 Task: Explore Airbnb accommodation in Kafr Laha, Syria  for 1 adult.1  bedroom having 1 bed and 1 bathroom. Property type can be hotel. Amenities needed are: wifi. Look for 4 properties as per requirement.
Action: Mouse moved to (401, 80)
Screenshot: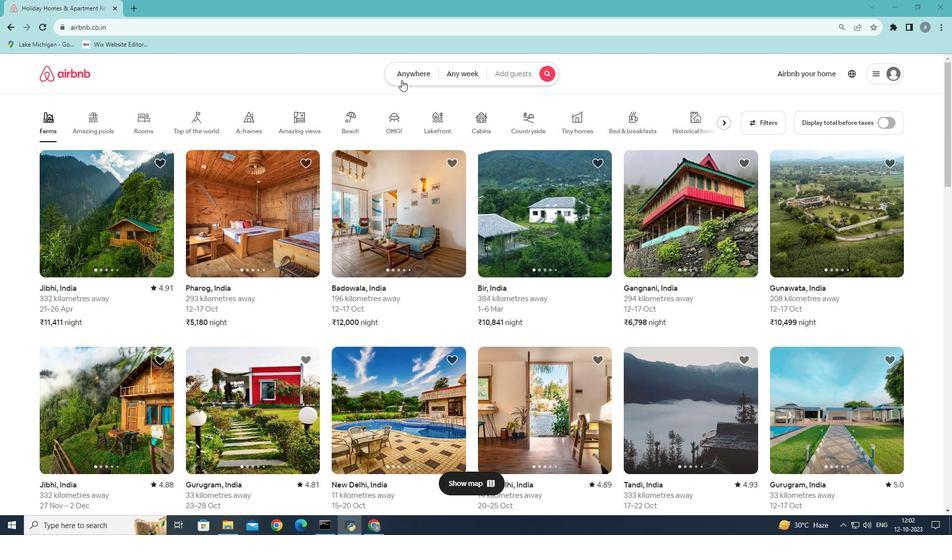 
Action: Mouse pressed left at (401, 80)
Screenshot: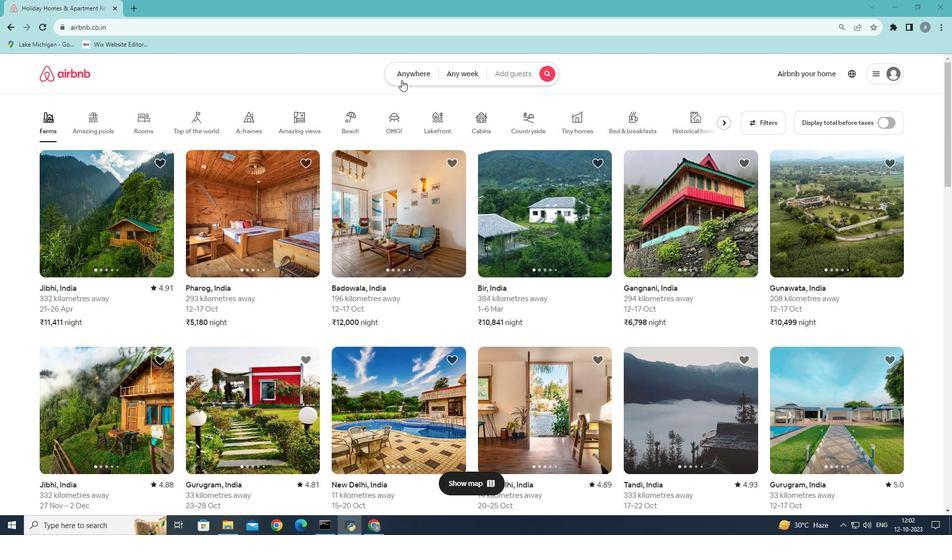 
Action: Mouse moved to (278, 115)
Screenshot: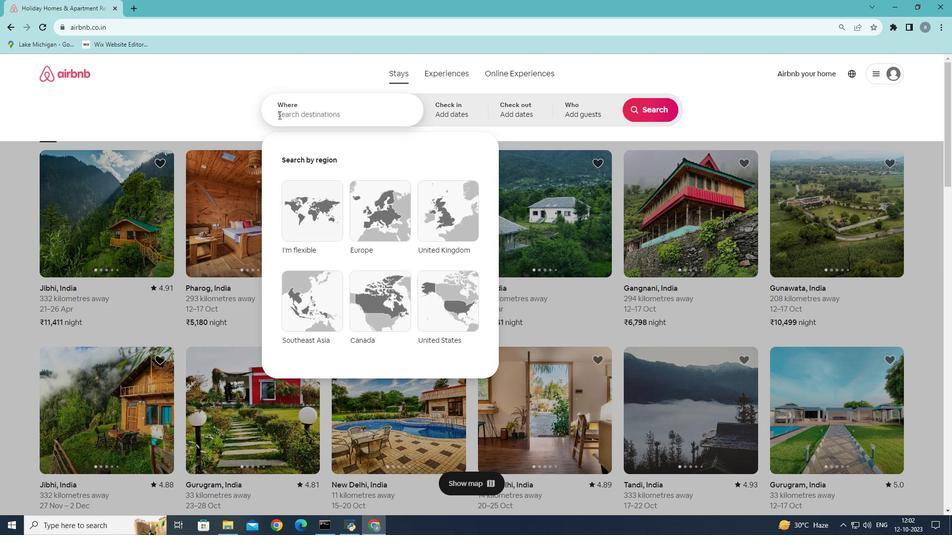 
Action: Mouse pressed left at (278, 115)
Screenshot: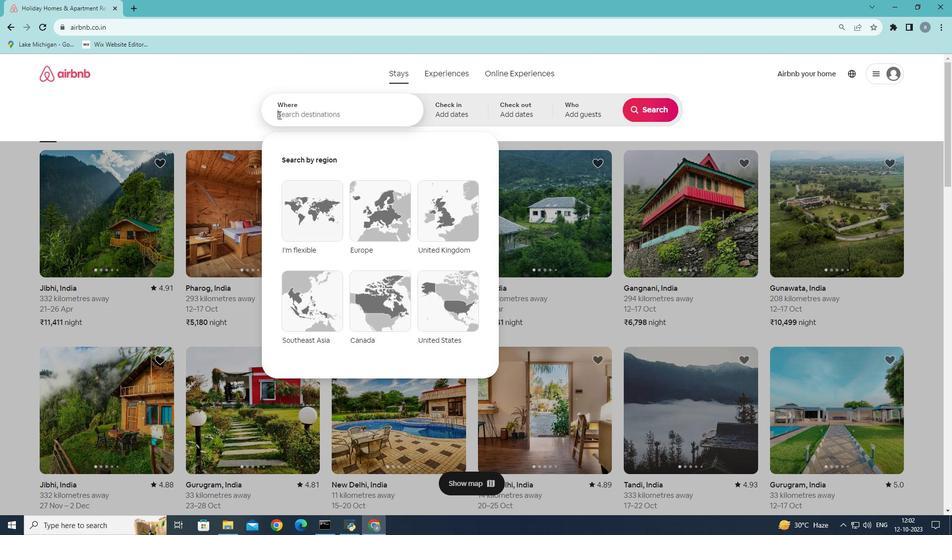 
Action: Key pressed <Key.shift><Key.shift><Key.shift><Key.shift><Key.shift><Key.shift><Key.shift><Key.shift><Key.shift><Key.shift><Key.shift>Kafr<Key.space><Key.shift>k<Key.backspace><Key.shift><Key.shift><Key.shift>Laha
Screenshot: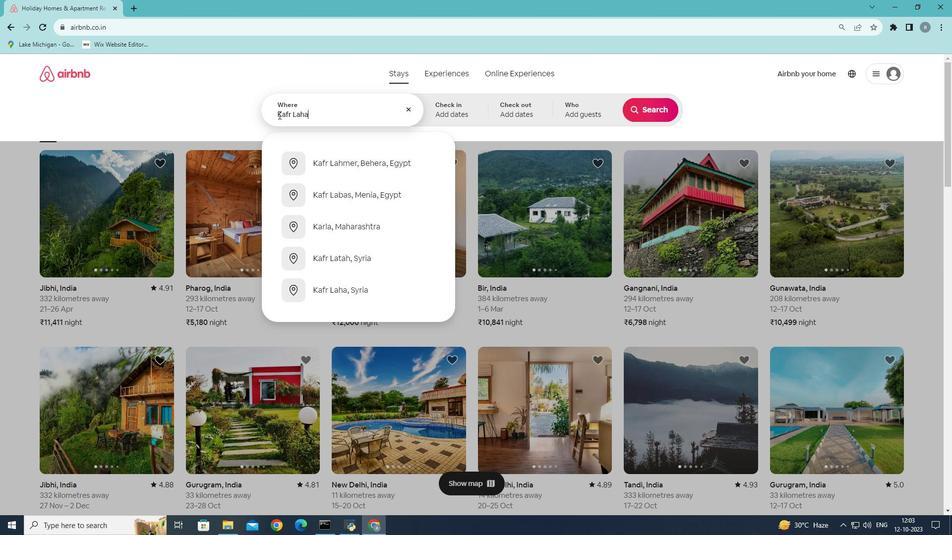 
Action: Mouse moved to (341, 159)
Screenshot: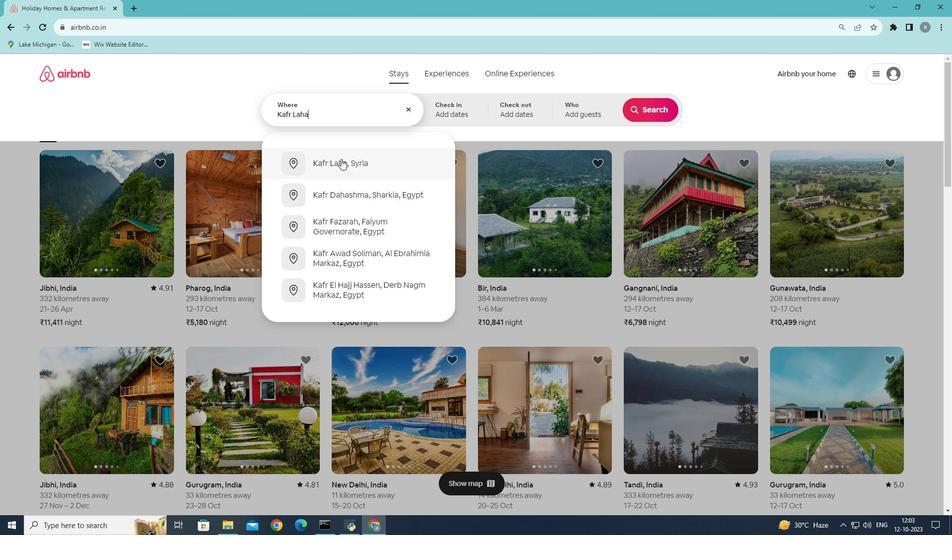 
Action: Mouse pressed left at (341, 159)
Screenshot: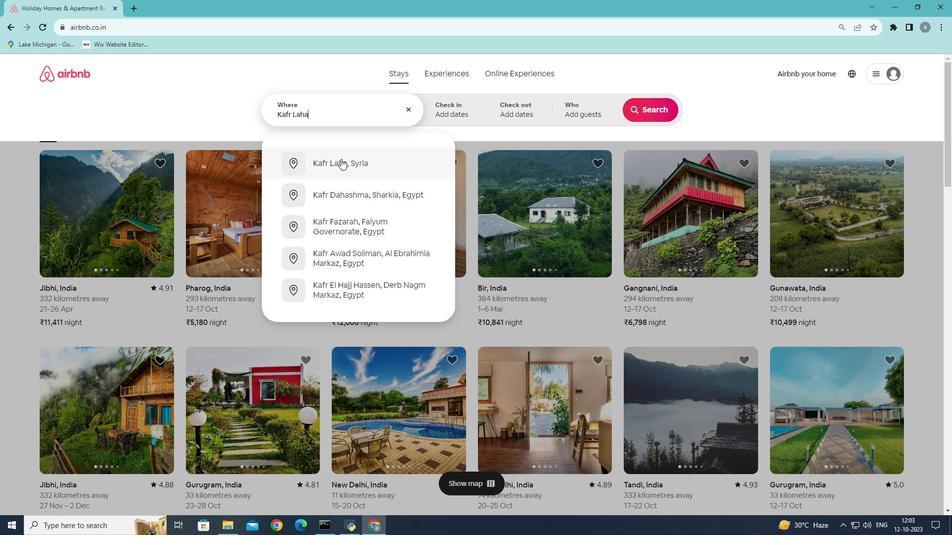 
Action: Mouse moved to (598, 113)
Screenshot: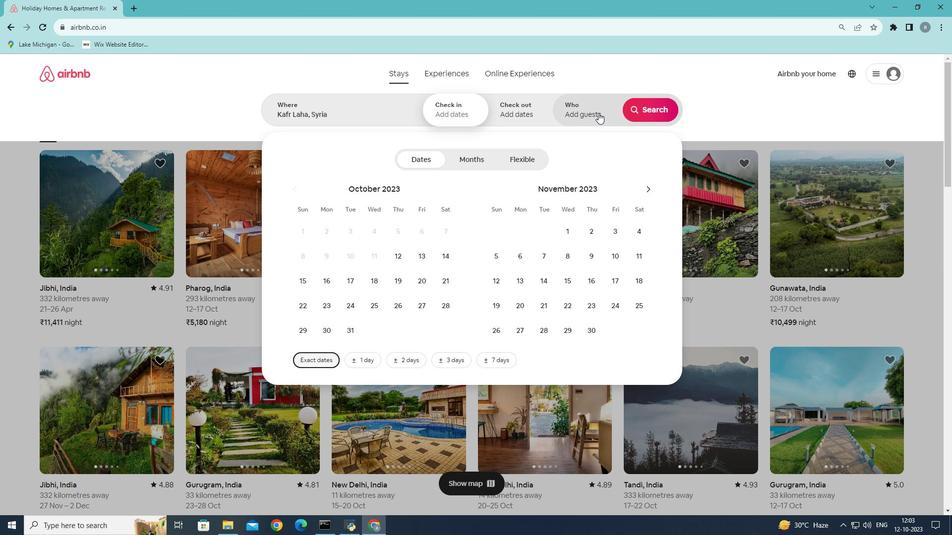 
Action: Mouse pressed left at (598, 113)
Screenshot: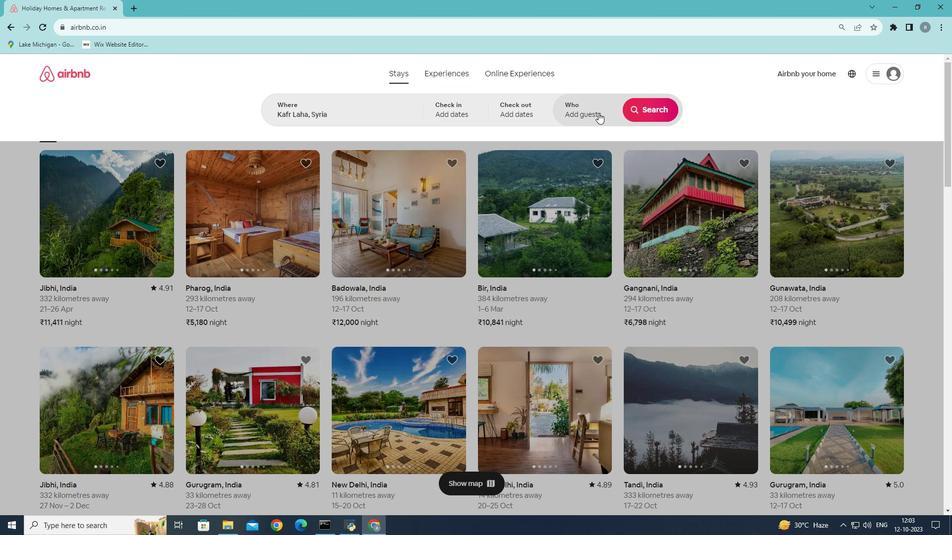 
Action: Mouse moved to (651, 160)
Screenshot: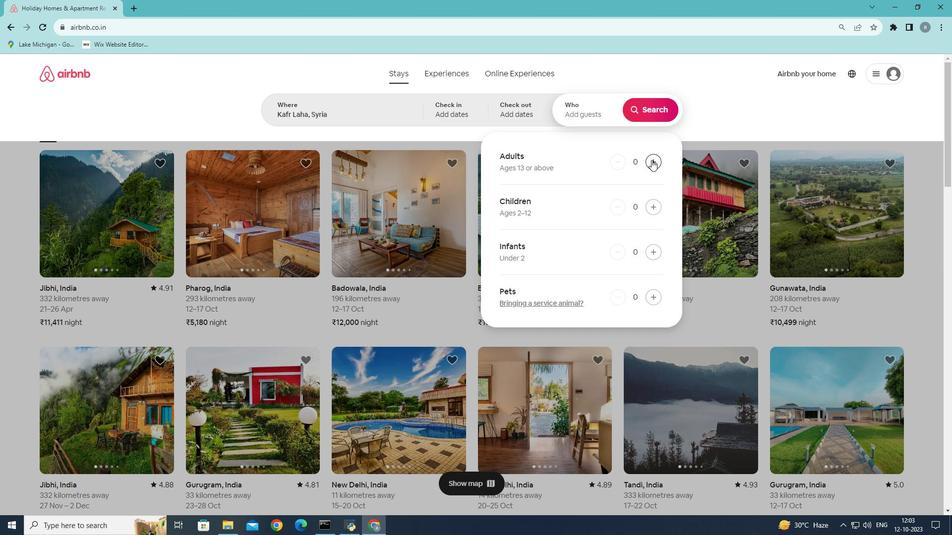 
Action: Mouse pressed left at (651, 160)
Screenshot: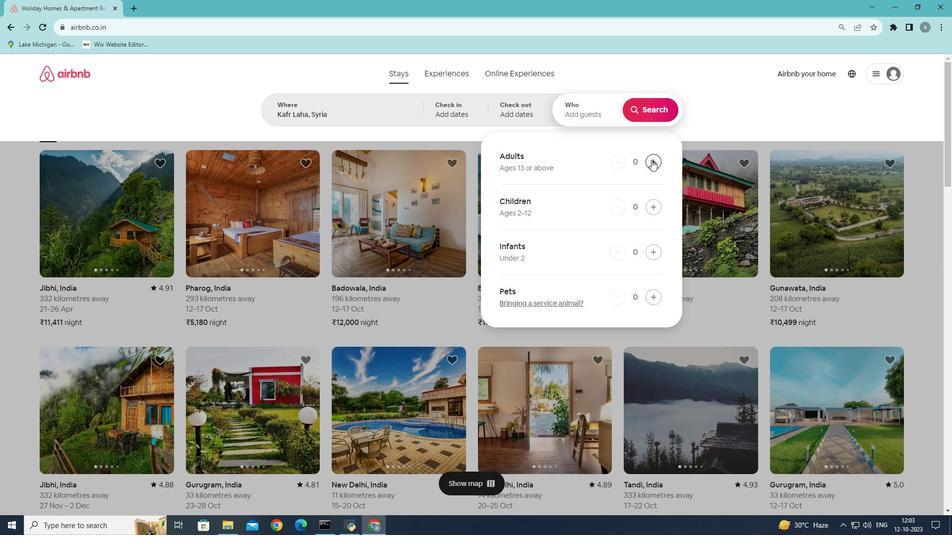 
Action: Mouse moved to (653, 117)
Screenshot: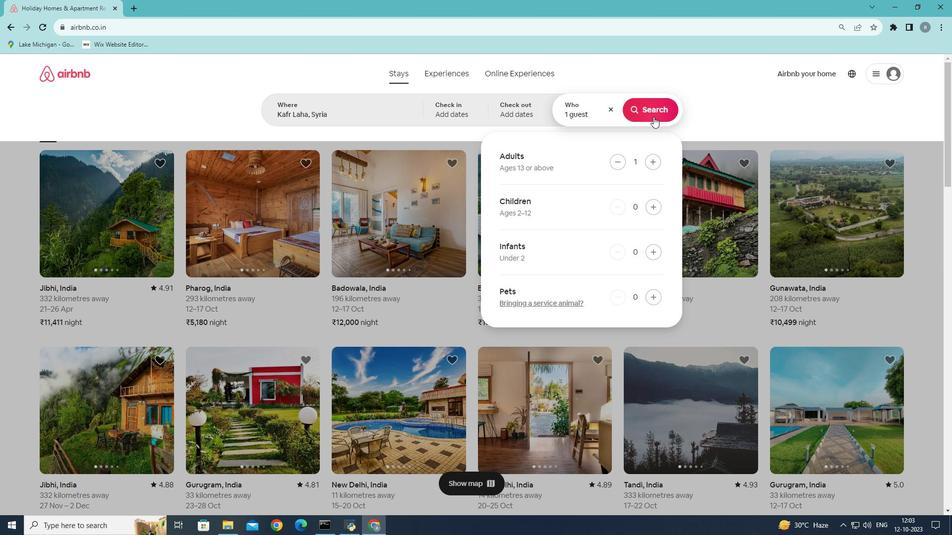 
Action: Mouse pressed left at (653, 117)
Screenshot: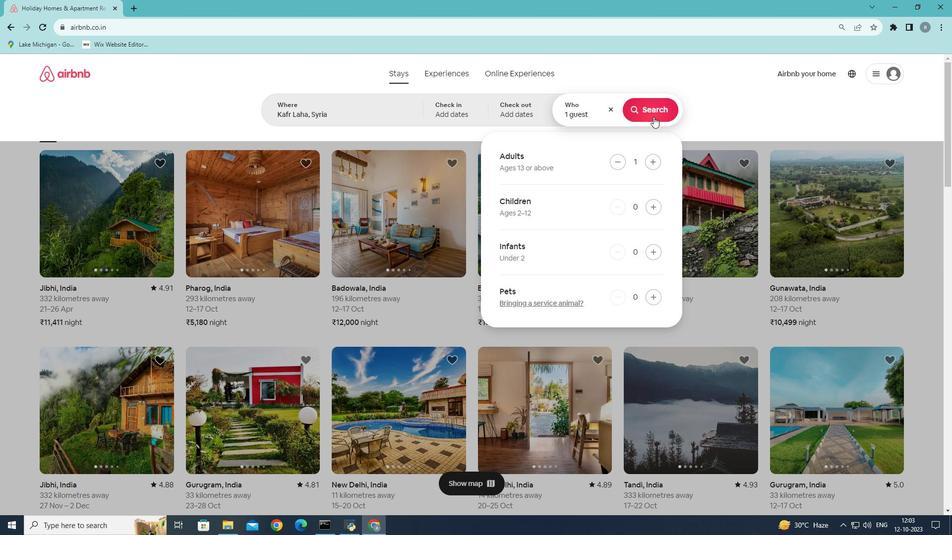 
Action: Mouse moved to (798, 110)
Screenshot: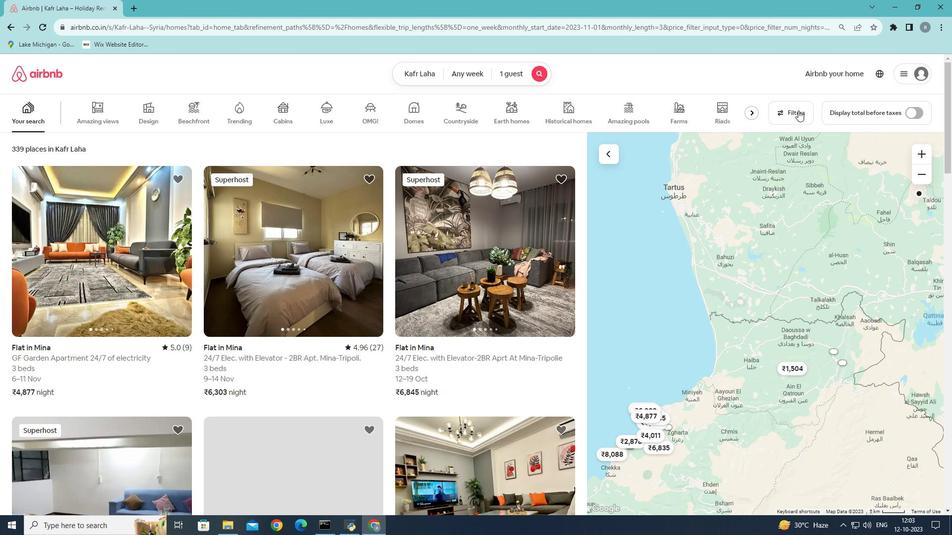 
Action: Mouse pressed left at (798, 110)
Screenshot: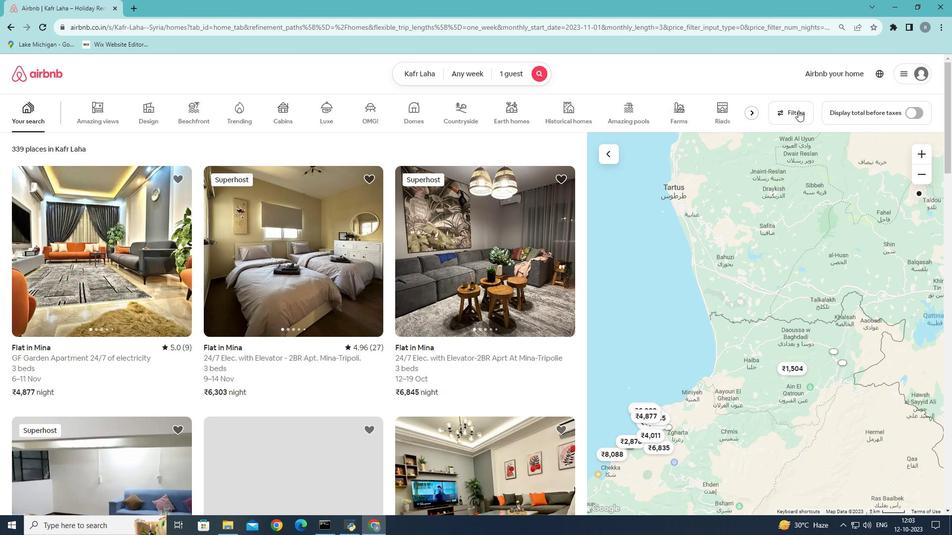 
Action: Mouse moved to (364, 377)
Screenshot: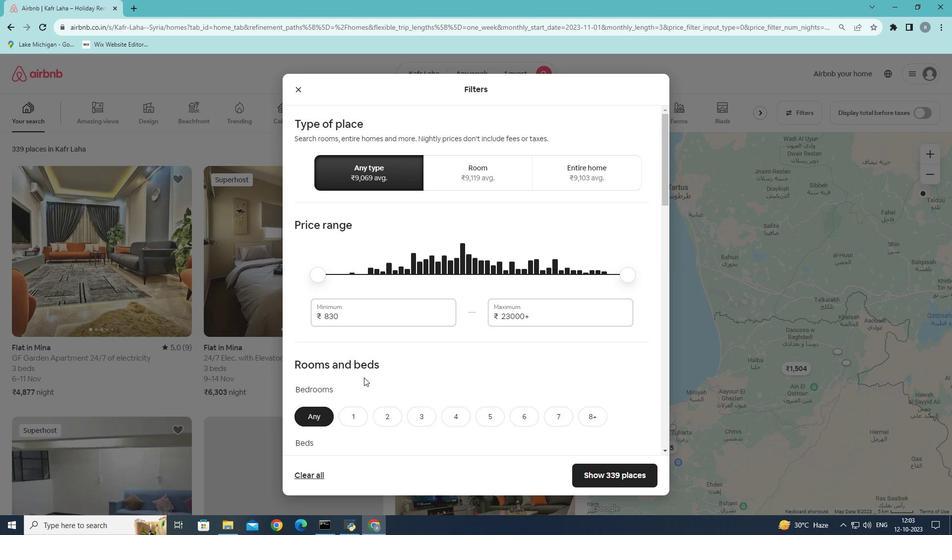
Action: Mouse scrolled (364, 377) with delta (0, 0)
Screenshot: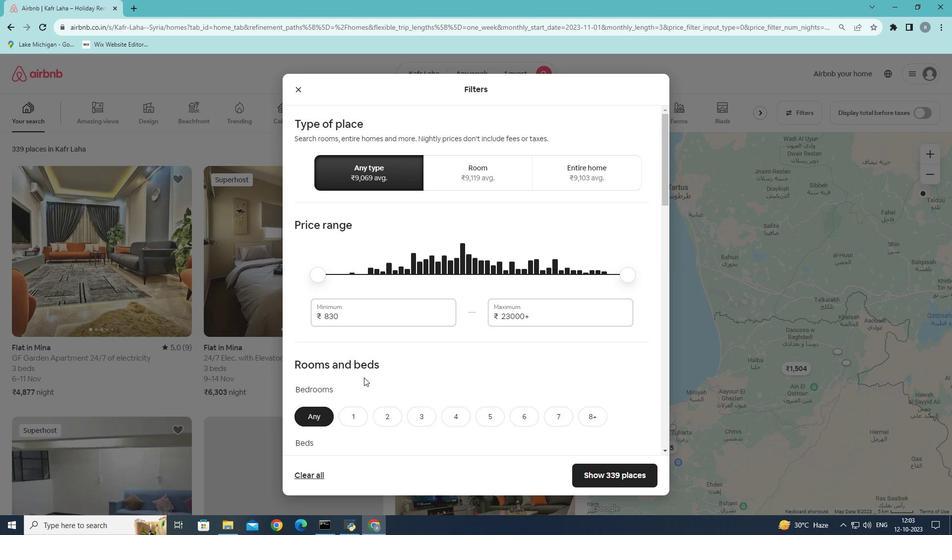 
Action: Mouse scrolled (364, 377) with delta (0, 0)
Screenshot: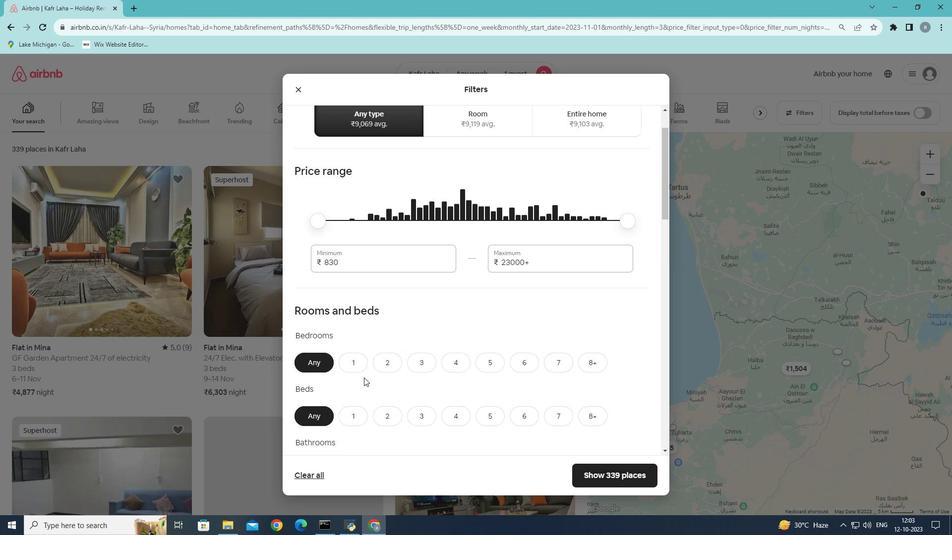 
Action: Mouse moved to (353, 322)
Screenshot: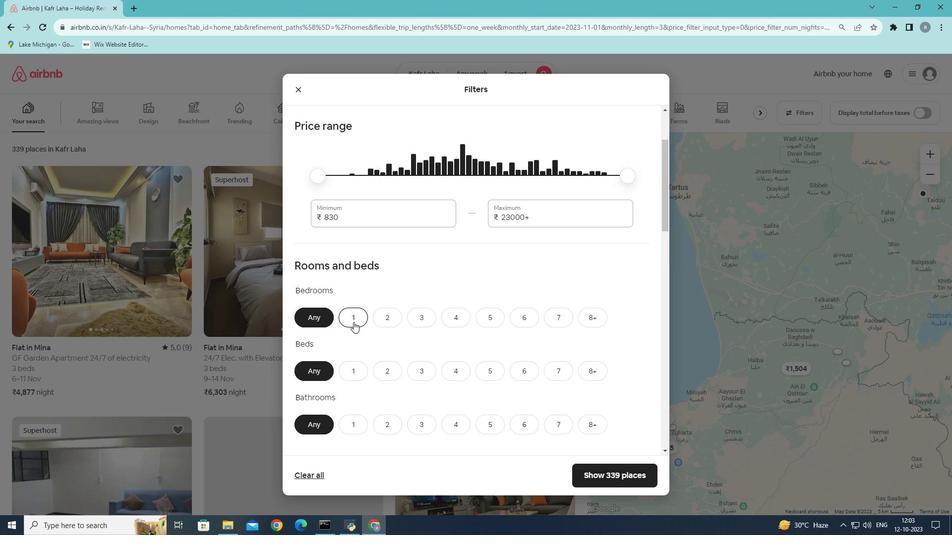 
Action: Mouse pressed left at (353, 322)
Screenshot: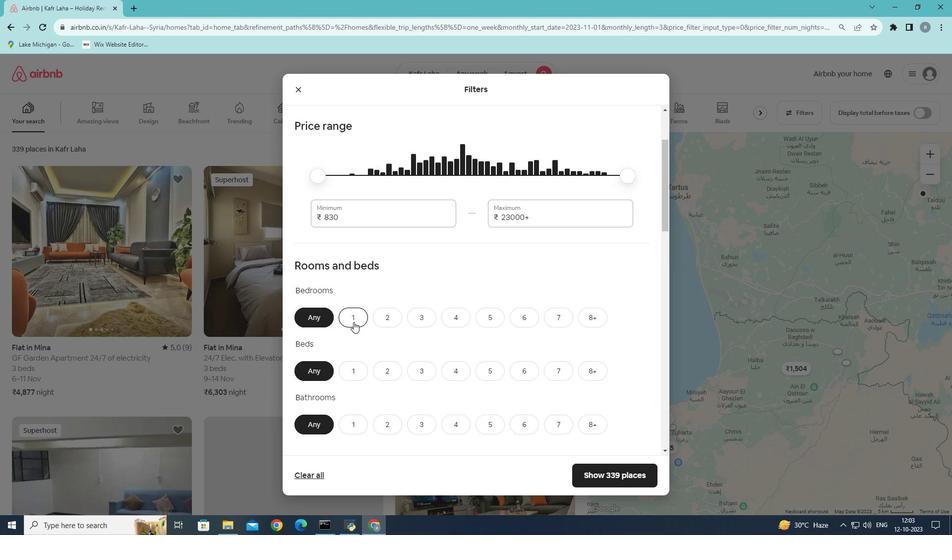 
Action: Mouse moved to (356, 374)
Screenshot: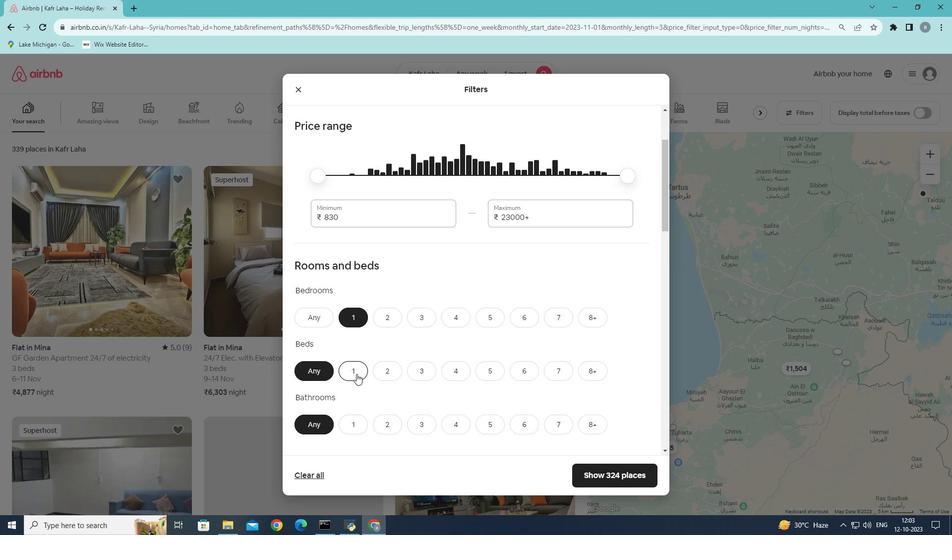 
Action: Mouse pressed left at (356, 374)
Screenshot: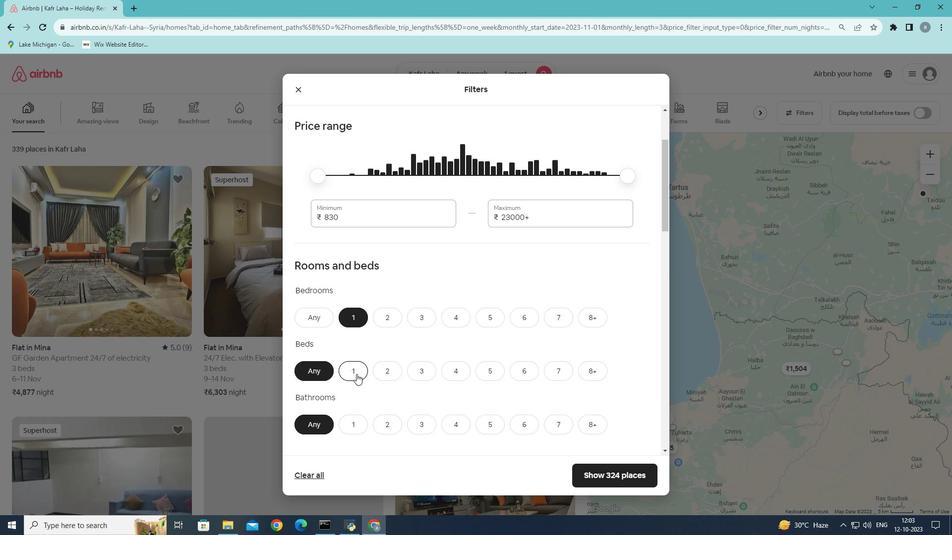 
Action: Mouse moved to (353, 427)
Screenshot: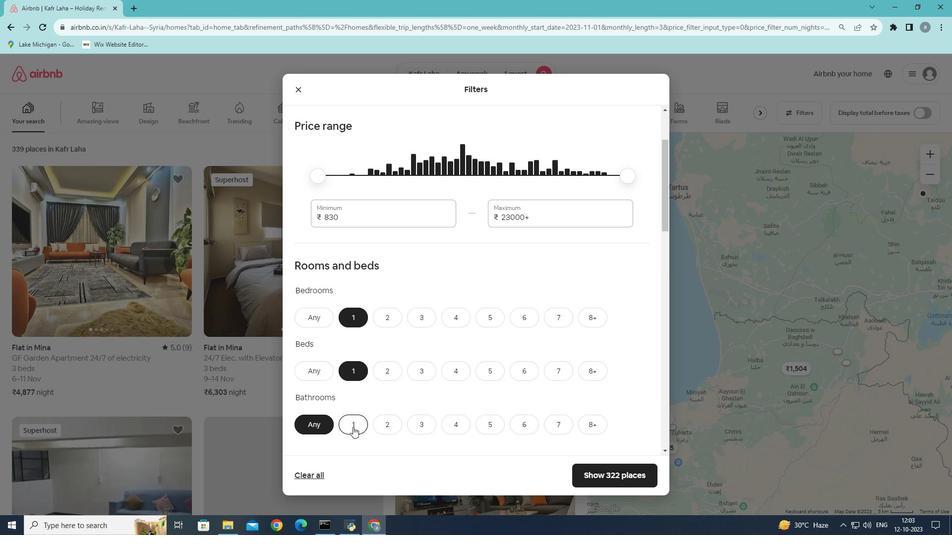 
Action: Mouse pressed left at (353, 427)
Screenshot: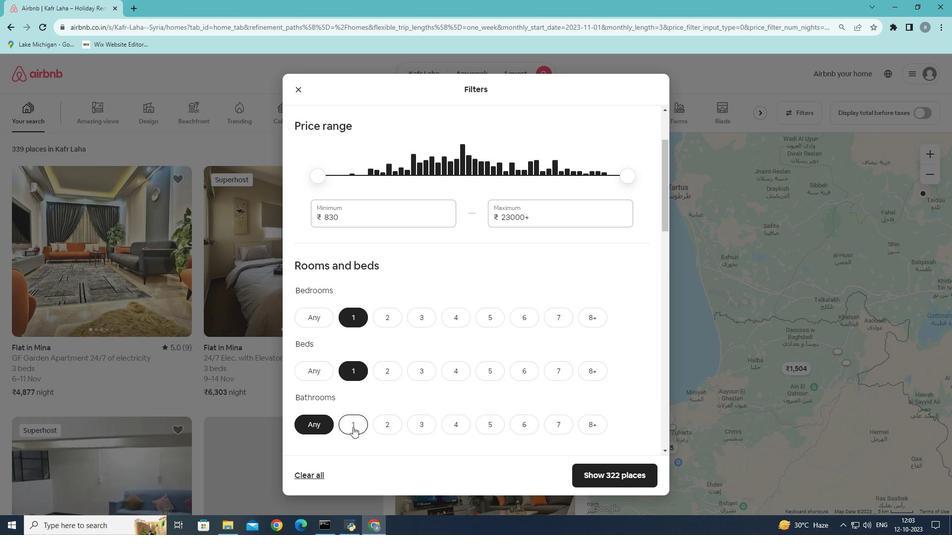 
Action: Mouse moved to (406, 386)
Screenshot: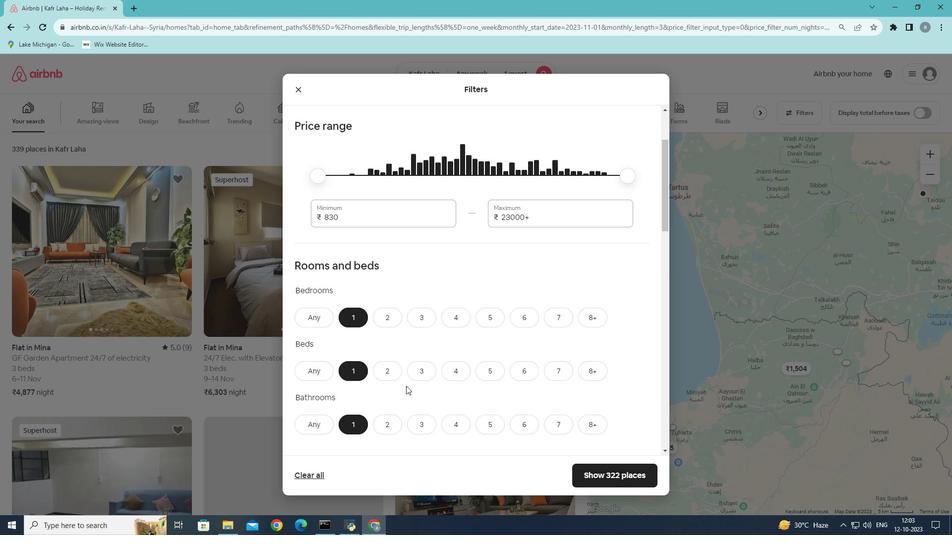 
Action: Mouse scrolled (406, 385) with delta (0, 0)
Screenshot: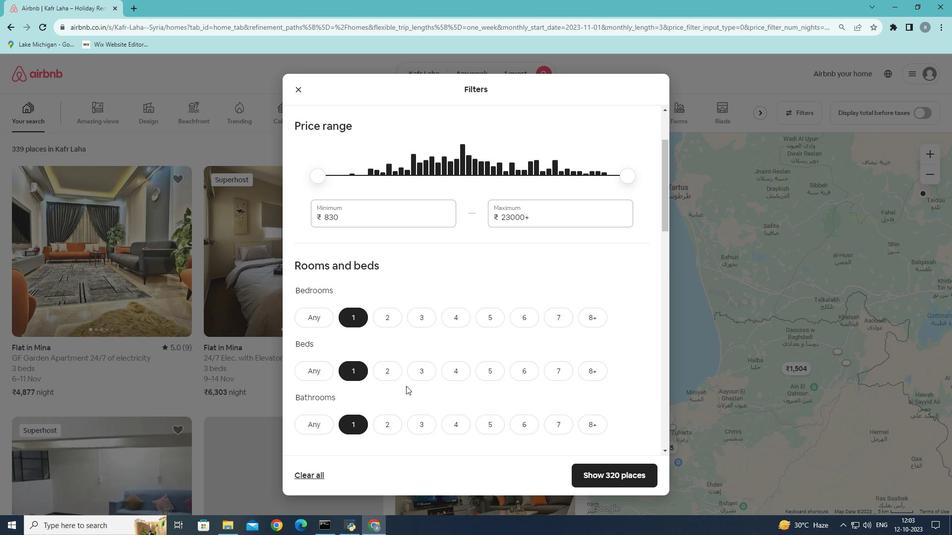 
Action: Mouse scrolled (406, 385) with delta (0, 0)
Screenshot: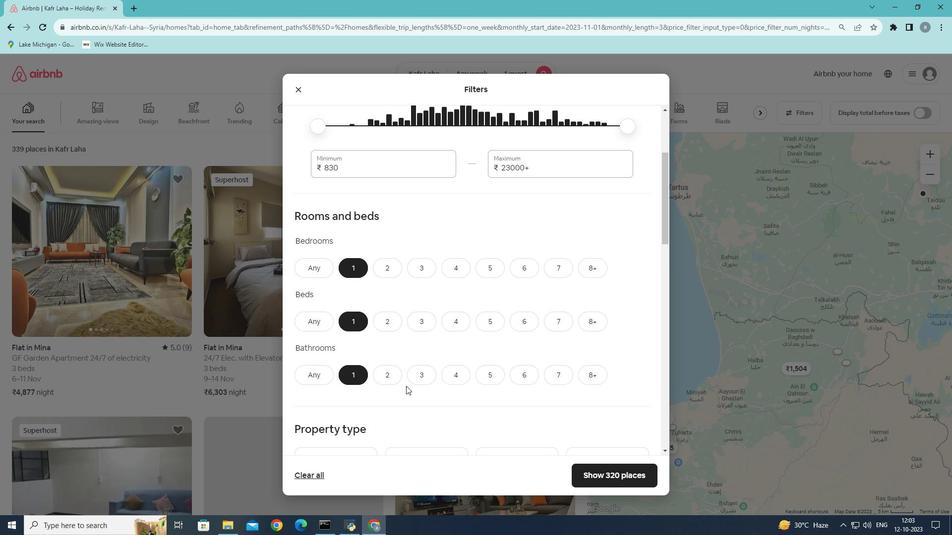 
Action: Mouse scrolled (406, 385) with delta (0, 0)
Screenshot: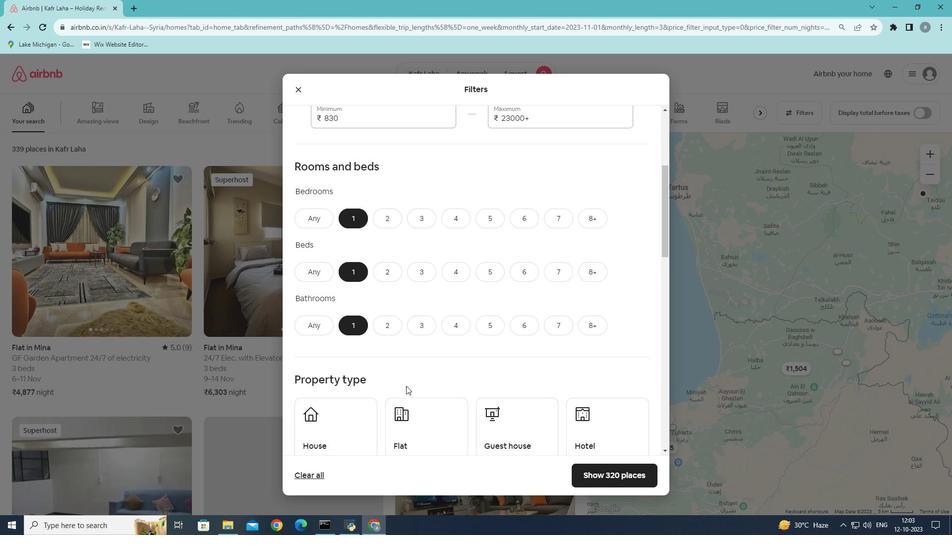 
Action: Mouse moved to (351, 388)
Screenshot: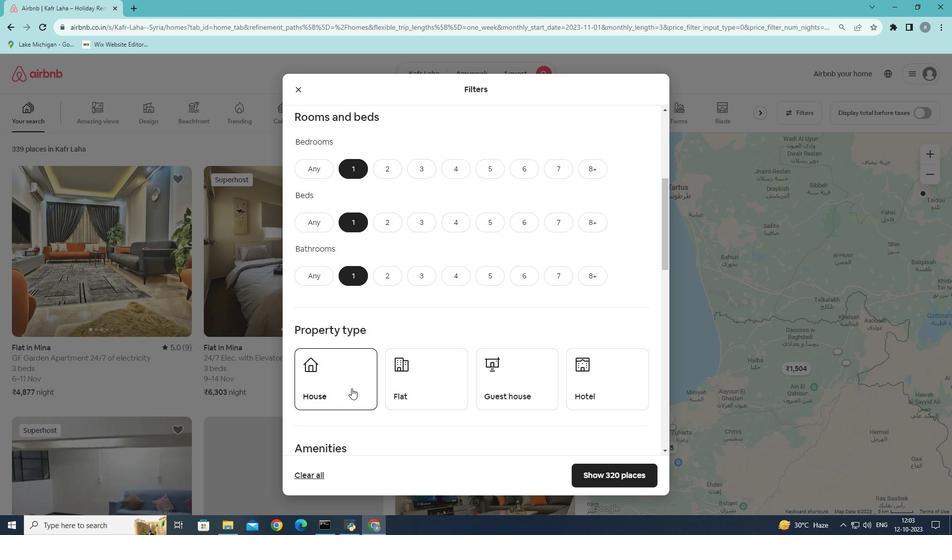 
Action: Mouse scrolled (351, 388) with delta (0, 0)
Screenshot: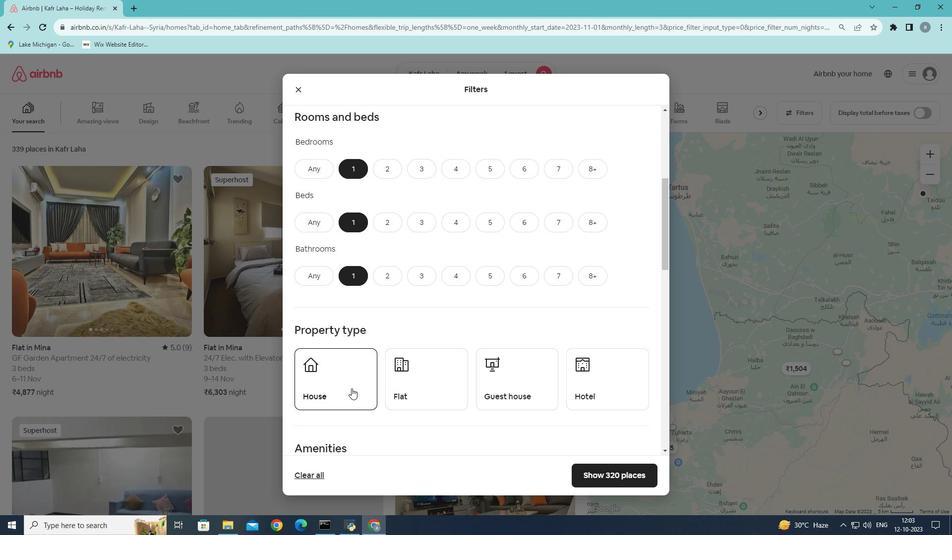 
Action: Mouse moved to (599, 338)
Screenshot: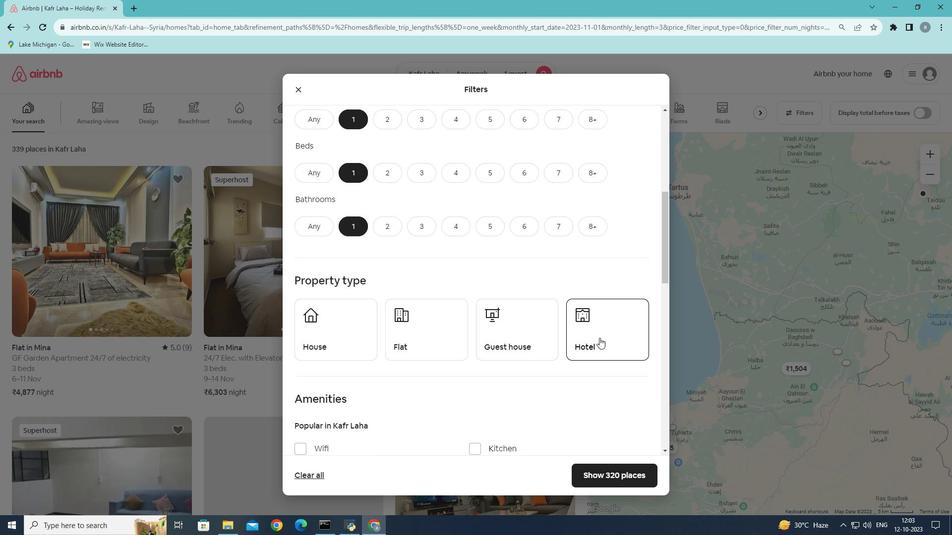 
Action: Mouse pressed left at (599, 338)
Screenshot: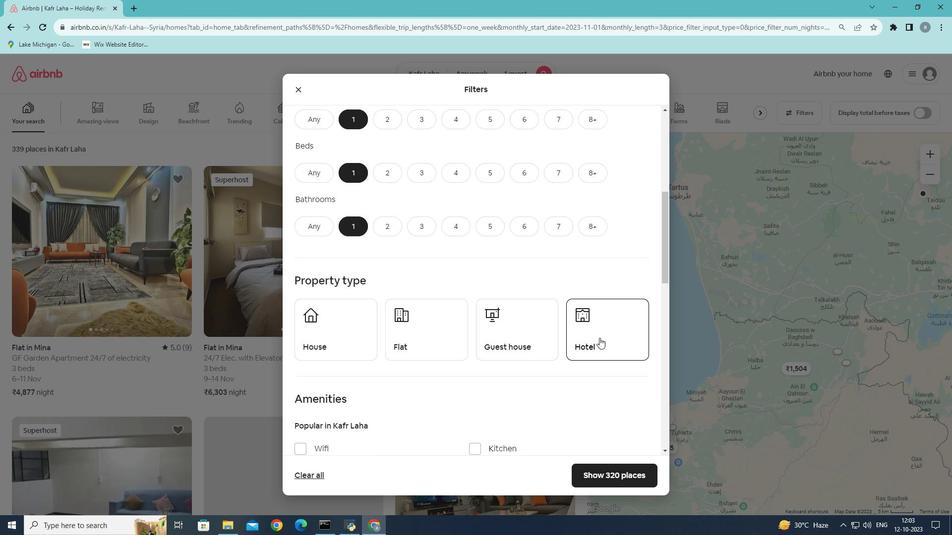 
Action: Mouse moved to (377, 370)
Screenshot: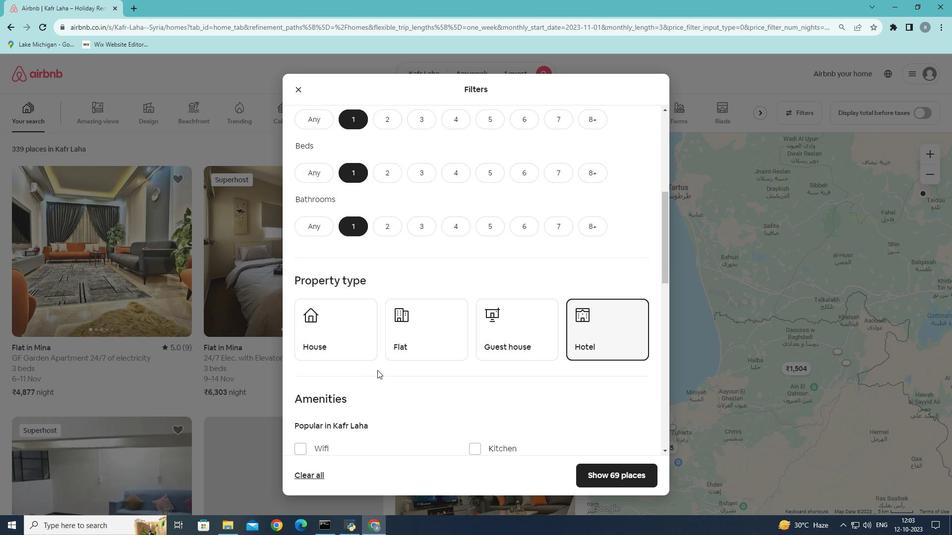 
Action: Mouse scrolled (377, 369) with delta (0, 0)
Screenshot: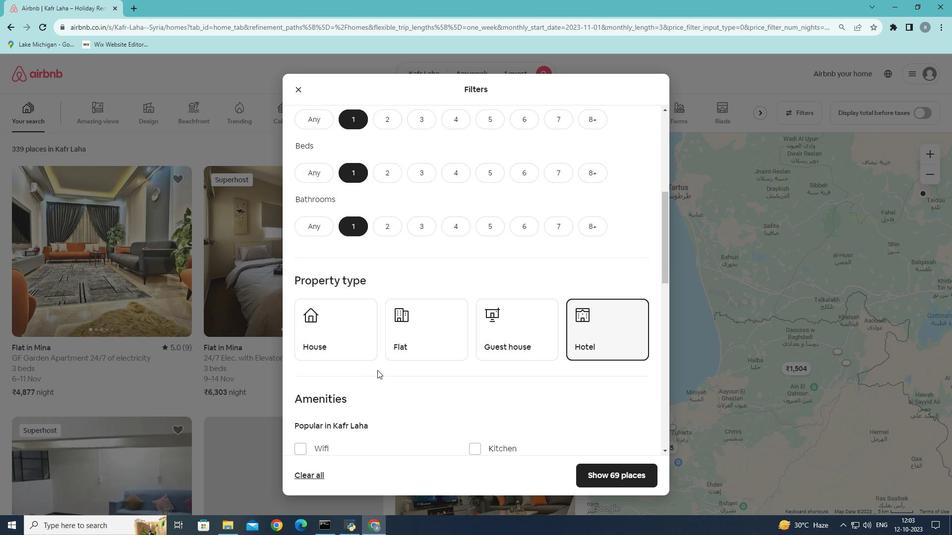 
Action: Mouse scrolled (377, 369) with delta (0, 0)
Screenshot: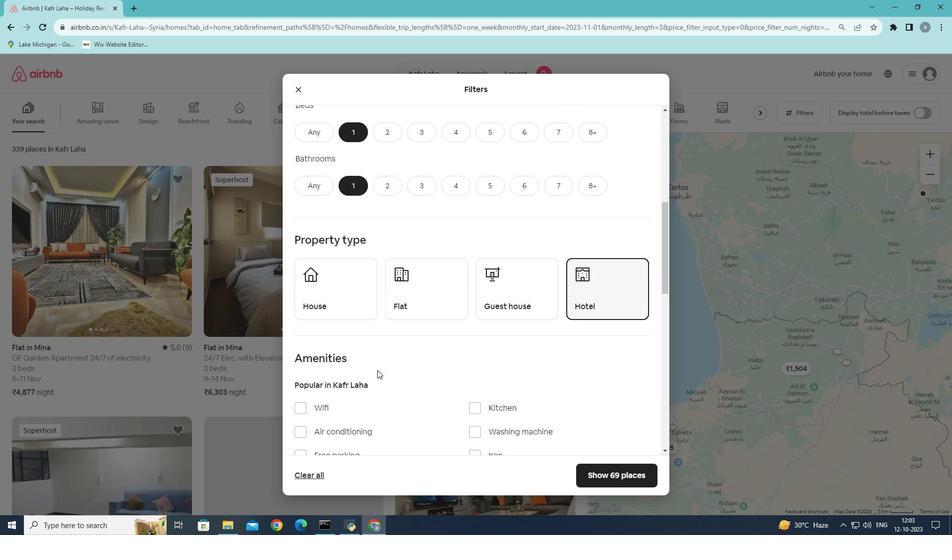 
Action: Mouse scrolled (377, 369) with delta (0, 0)
Screenshot: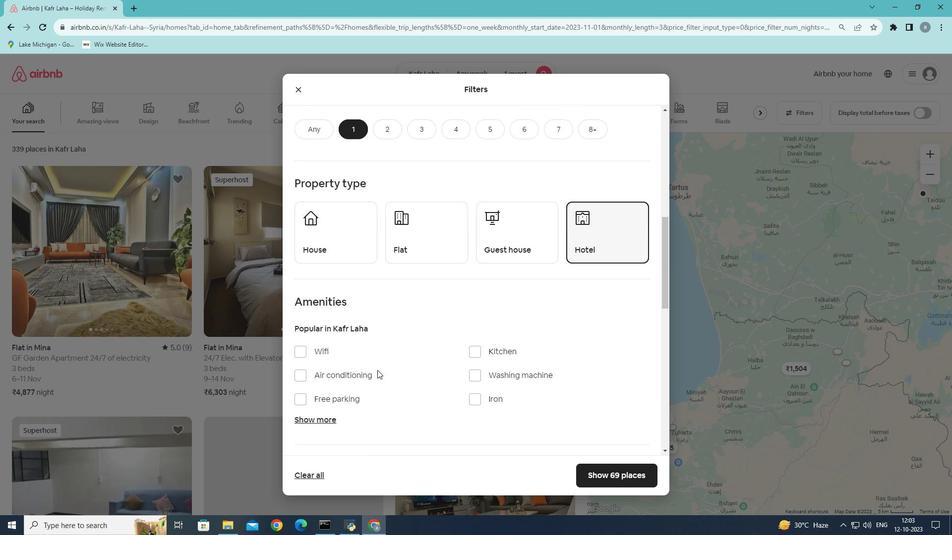 
Action: Mouse moved to (307, 301)
Screenshot: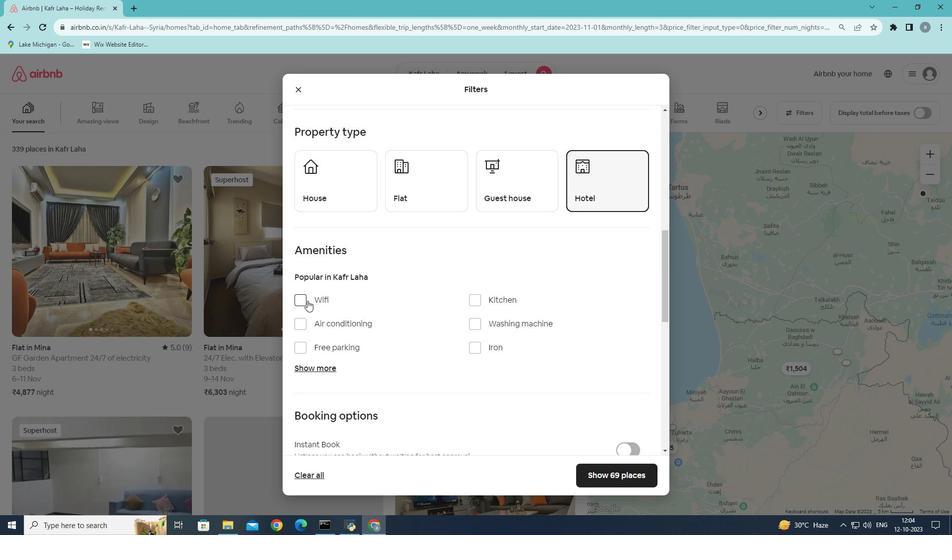 
Action: Mouse pressed left at (307, 301)
Screenshot: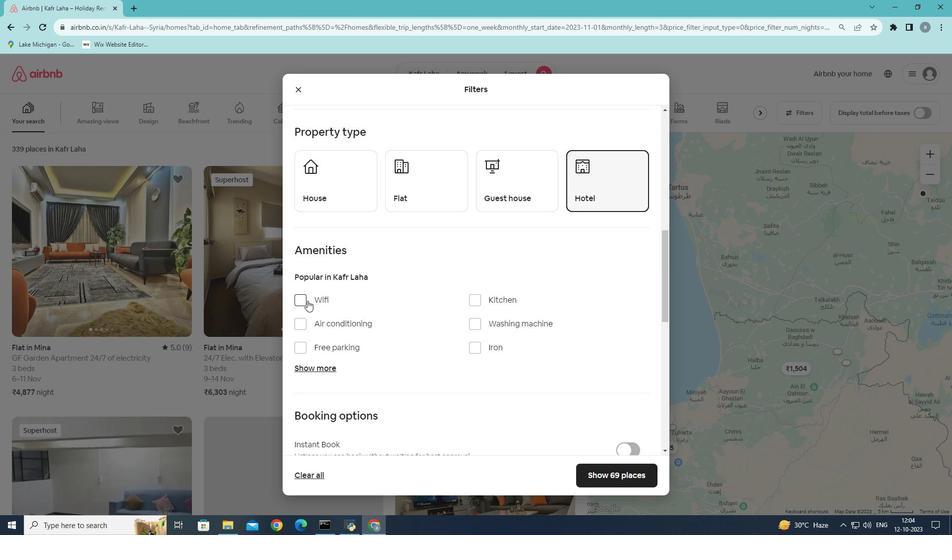 
Action: Mouse moved to (399, 317)
Screenshot: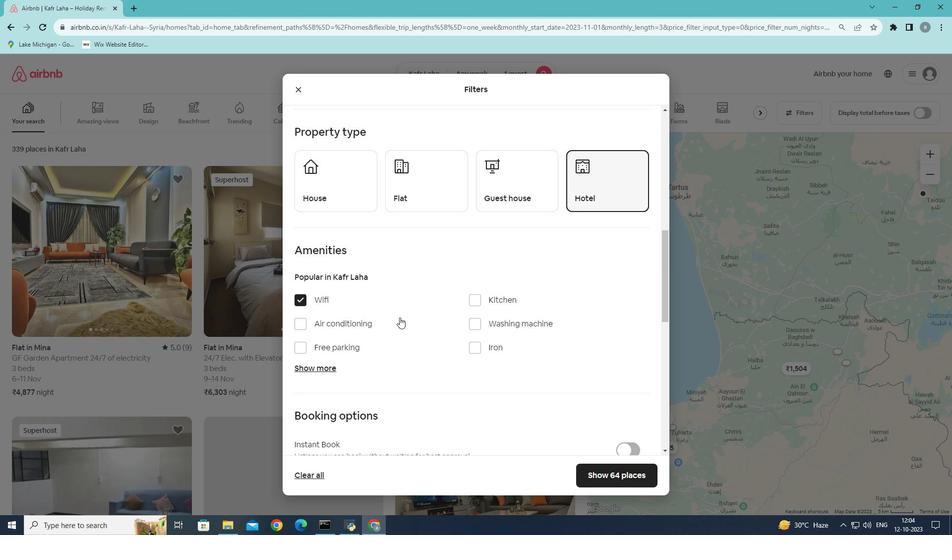 
Action: Mouse scrolled (399, 317) with delta (0, 0)
Screenshot: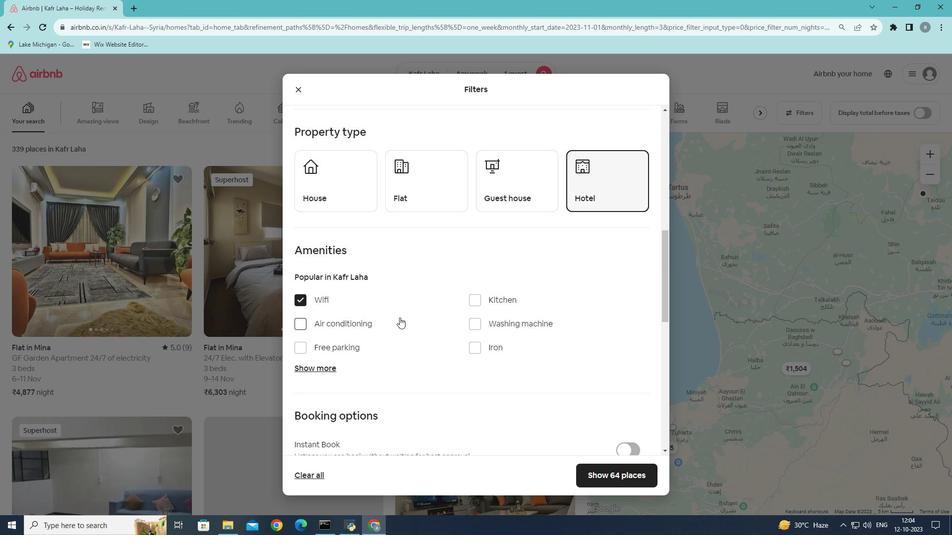 
Action: Mouse scrolled (399, 317) with delta (0, 0)
Screenshot: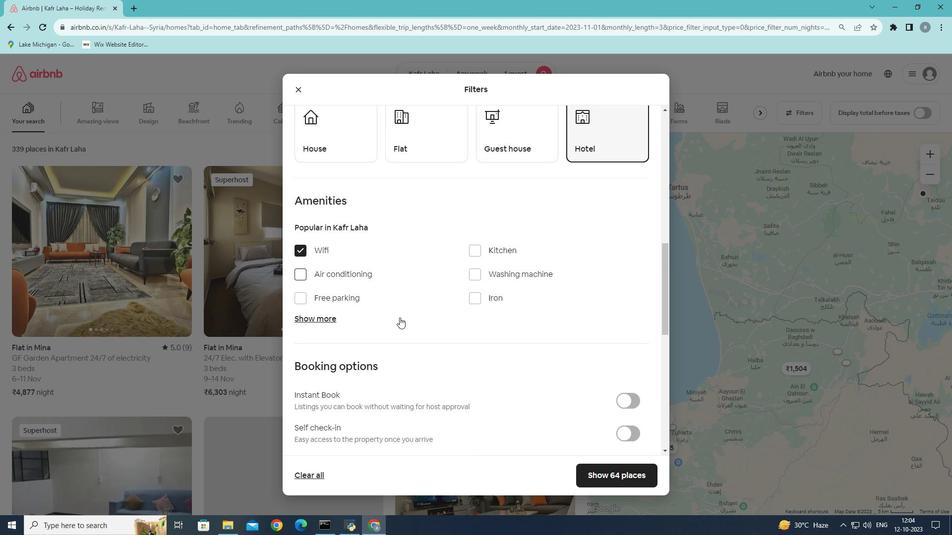 
Action: Mouse scrolled (399, 317) with delta (0, 0)
Screenshot: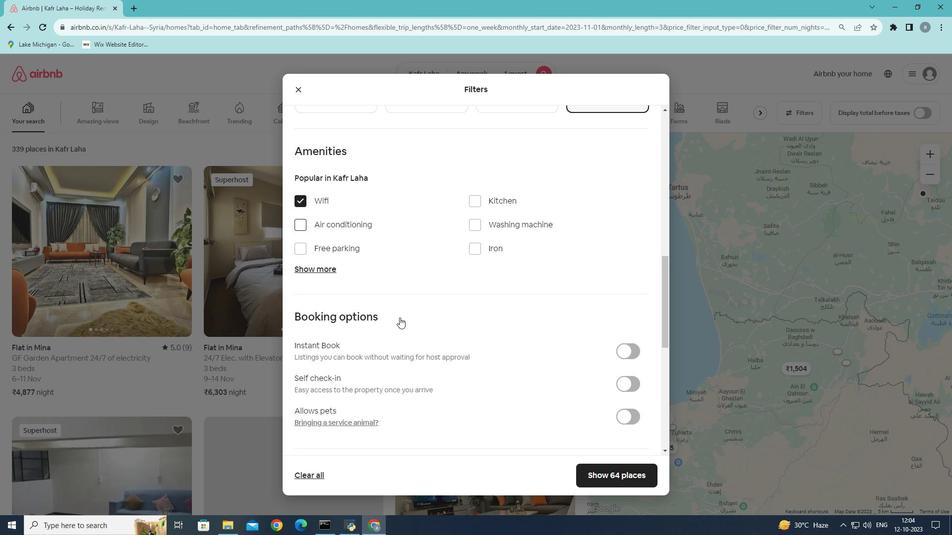 
Action: Mouse moved to (400, 318)
Screenshot: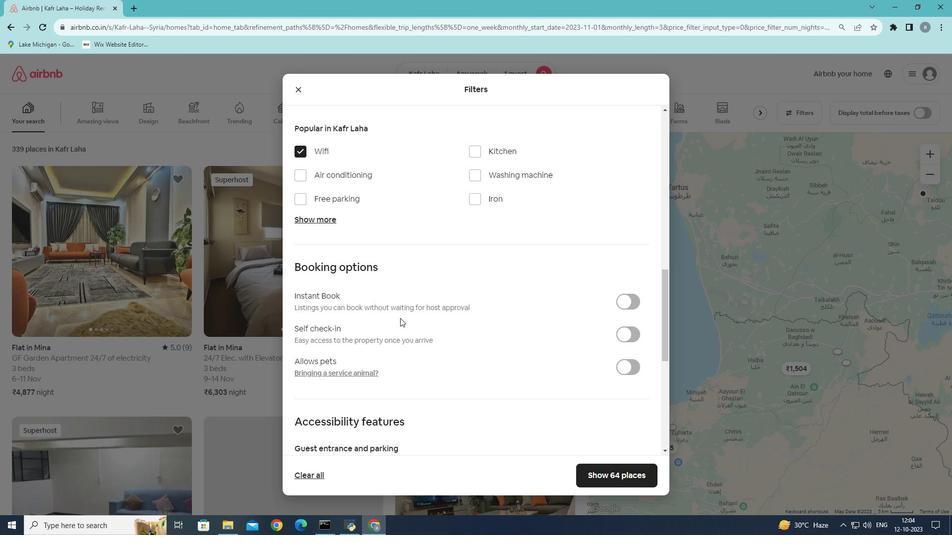 
Action: Mouse scrolled (400, 317) with delta (0, 0)
Screenshot: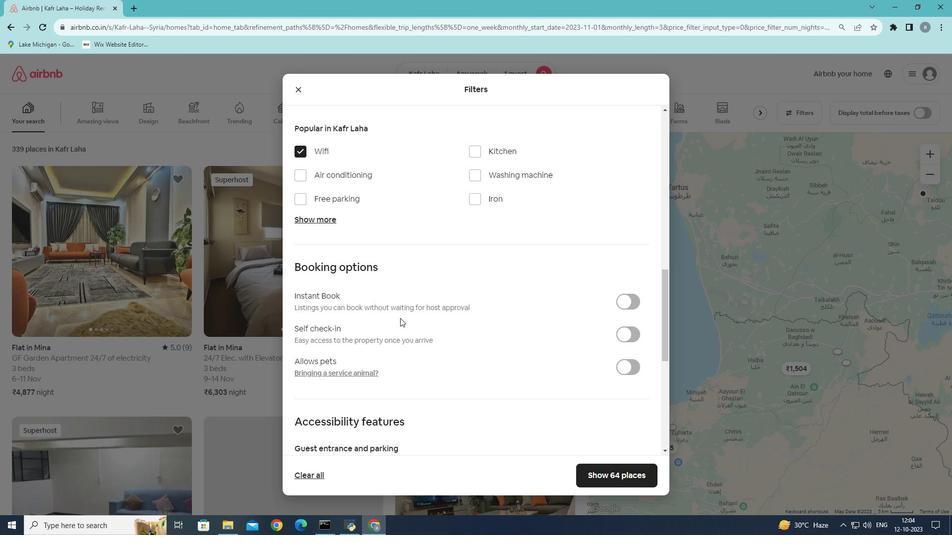 
Action: Mouse scrolled (400, 317) with delta (0, 0)
Screenshot: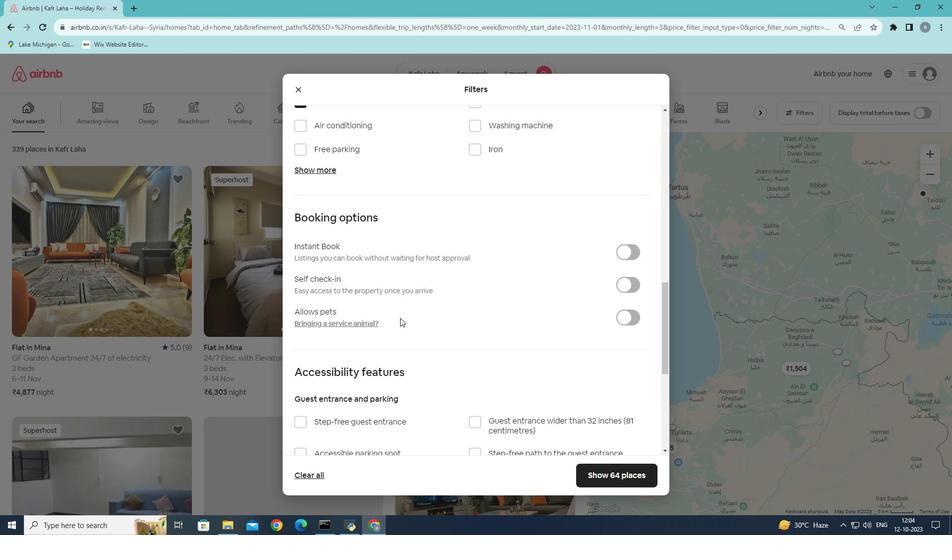 
Action: Mouse moved to (632, 478)
Screenshot: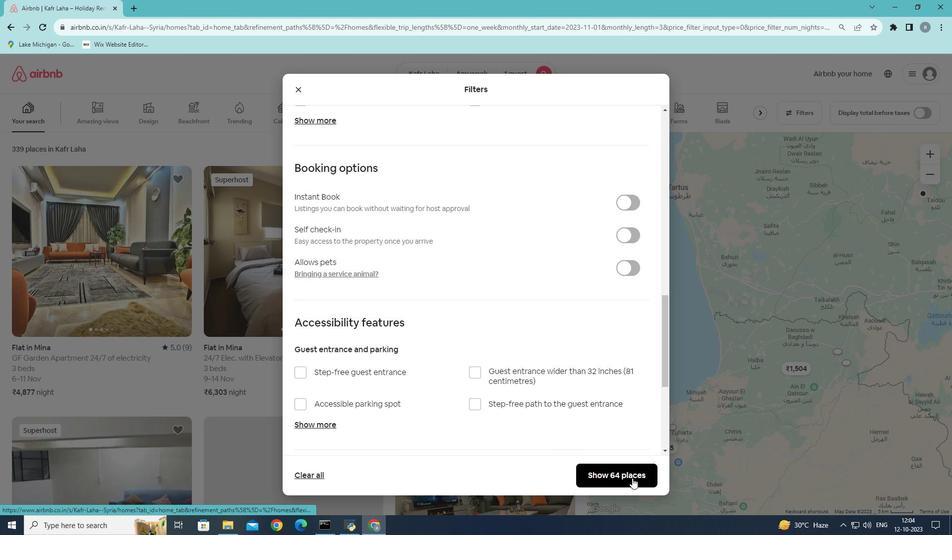 
Action: Mouse pressed left at (632, 478)
Screenshot: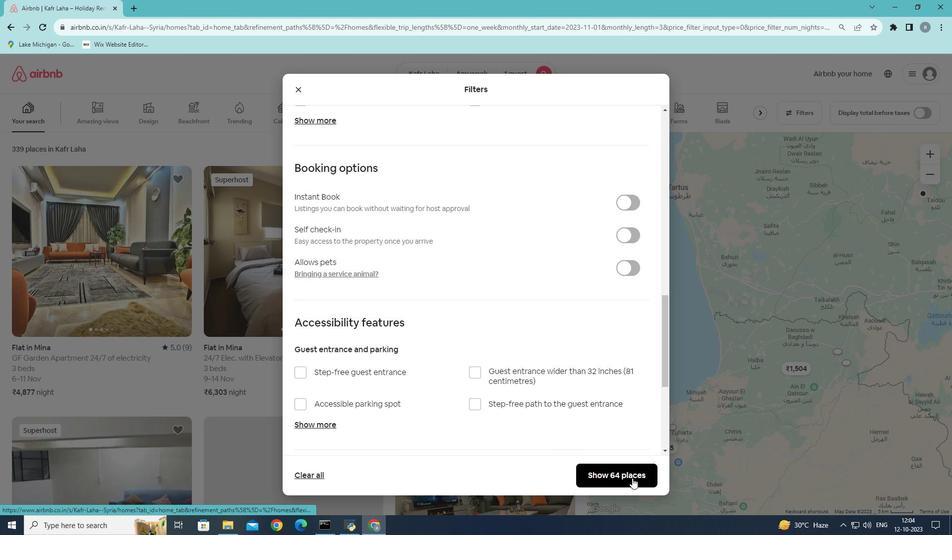 
Action: Mouse moved to (344, 378)
Screenshot: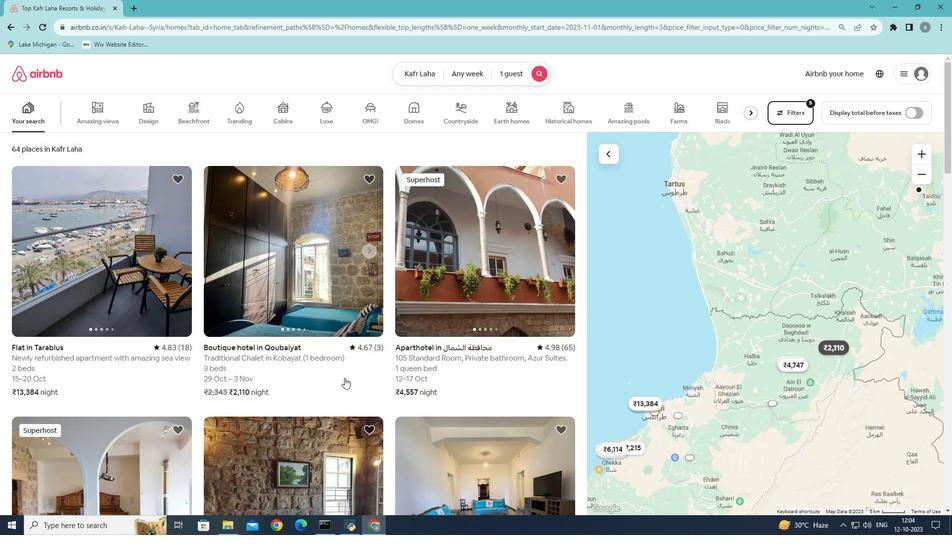 
Action: Mouse scrolled (344, 377) with delta (0, 0)
Screenshot: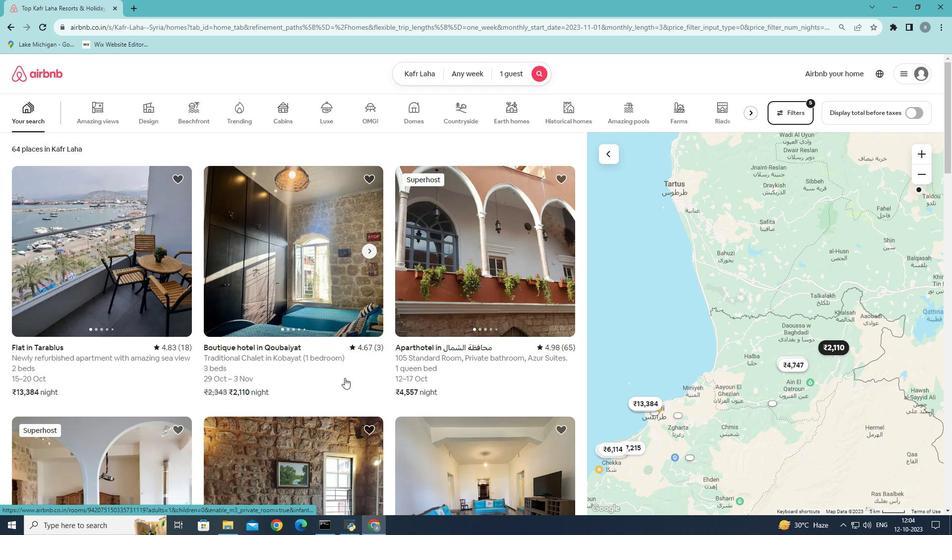 
Action: Mouse scrolled (344, 377) with delta (0, 0)
Screenshot: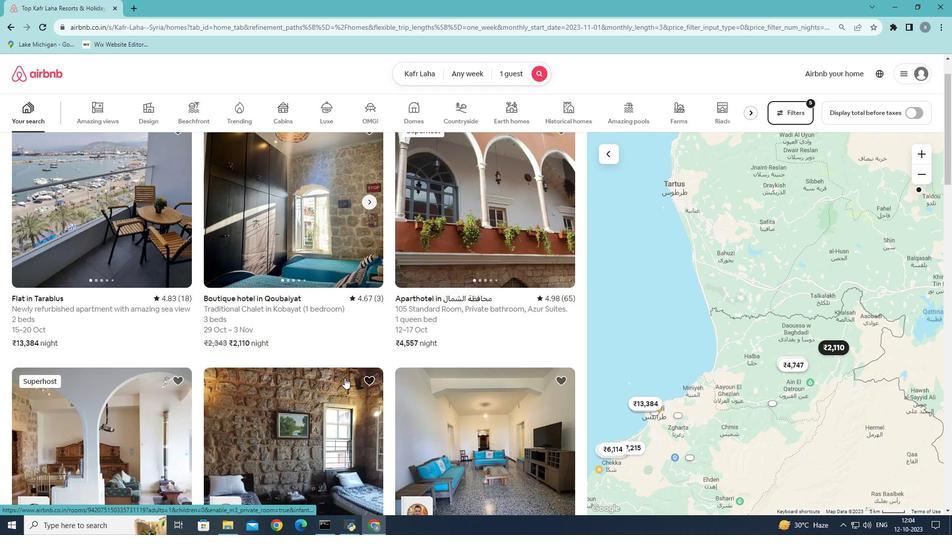 
Action: Mouse scrolled (344, 377) with delta (0, 0)
Screenshot: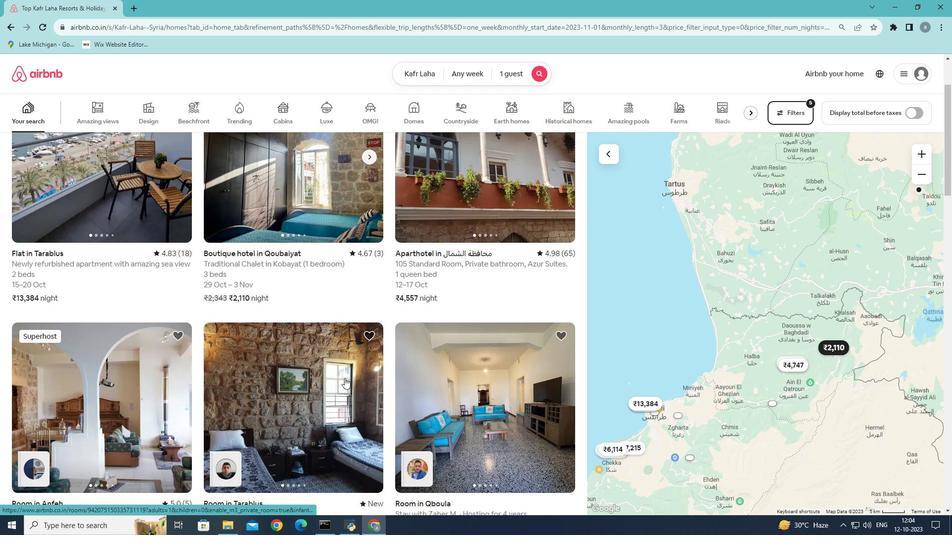 
Action: Mouse scrolled (344, 378) with delta (0, 0)
Screenshot: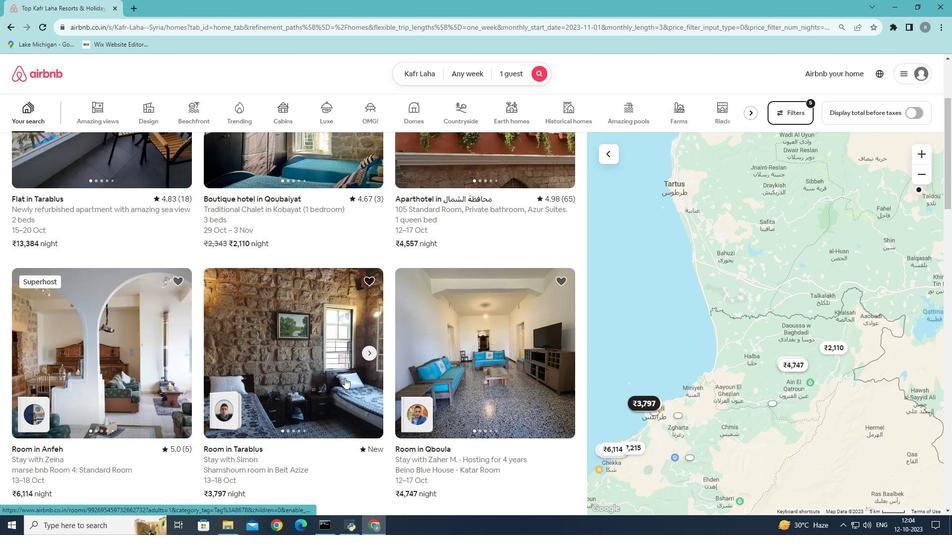 
Action: Mouse scrolled (344, 377) with delta (0, 0)
Screenshot: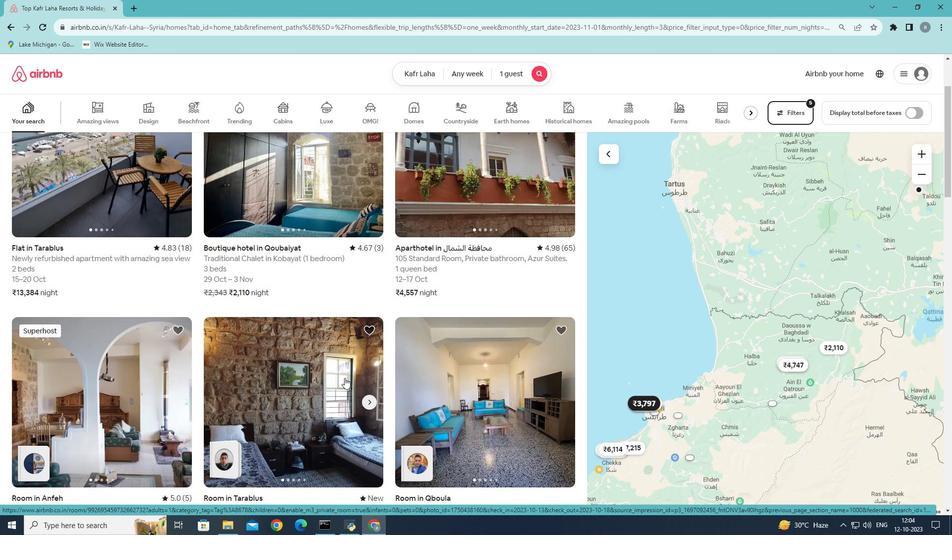 
Action: Mouse scrolled (344, 377) with delta (0, 0)
Screenshot: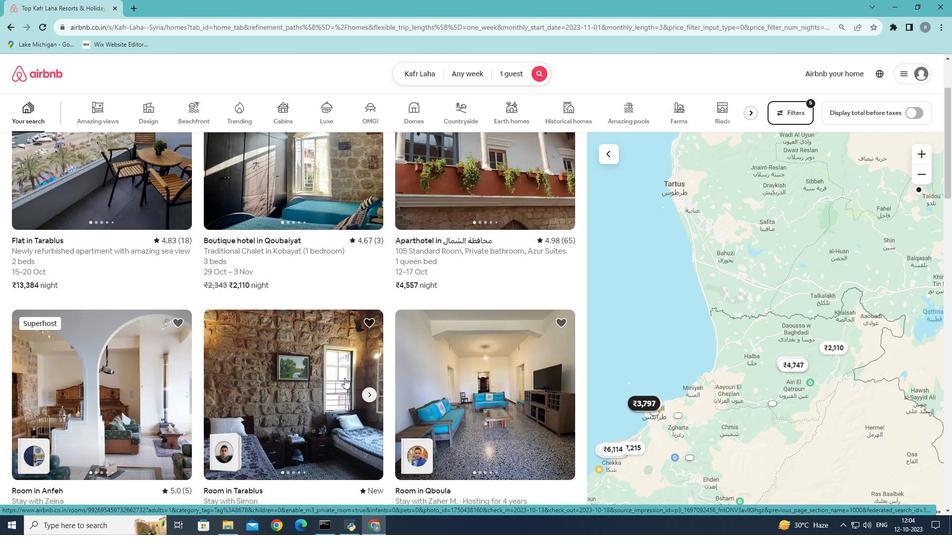 
Action: Mouse scrolled (344, 377) with delta (0, 0)
Screenshot: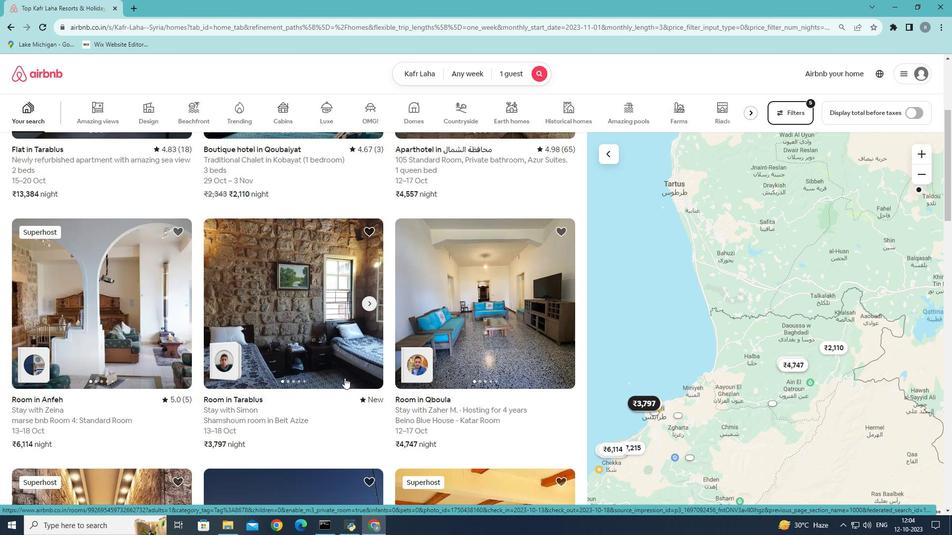 
Action: Mouse scrolled (344, 377) with delta (0, 0)
Screenshot: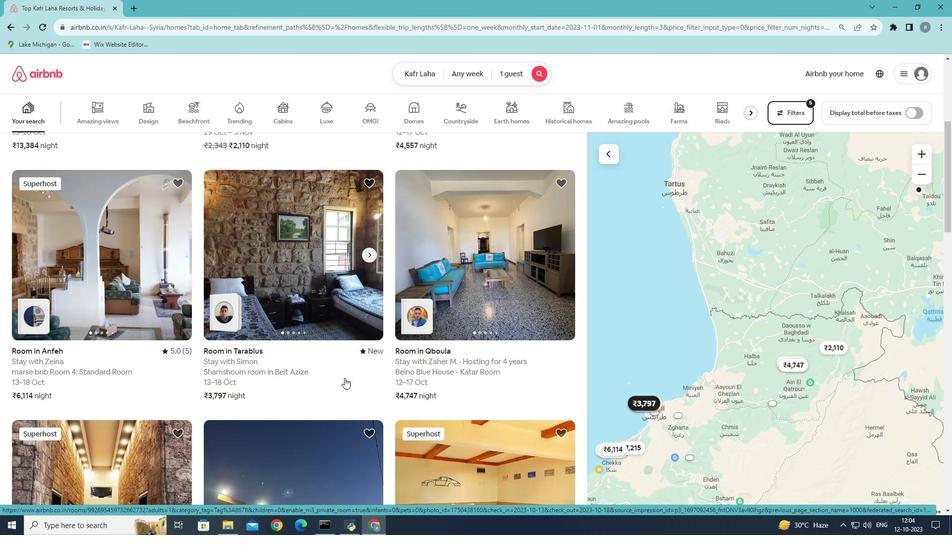 
Action: Mouse scrolled (344, 377) with delta (0, 0)
Screenshot: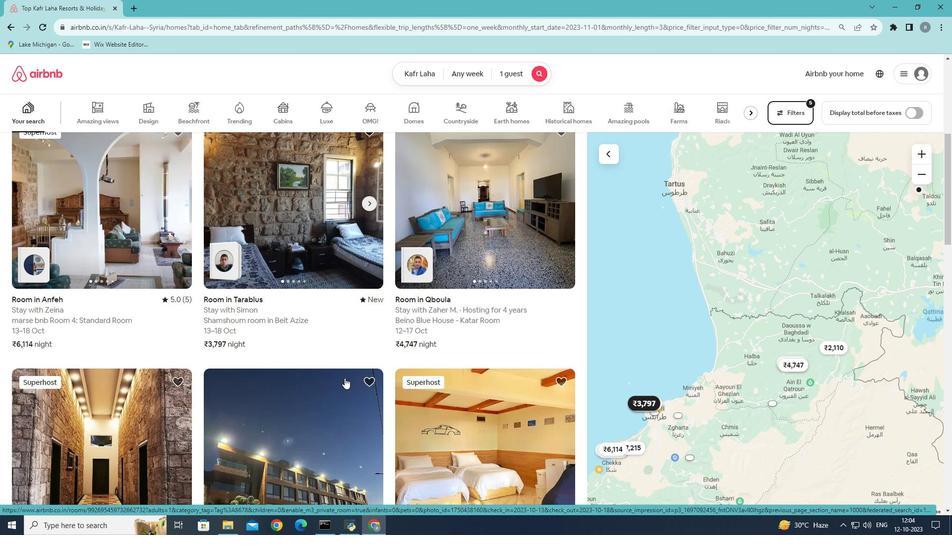 
Action: Mouse scrolled (344, 377) with delta (0, 0)
Screenshot: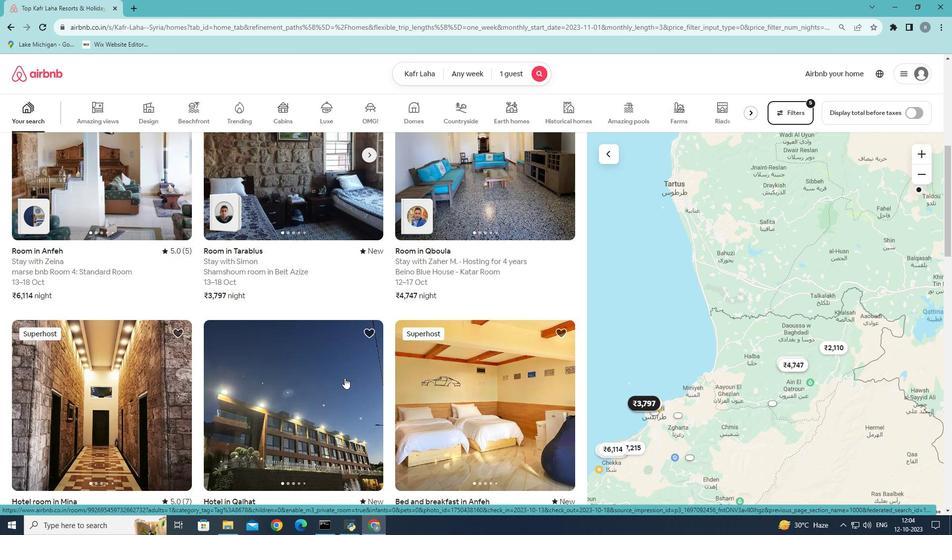 
Action: Mouse scrolled (344, 377) with delta (0, 0)
Screenshot: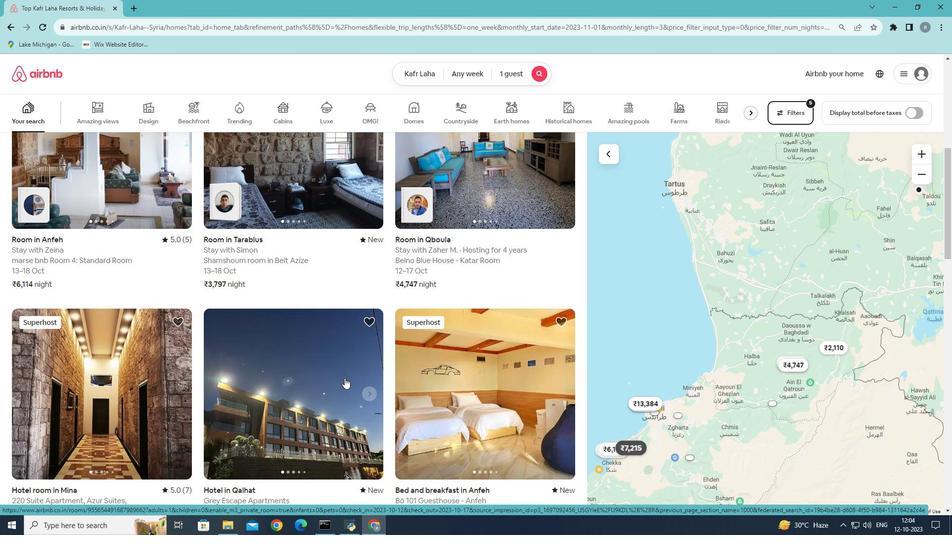 
Action: Mouse moved to (103, 362)
Screenshot: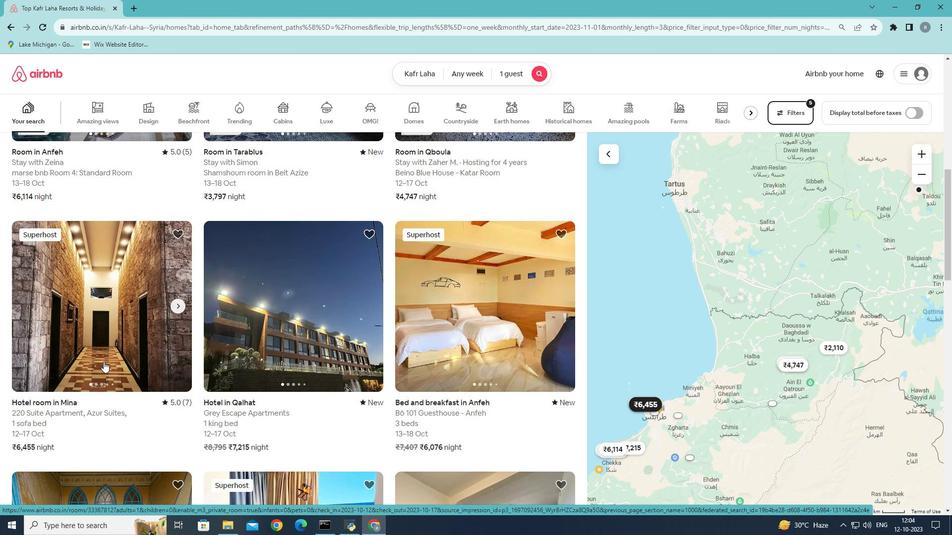 
Action: Mouse pressed left at (103, 362)
Screenshot: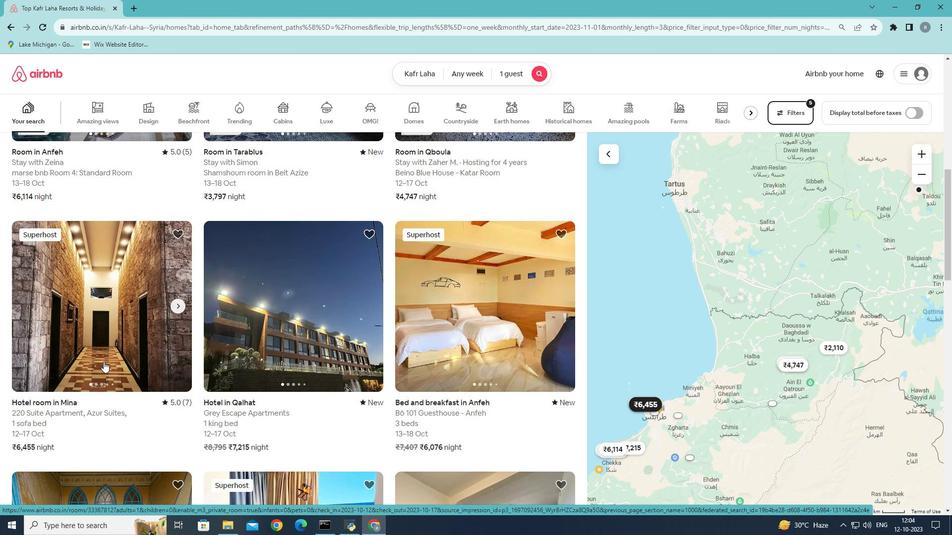 
Action: Mouse moved to (699, 371)
Screenshot: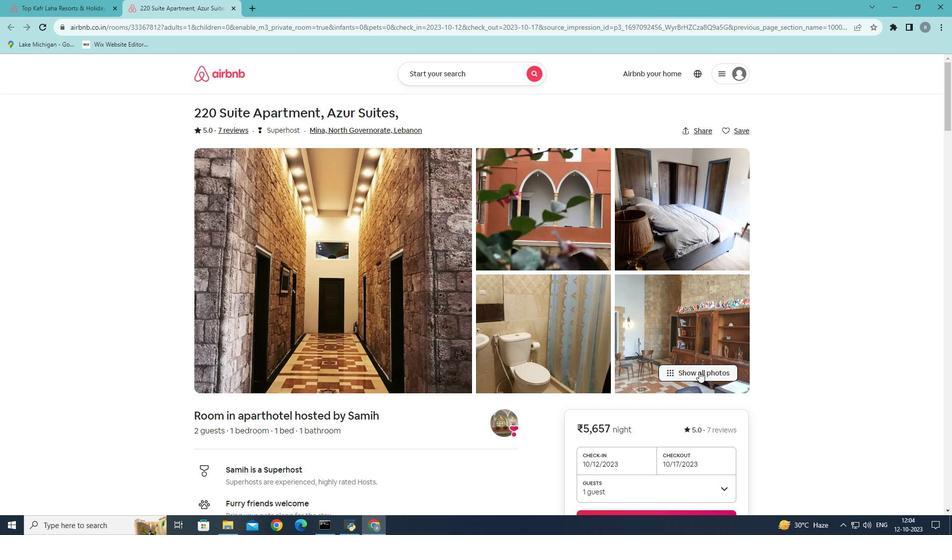 
Action: Mouse pressed left at (699, 371)
Screenshot: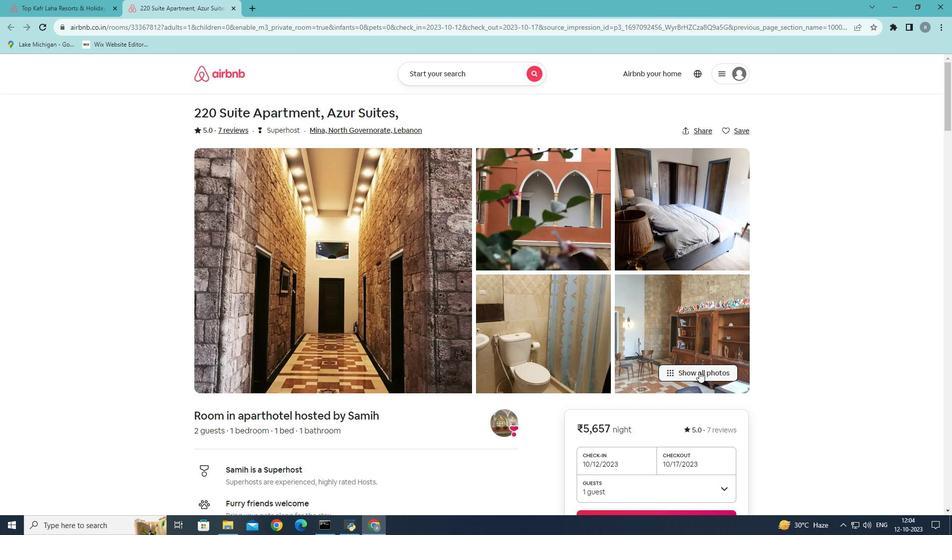 
Action: Mouse moved to (625, 360)
Screenshot: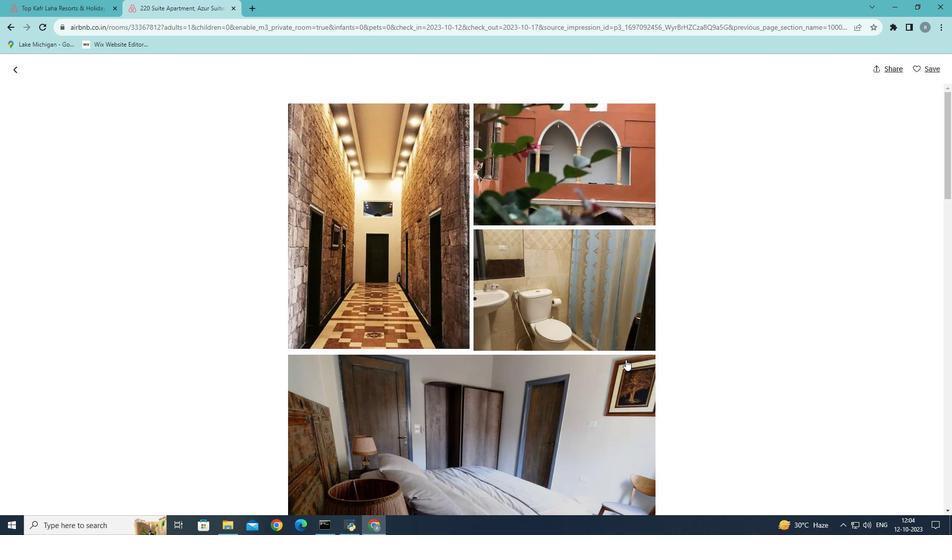 
Action: Mouse scrolled (625, 359) with delta (0, 0)
Screenshot: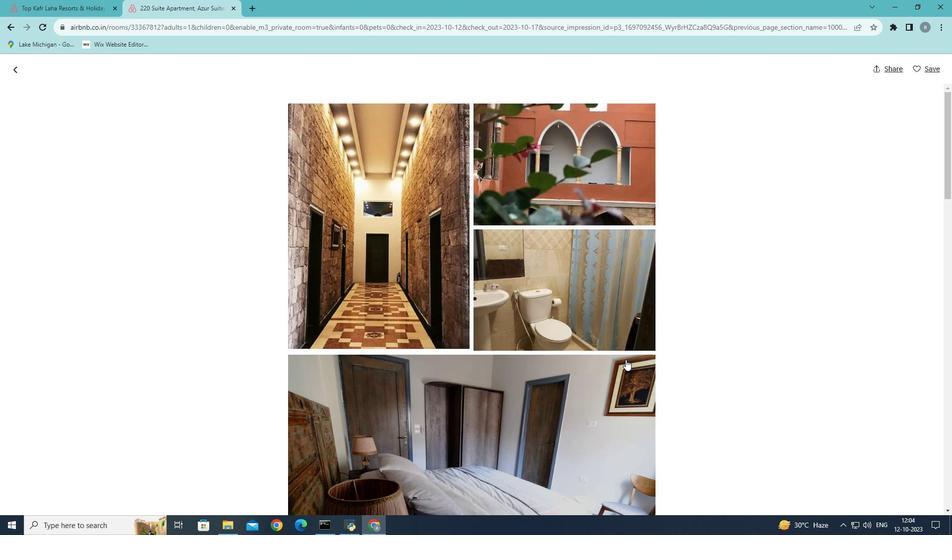 
Action: Mouse scrolled (625, 359) with delta (0, 0)
Screenshot: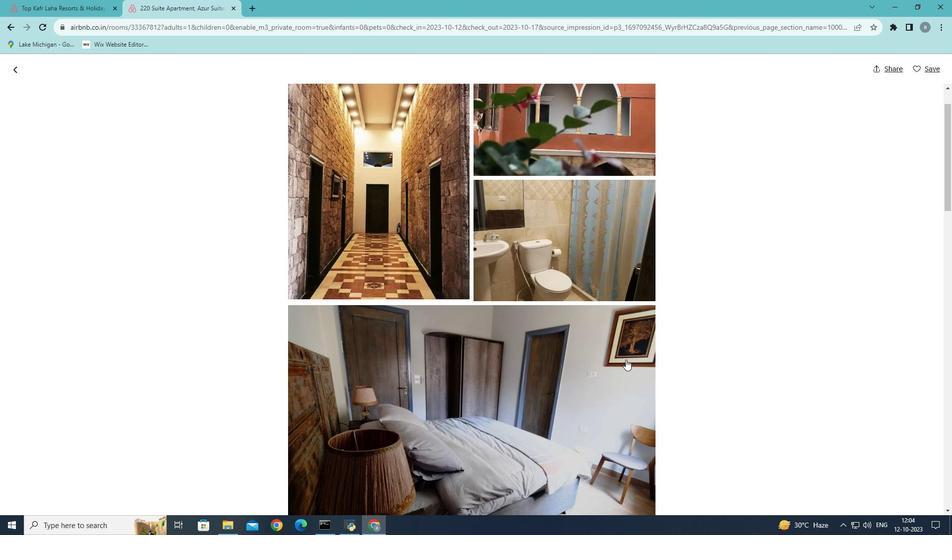 
Action: Mouse scrolled (625, 359) with delta (0, 0)
Screenshot: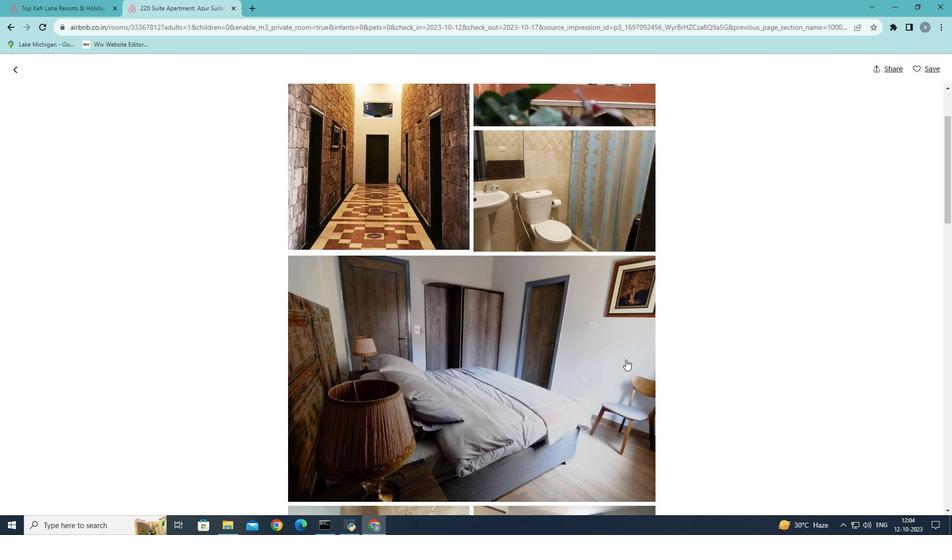 
Action: Mouse moved to (625, 360)
Screenshot: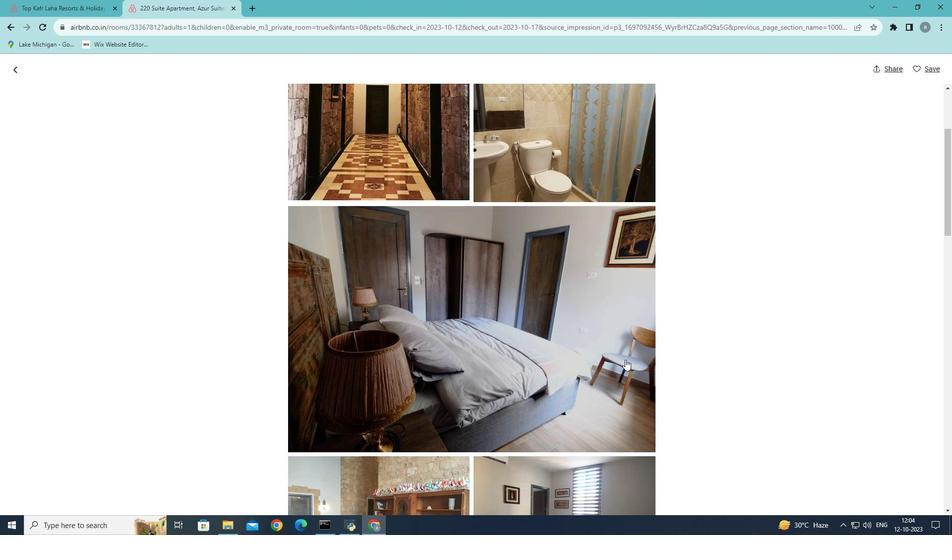 
Action: Mouse scrolled (625, 359) with delta (0, 0)
Screenshot: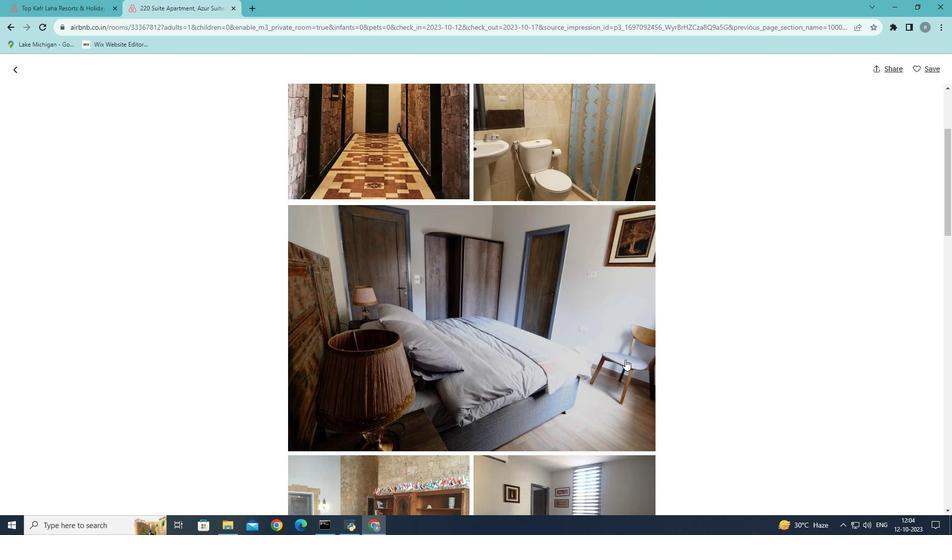
Action: Mouse scrolled (625, 359) with delta (0, 0)
Screenshot: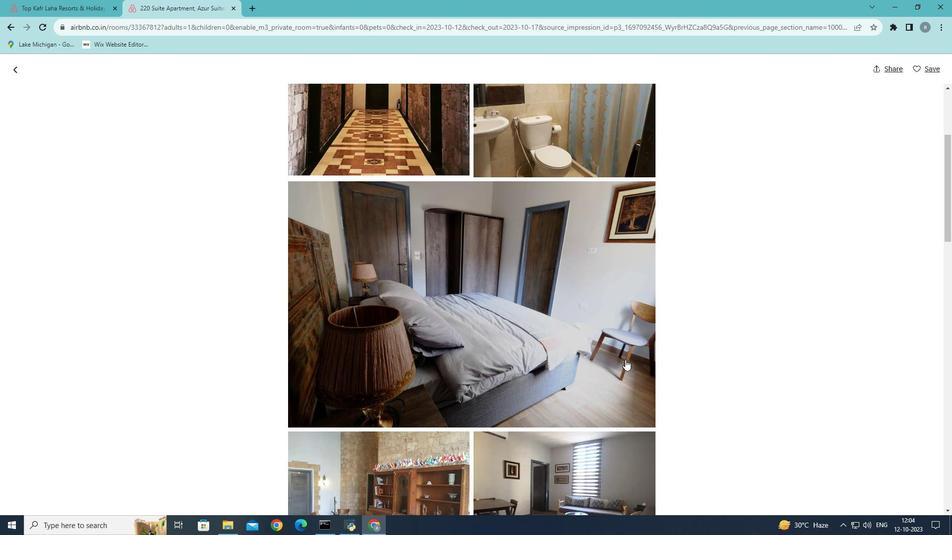 
Action: Mouse scrolled (625, 359) with delta (0, 0)
Screenshot: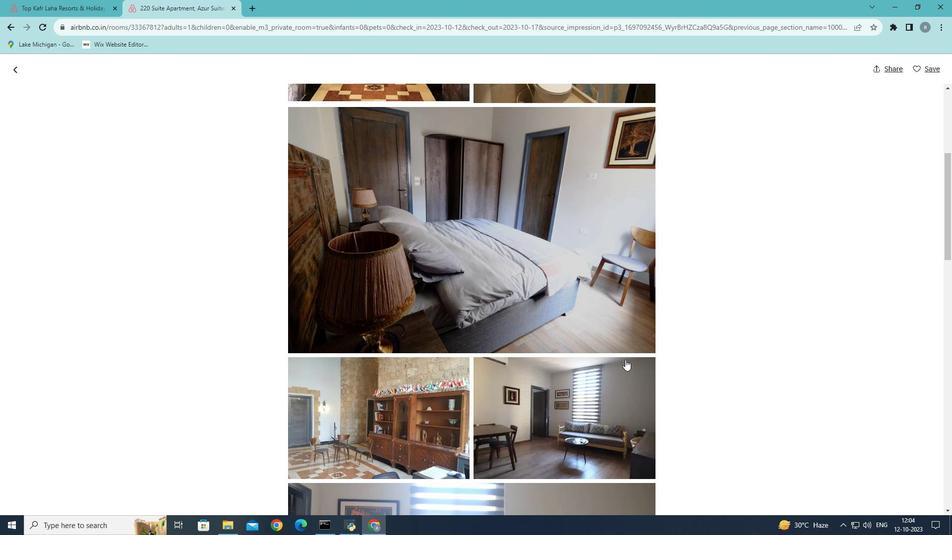 
Action: Mouse scrolled (625, 359) with delta (0, 0)
Screenshot: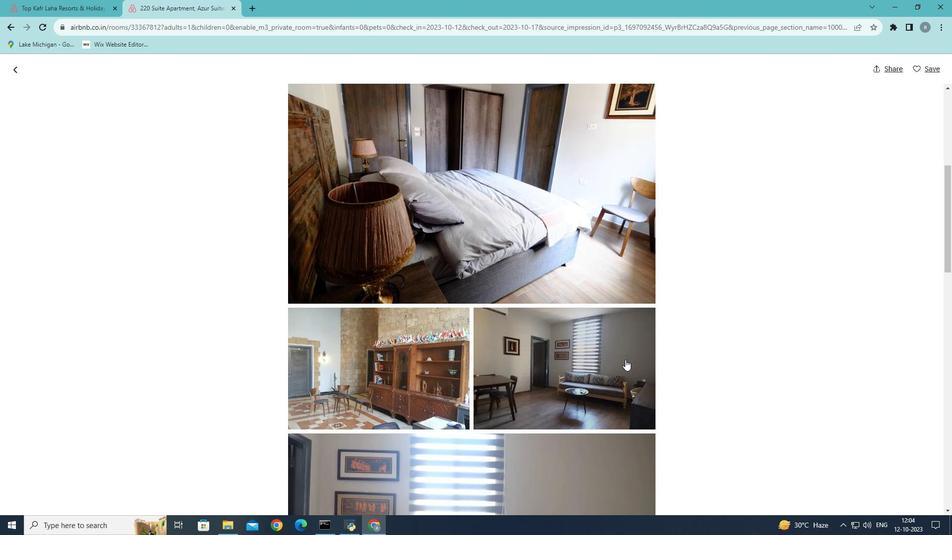 
Action: Mouse scrolled (625, 359) with delta (0, 0)
Screenshot: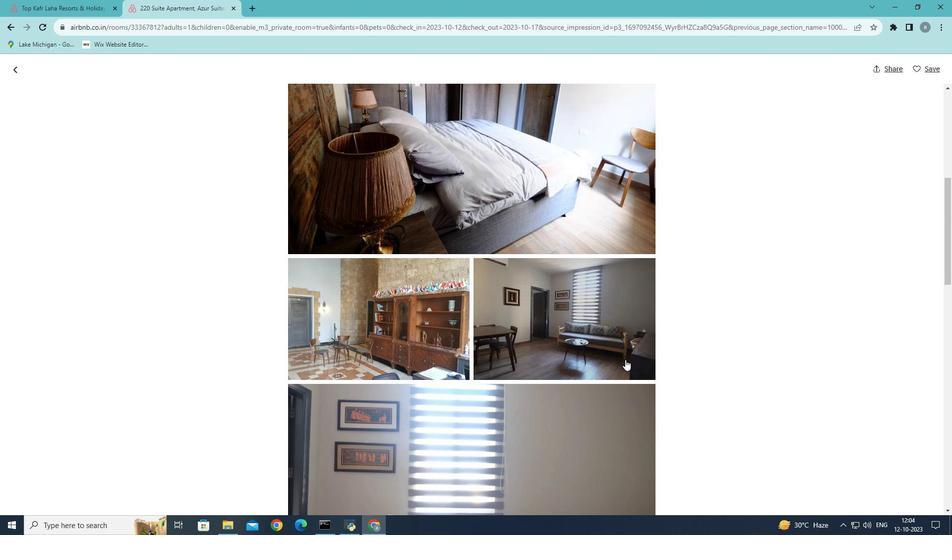 
Action: Mouse scrolled (625, 359) with delta (0, 0)
Screenshot: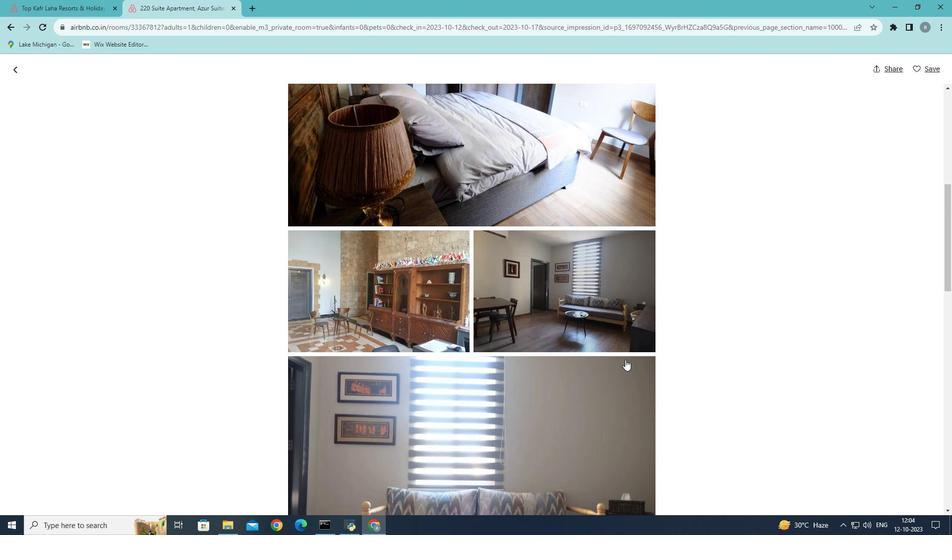
Action: Mouse scrolled (625, 359) with delta (0, 0)
Screenshot: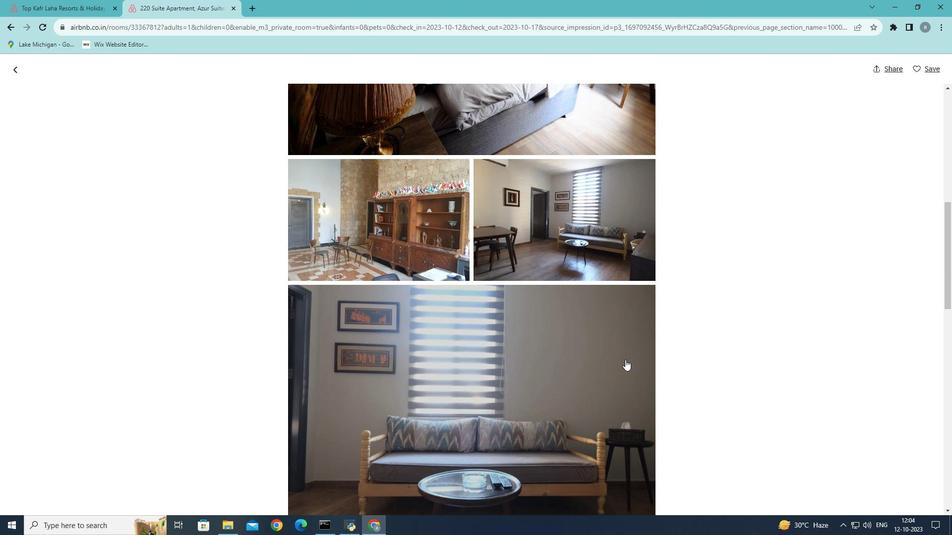 
Action: Mouse scrolled (625, 359) with delta (0, 0)
Screenshot: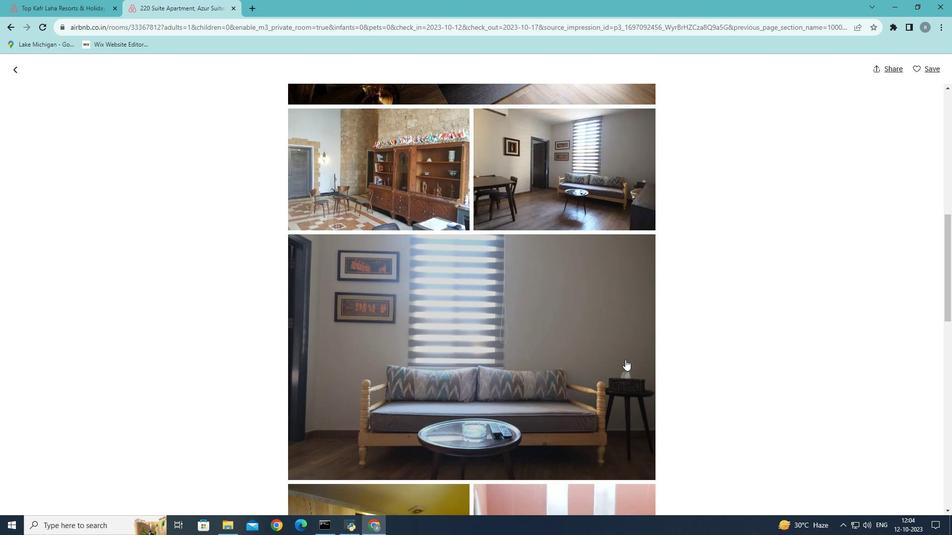
Action: Mouse scrolled (625, 359) with delta (0, 0)
Screenshot: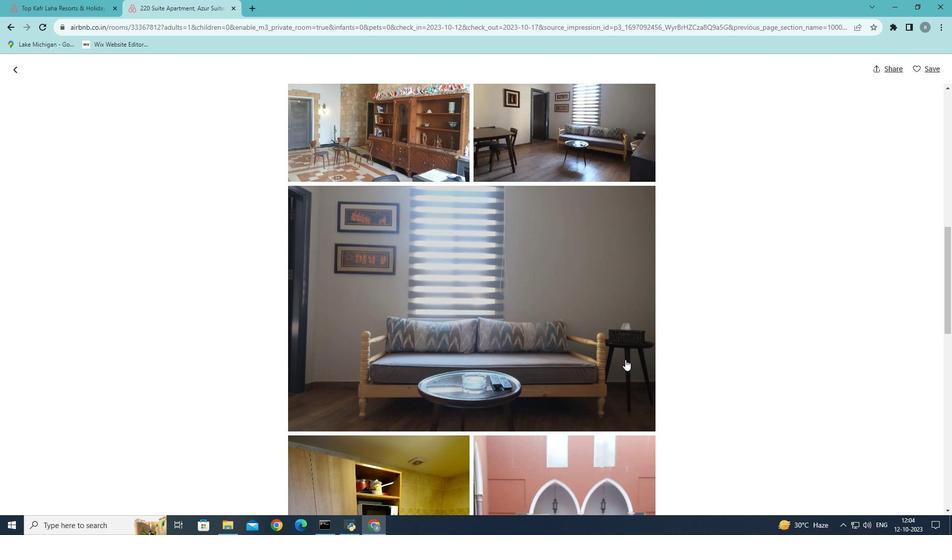 
Action: Mouse scrolled (625, 359) with delta (0, 0)
Screenshot: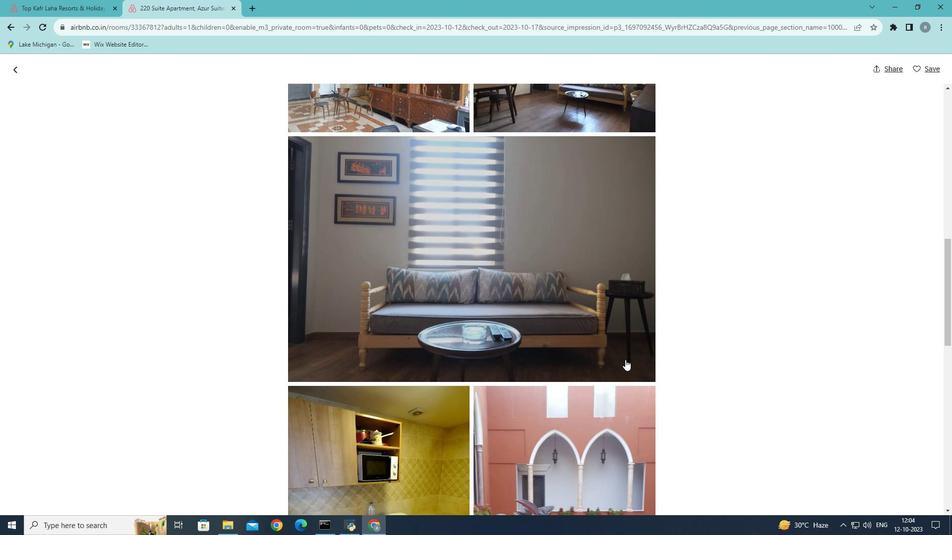 
Action: Mouse scrolled (625, 359) with delta (0, 0)
Screenshot: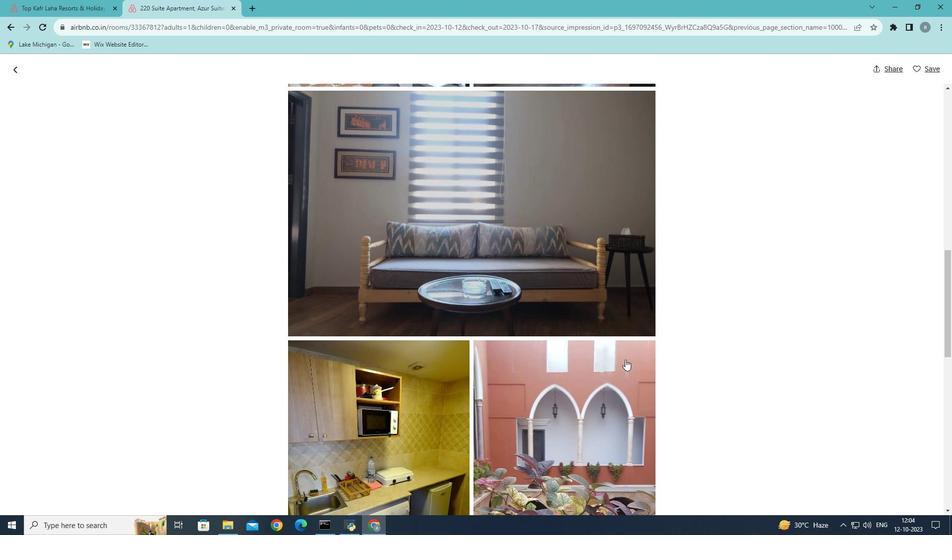 
Action: Mouse scrolled (625, 359) with delta (0, 0)
Screenshot: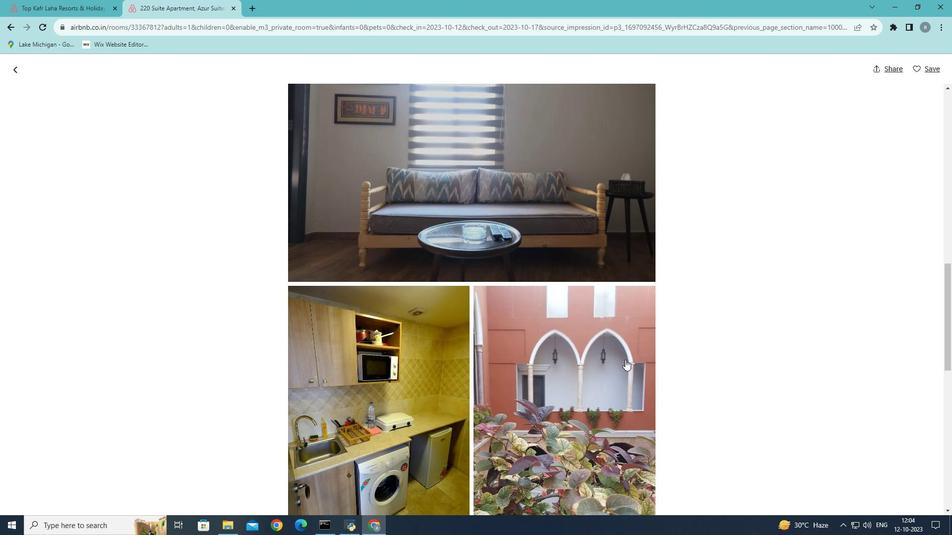 
Action: Mouse scrolled (625, 359) with delta (0, 0)
Screenshot: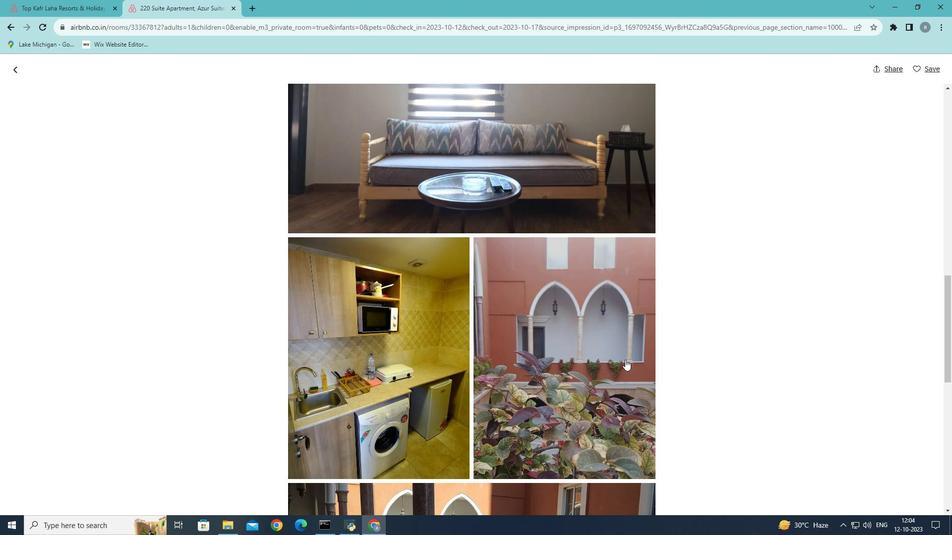 
Action: Mouse scrolled (625, 359) with delta (0, 0)
Screenshot: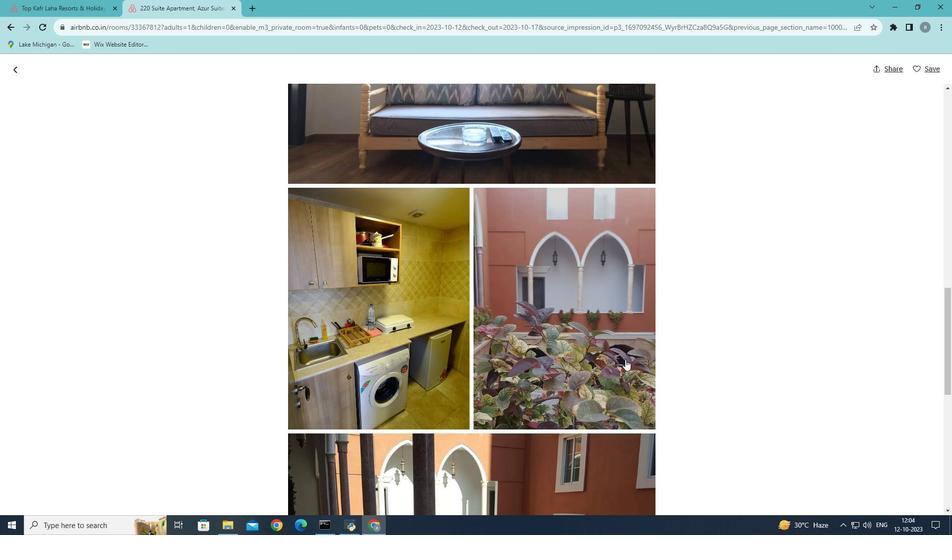 
Action: Mouse scrolled (625, 359) with delta (0, 0)
Screenshot: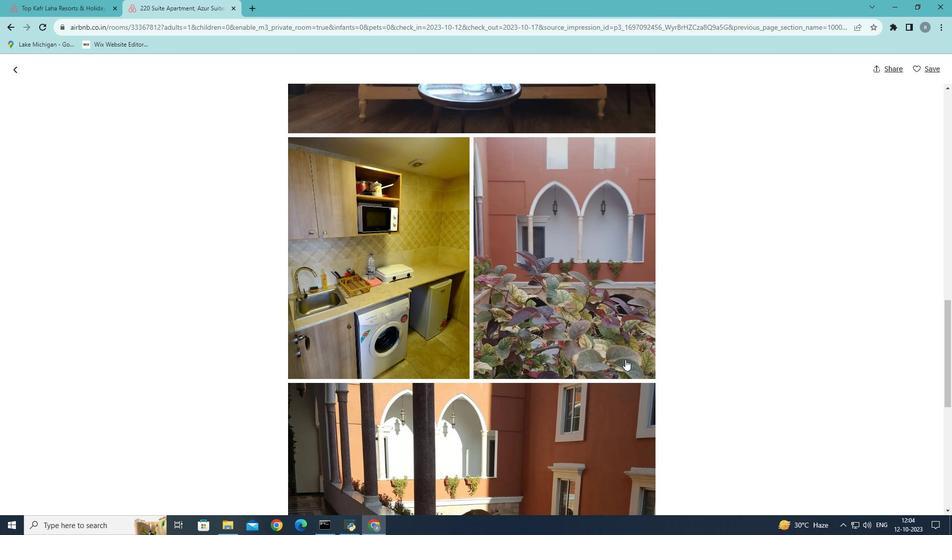
Action: Mouse scrolled (625, 359) with delta (0, 0)
Screenshot: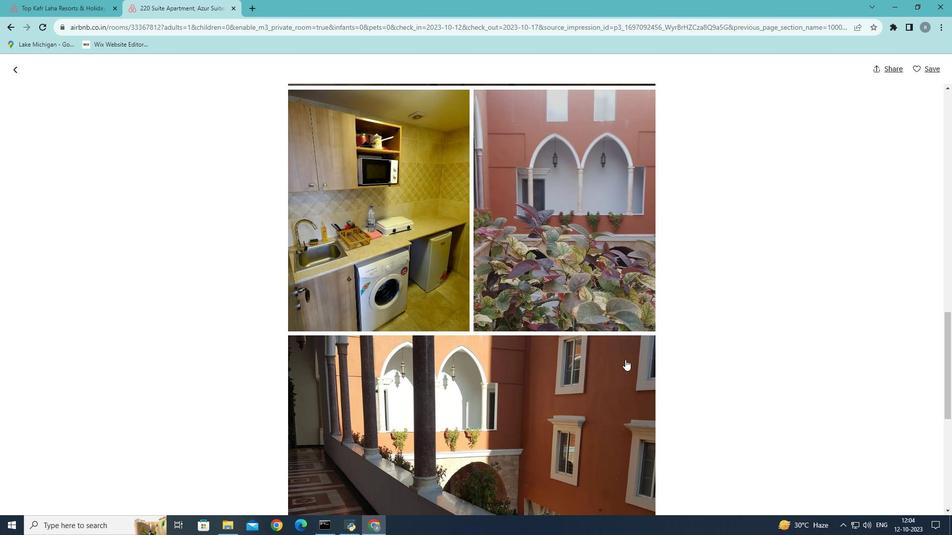 
Action: Mouse scrolled (625, 359) with delta (0, 0)
Screenshot: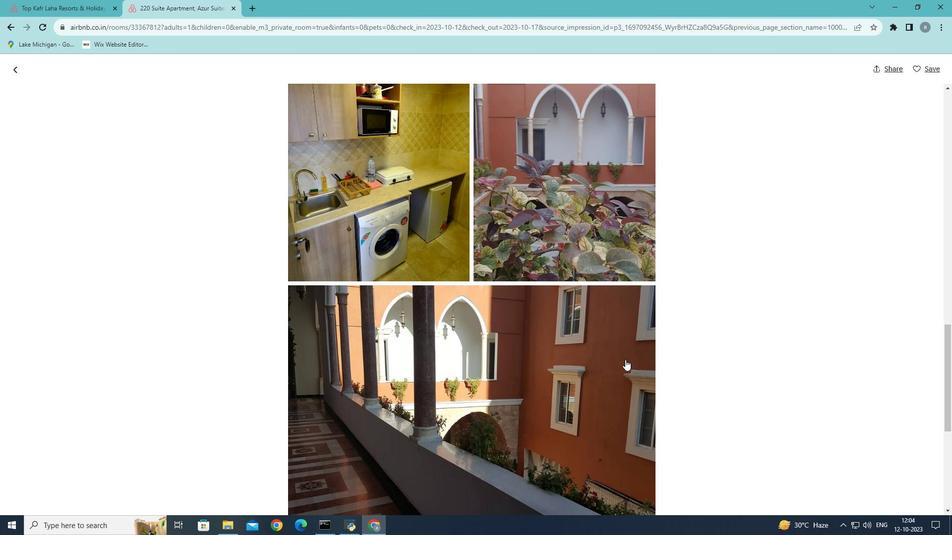 
Action: Mouse scrolled (625, 359) with delta (0, 0)
Screenshot: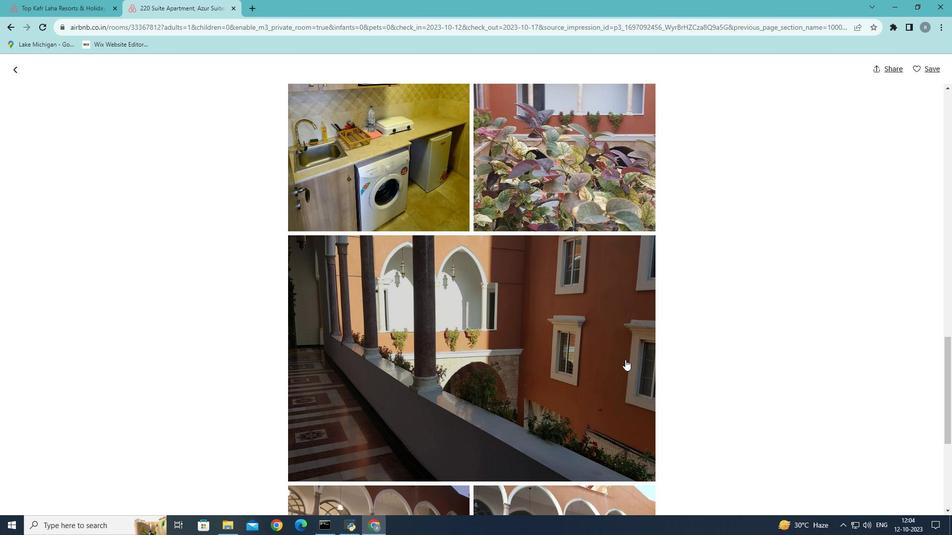 
Action: Mouse scrolled (625, 359) with delta (0, 0)
Screenshot: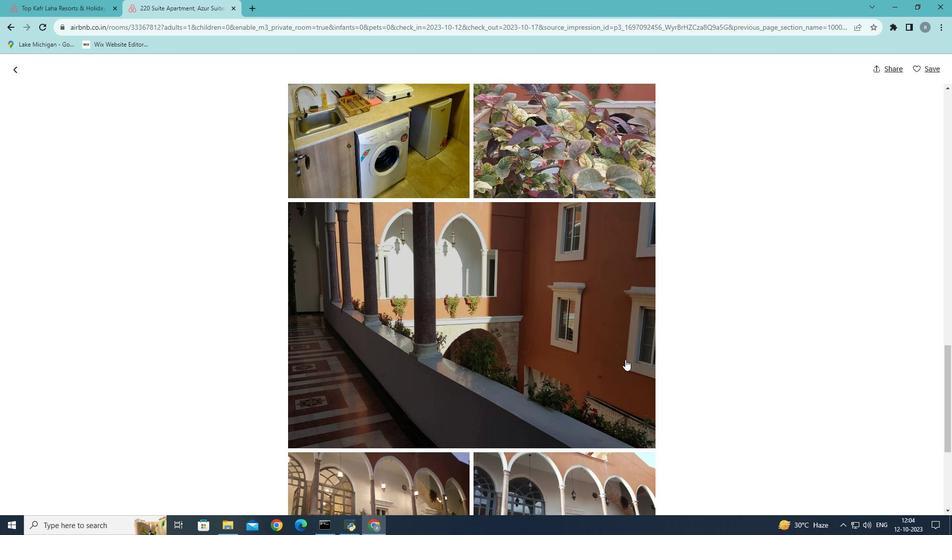 
Action: Mouse scrolled (625, 359) with delta (0, 0)
Screenshot: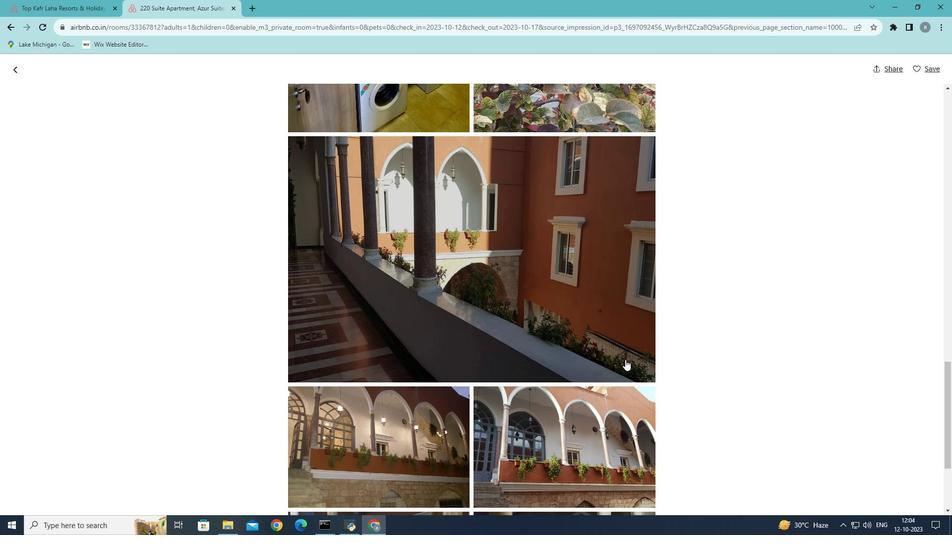 
Action: Mouse scrolled (625, 359) with delta (0, 0)
Screenshot: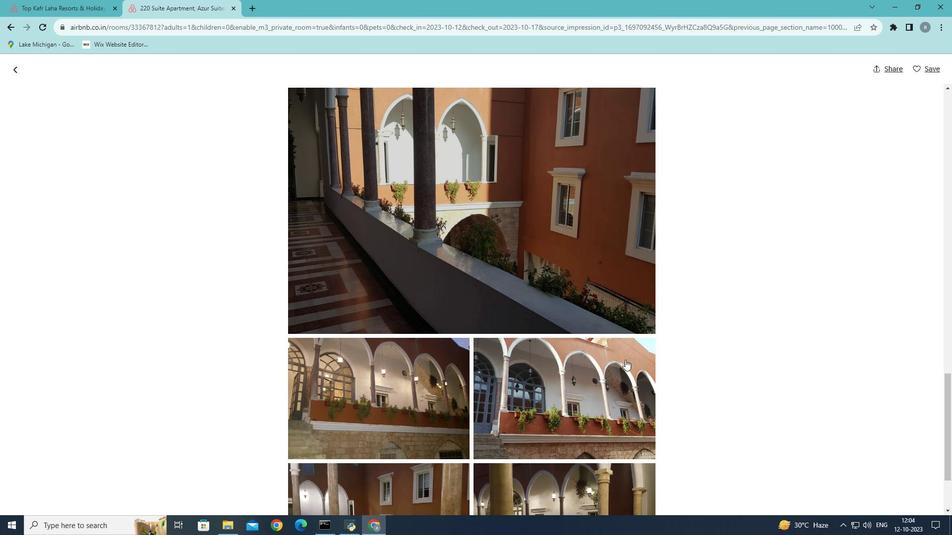 
Action: Mouse scrolled (625, 359) with delta (0, 0)
Screenshot: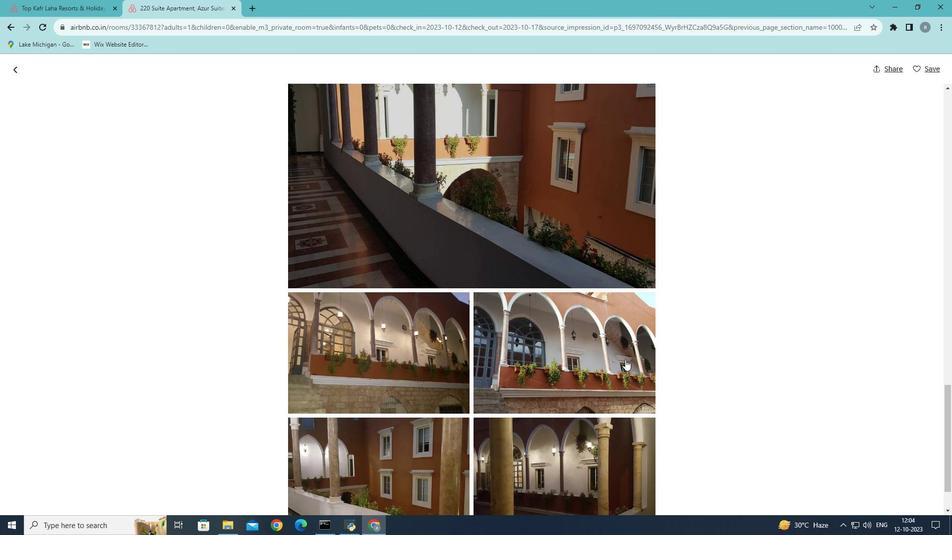 
Action: Mouse scrolled (625, 359) with delta (0, 0)
Screenshot: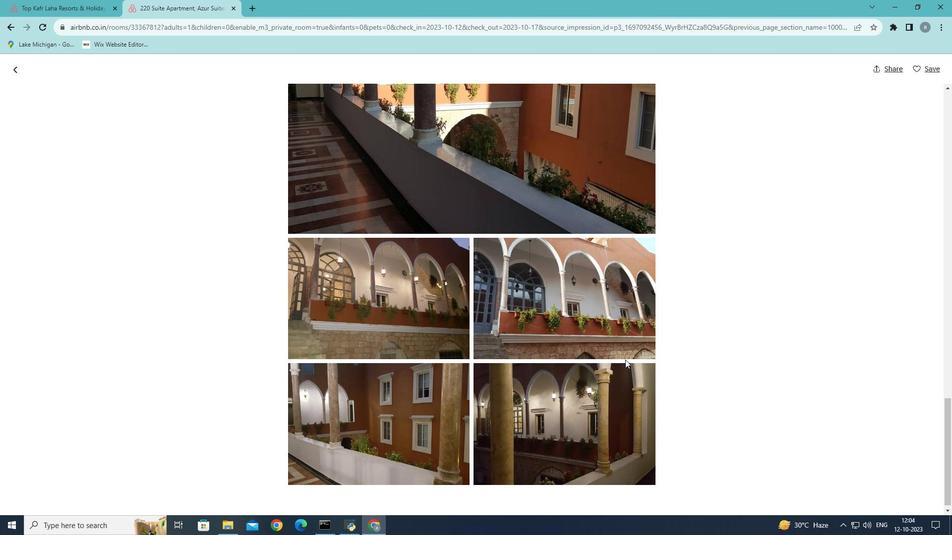 
Action: Mouse scrolled (625, 359) with delta (0, 0)
Screenshot: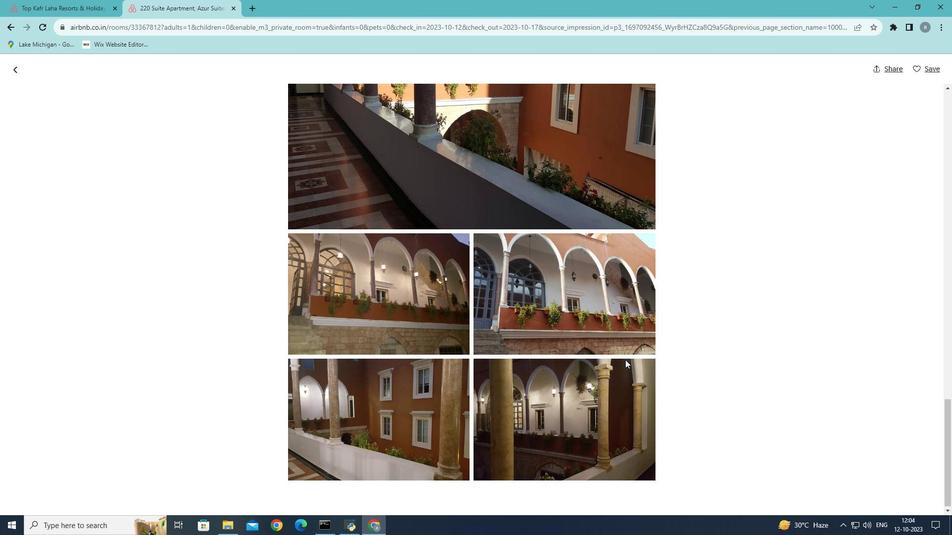 
Action: Mouse scrolled (625, 359) with delta (0, 0)
Screenshot: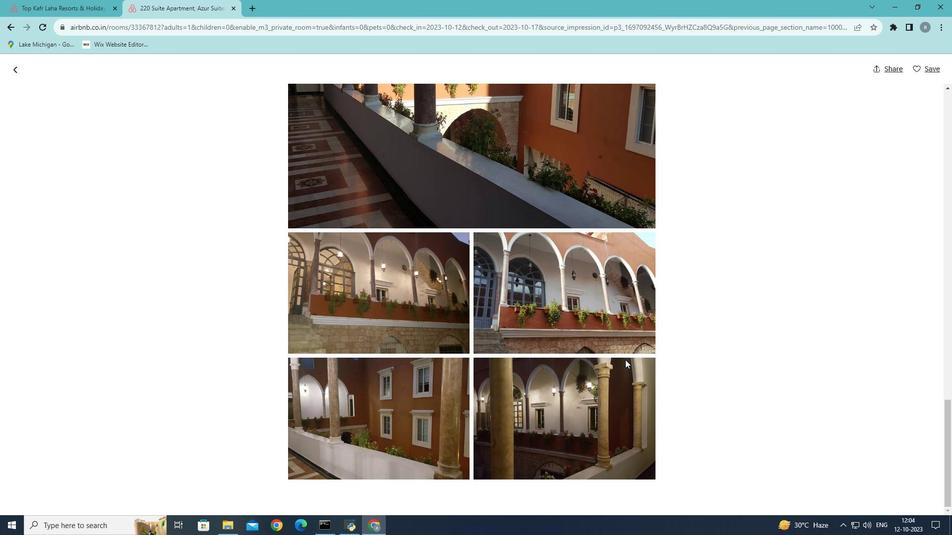 
Action: Mouse scrolled (625, 359) with delta (0, 0)
Screenshot: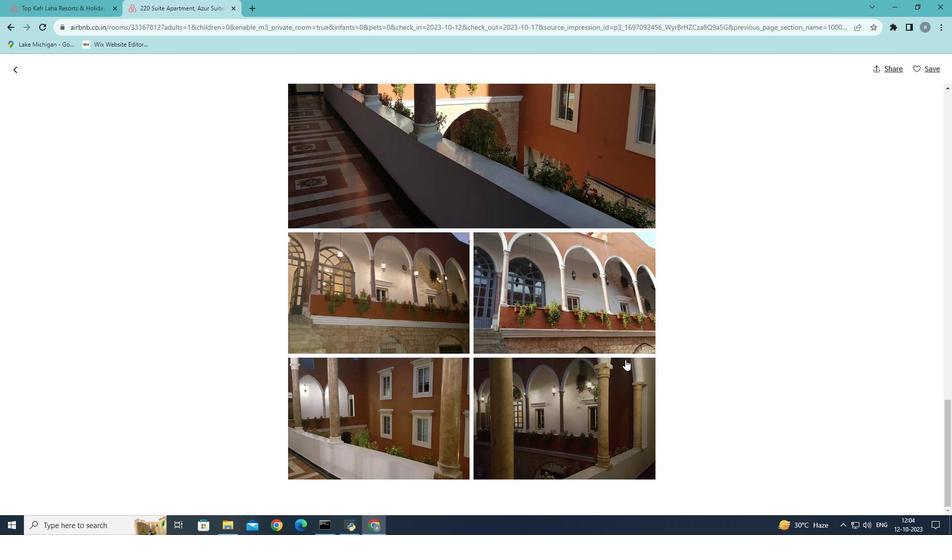 
Action: Mouse scrolled (625, 359) with delta (0, 0)
Screenshot: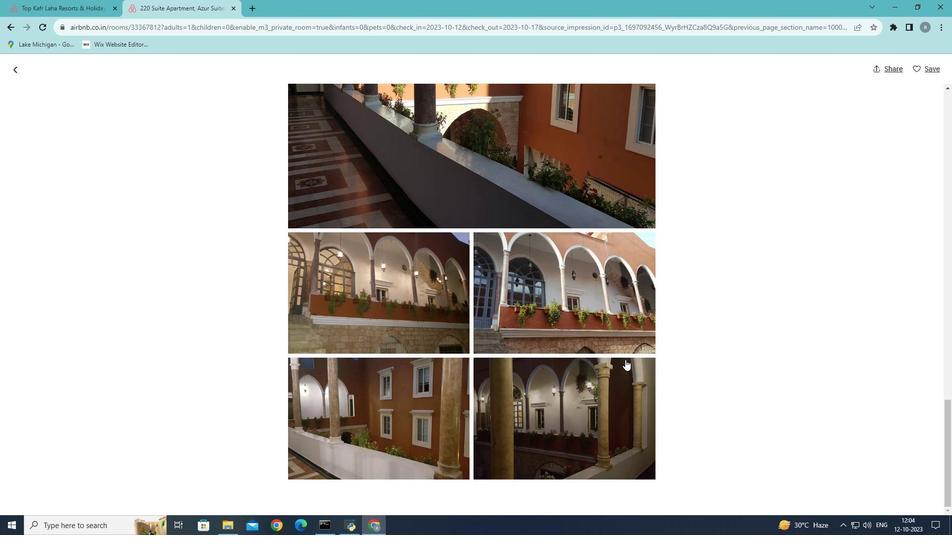 
Action: Mouse scrolled (625, 359) with delta (0, 0)
Screenshot: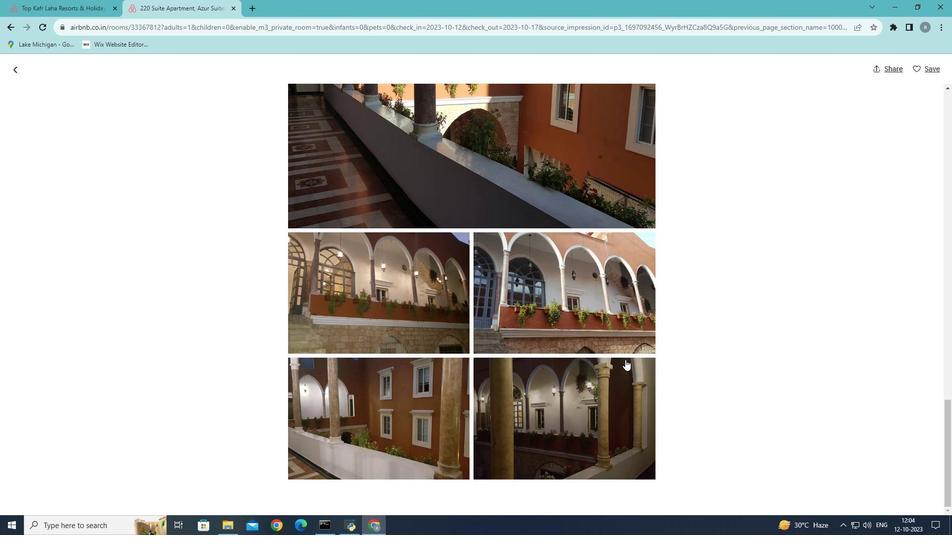 
Action: Mouse scrolled (625, 359) with delta (0, 0)
Screenshot: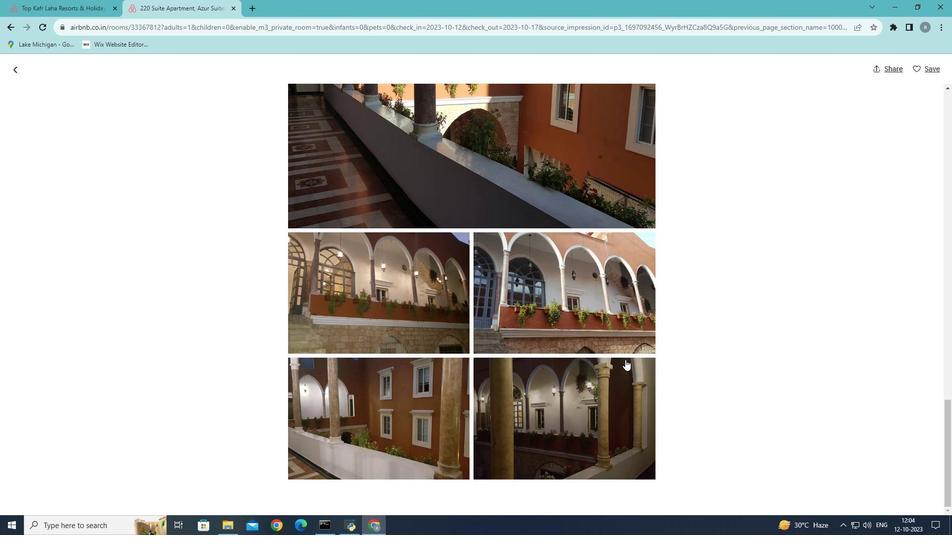 
Action: Mouse scrolled (625, 359) with delta (0, 0)
Screenshot: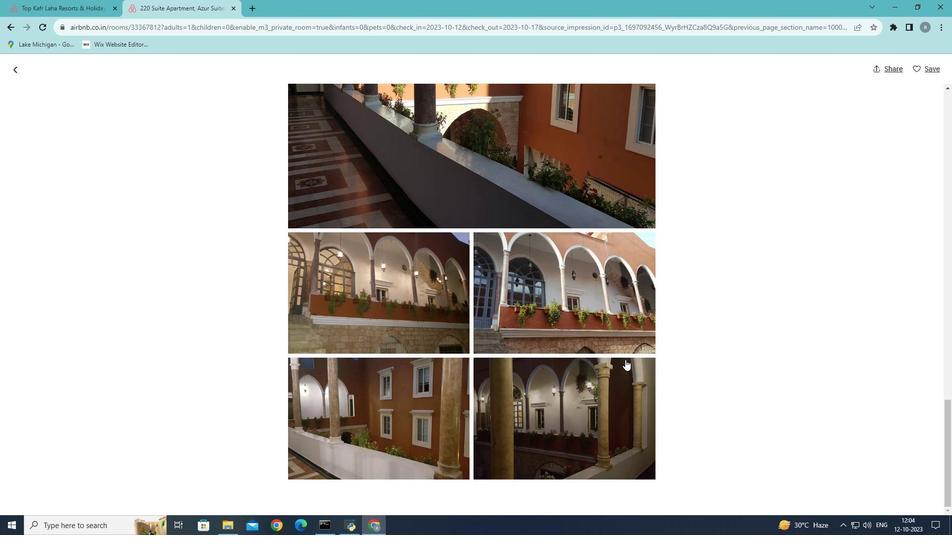 
Action: Mouse scrolled (625, 359) with delta (0, 0)
Screenshot: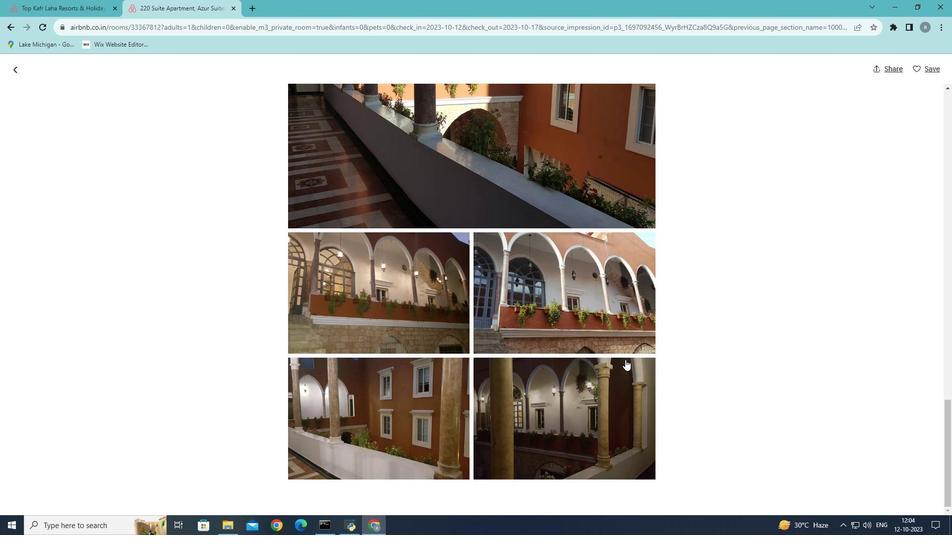 
Action: Mouse scrolled (625, 359) with delta (0, 0)
Screenshot: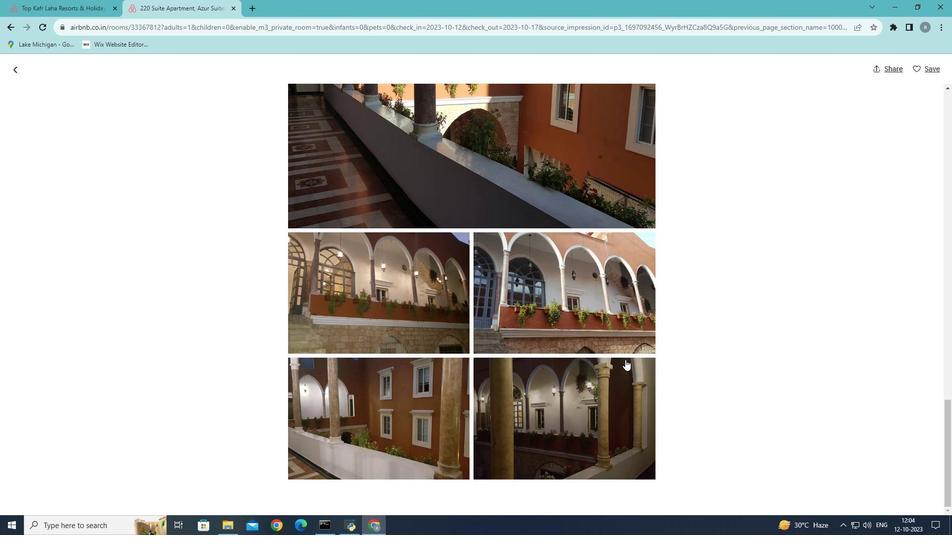 
Action: Mouse scrolled (625, 359) with delta (0, 0)
Screenshot: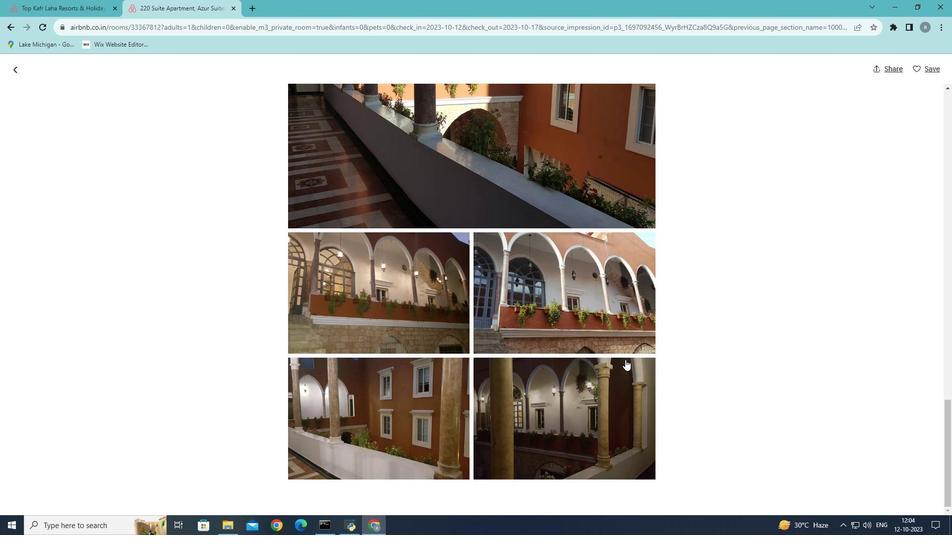 
Action: Mouse moved to (14, 69)
Screenshot: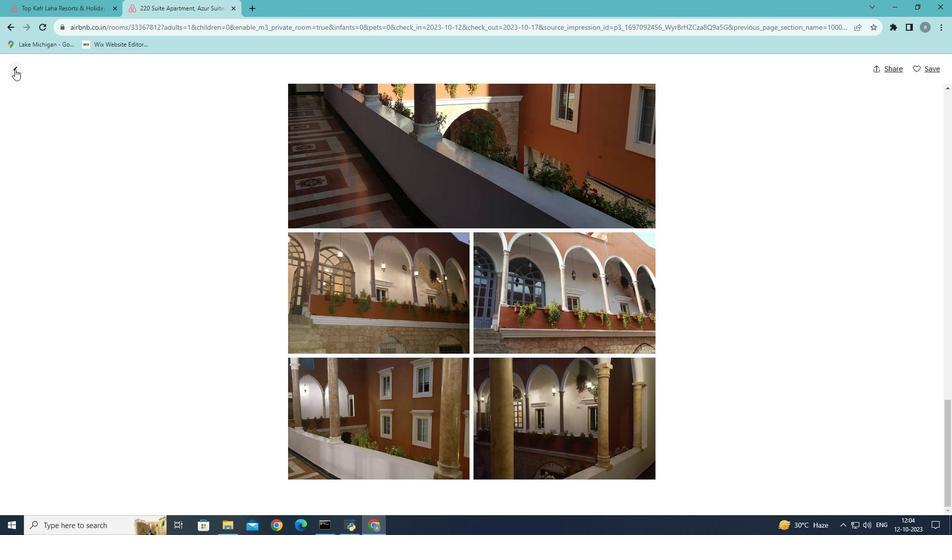 
Action: Mouse pressed left at (14, 69)
Screenshot: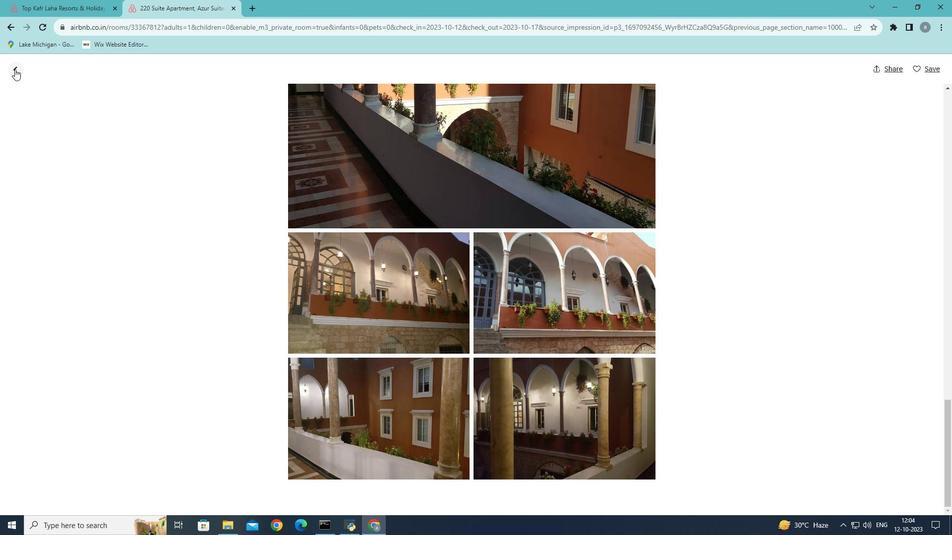 
Action: Mouse moved to (265, 265)
Screenshot: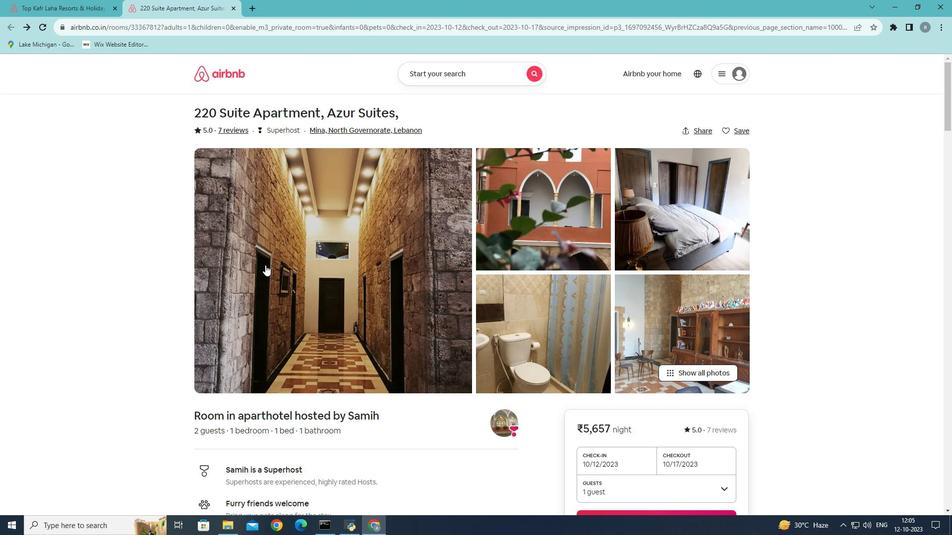 
Action: Mouse scrolled (265, 264) with delta (0, 0)
Screenshot: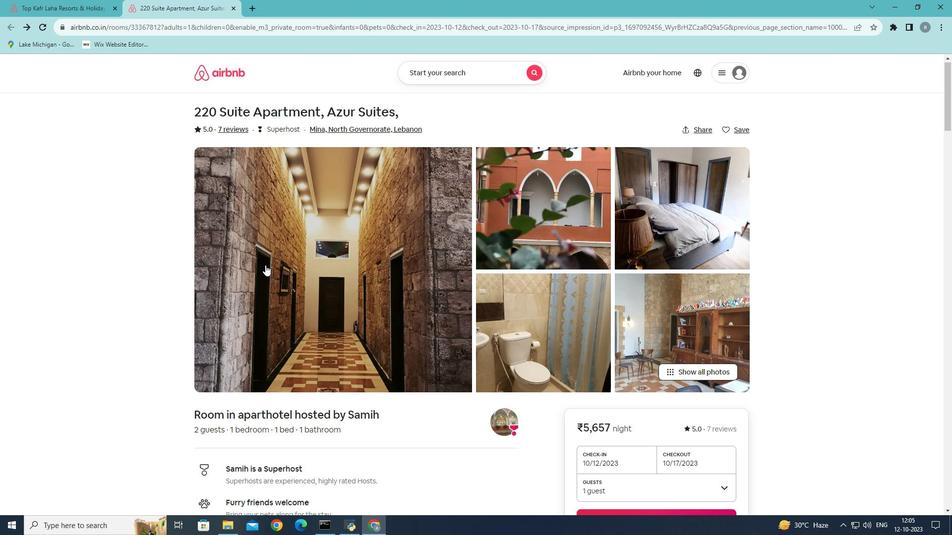 
Action: Mouse moved to (278, 283)
Screenshot: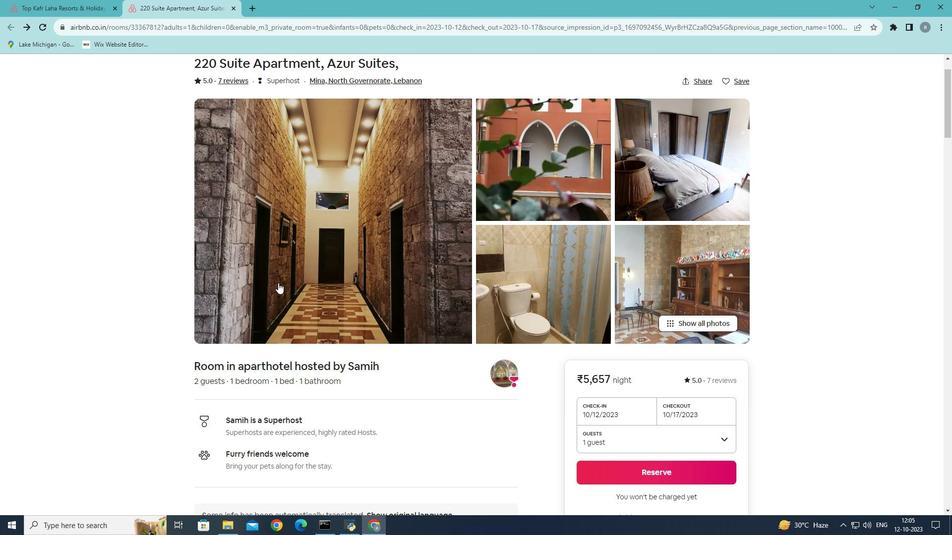 
Action: Mouse scrolled (278, 282) with delta (0, 0)
Screenshot: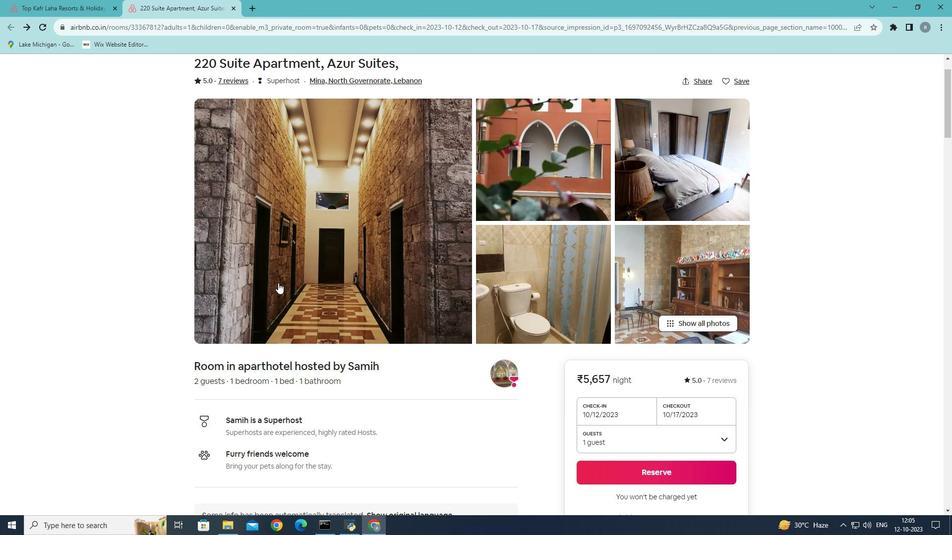 
Action: Mouse scrolled (278, 282) with delta (0, 0)
Screenshot: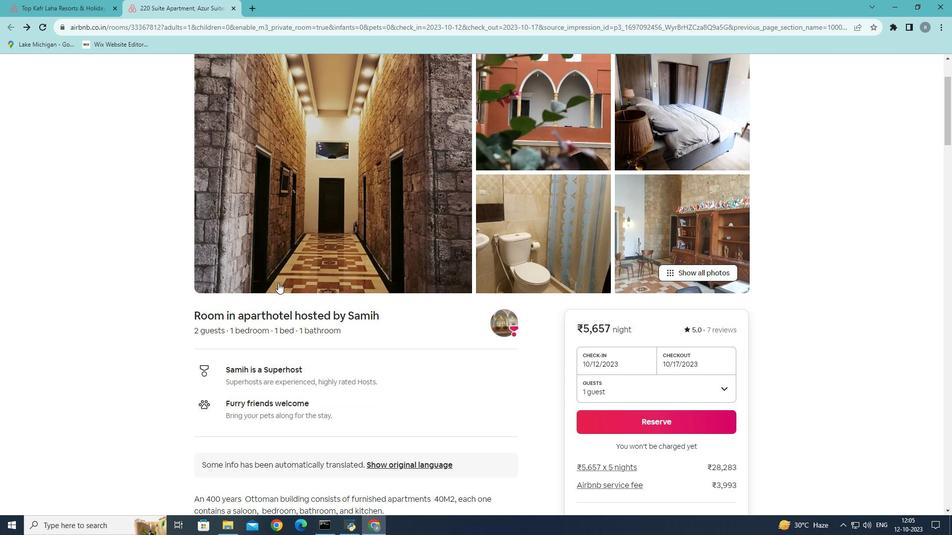 
Action: Mouse moved to (284, 288)
Screenshot: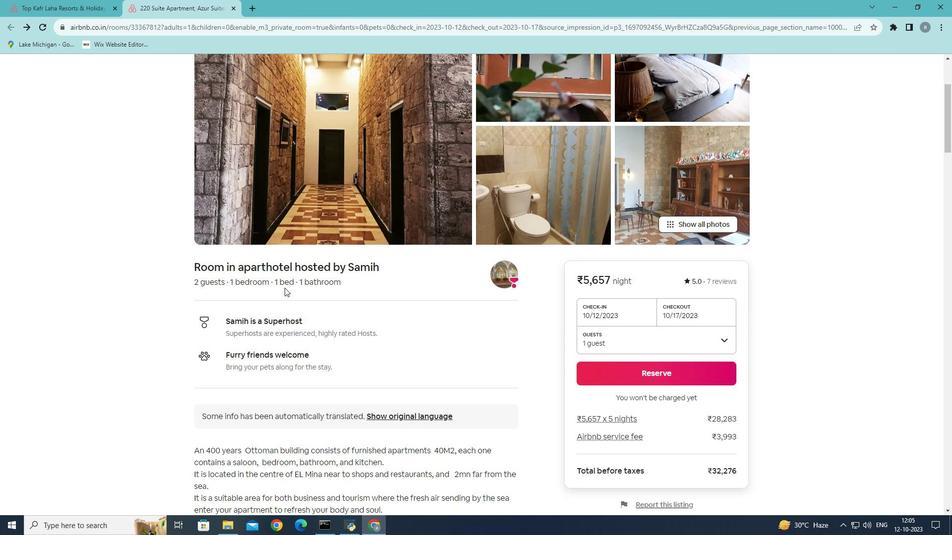 
Action: Mouse scrolled (284, 287) with delta (0, 0)
Screenshot: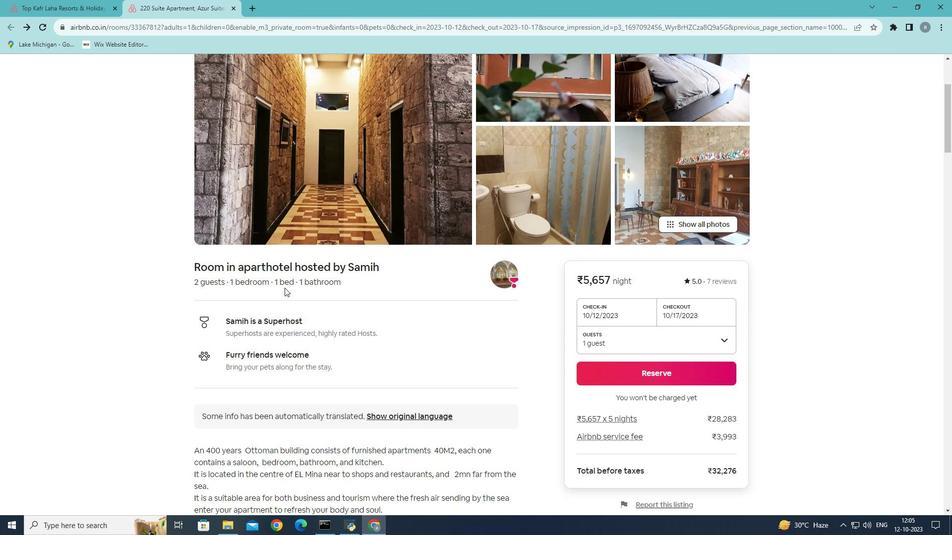 
Action: Mouse scrolled (284, 287) with delta (0, 0)
Screenshot: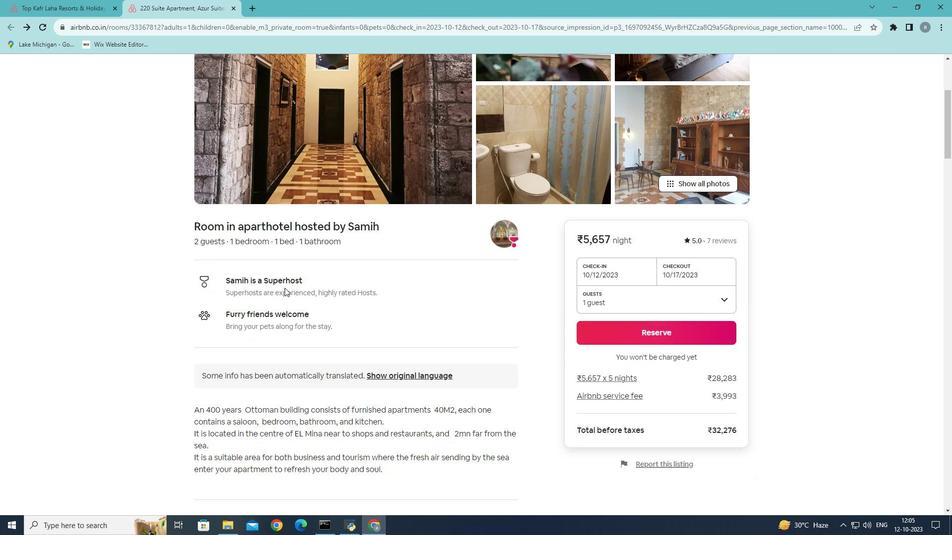 
Action: Mouse moved to (285, 288)
Screenshot: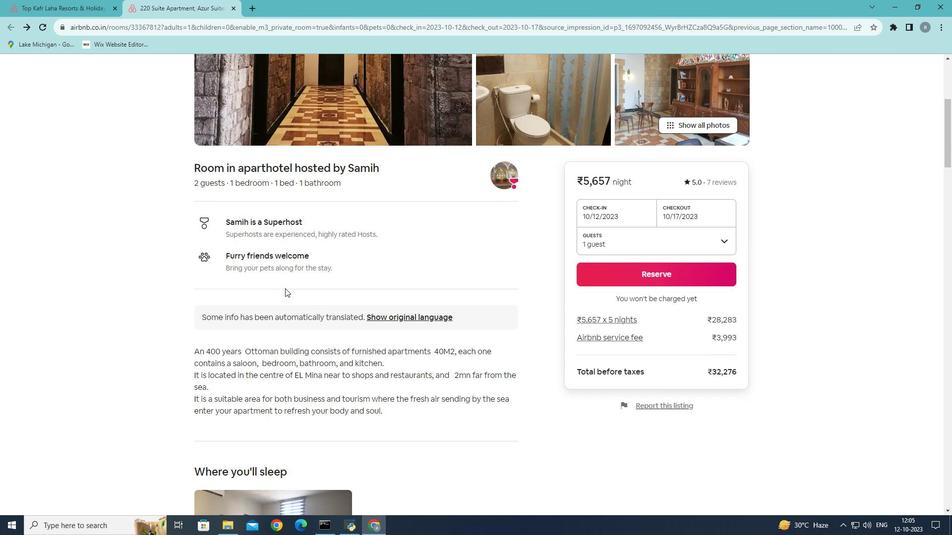 
Action: Mouse scrolled (285, 288) with delta (0, 0)
Screenshot: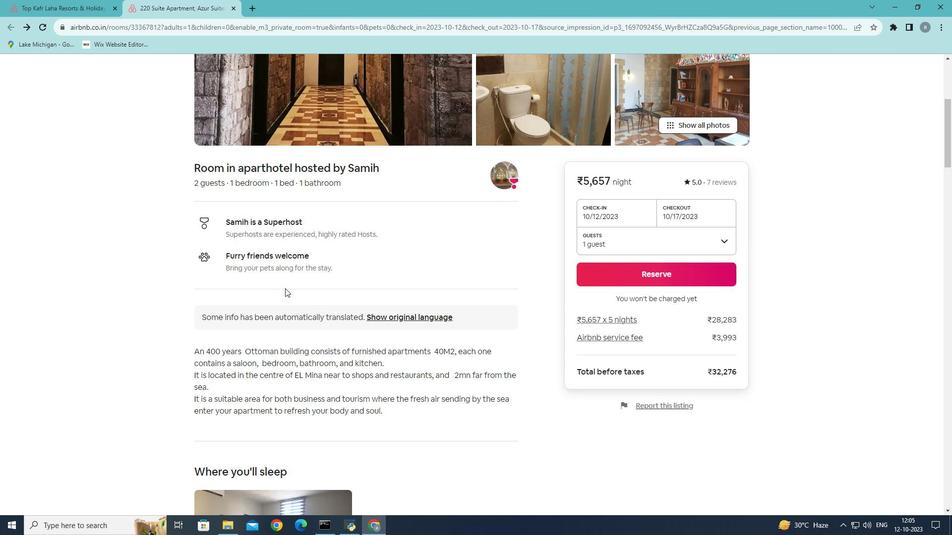 
Action: Mouse scrolled (285, 288) with delta (0, 0)
Screenshot: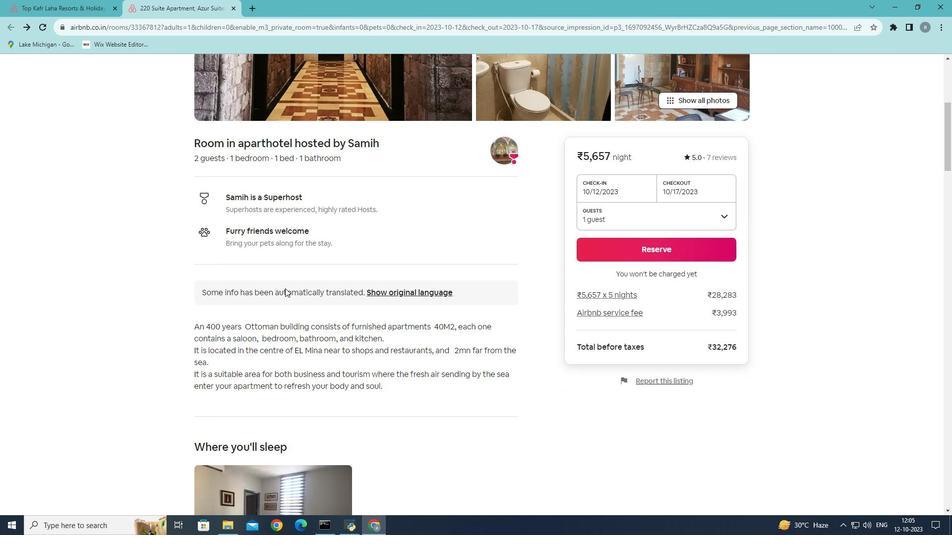 
Action: Mouse scrolled (285, 288) with delta (0, 0)
Screenshot: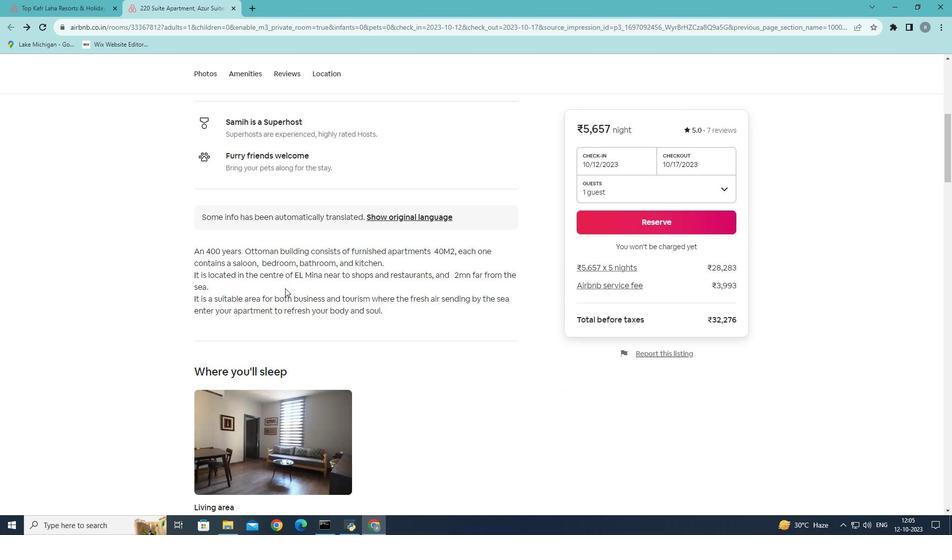 
Action: Mouse scrolled (285, 288) with delta (0, 0)
Screenshot: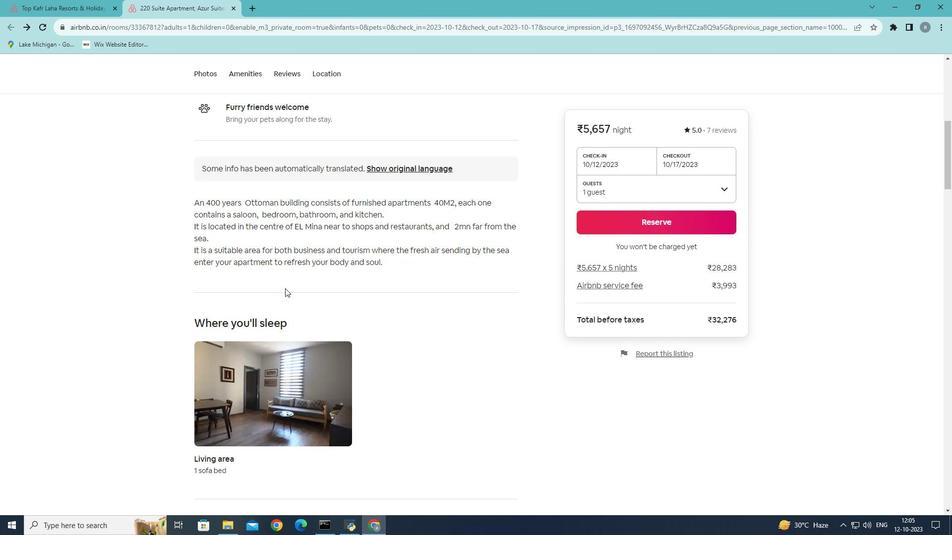 
Action: Mouse scrolled (285, 288) with delta (0, 0)
Screenshot: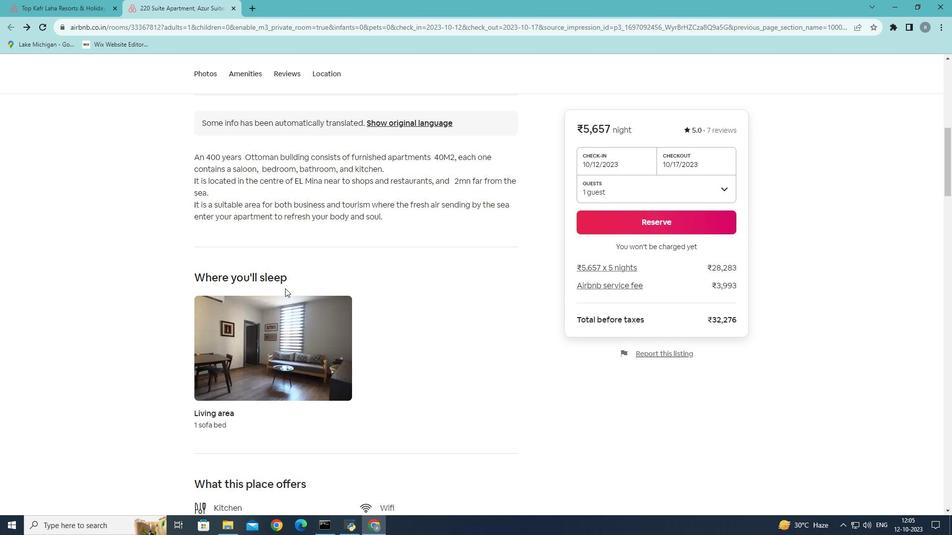 
Action: Mouse scrolled (285, 288) with delta (0, 0)
Screenshot: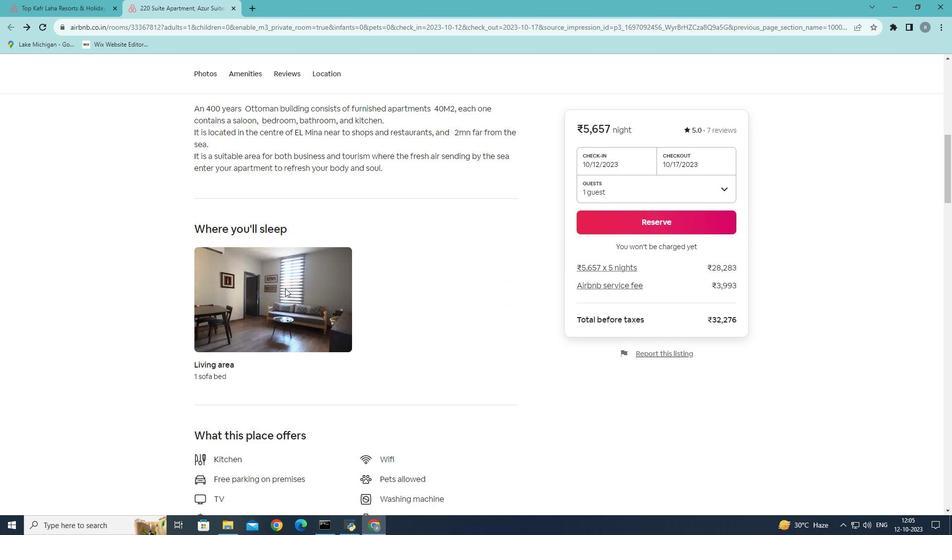 
Action: Mouse scrolled (285, 288) with delta (0, 0)
Screenshot: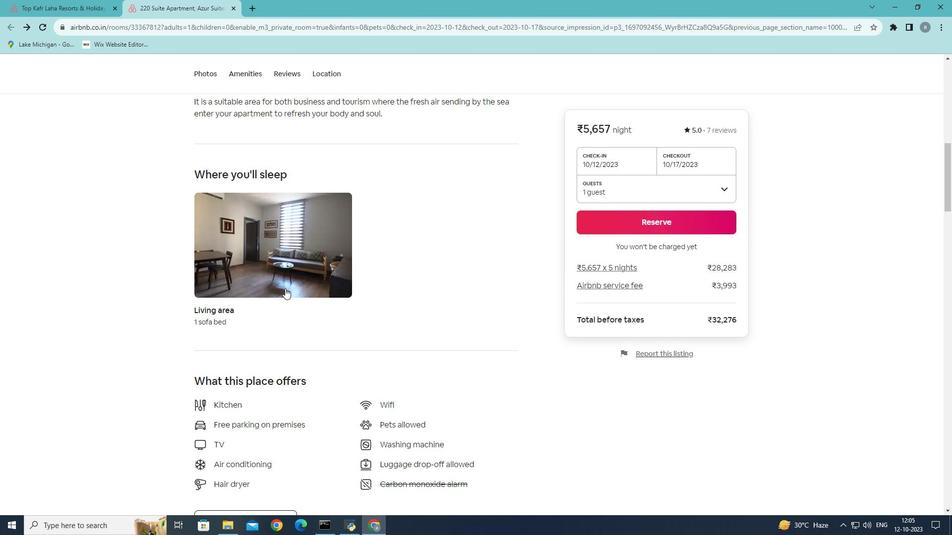 
Action: Mouse scrolled (285, 288) with delta (0, 0)
Screenshot: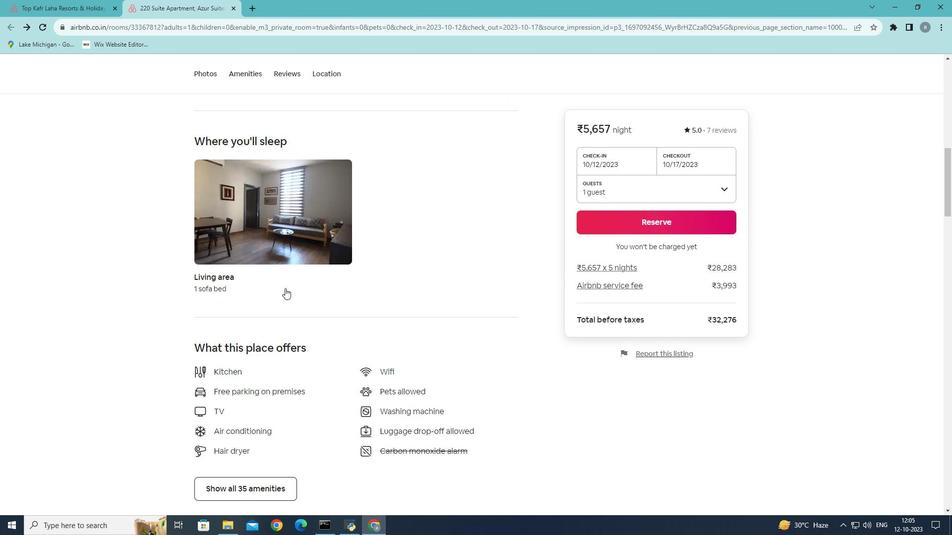
Action: Mouse moved to (285, 288)
Screenshot: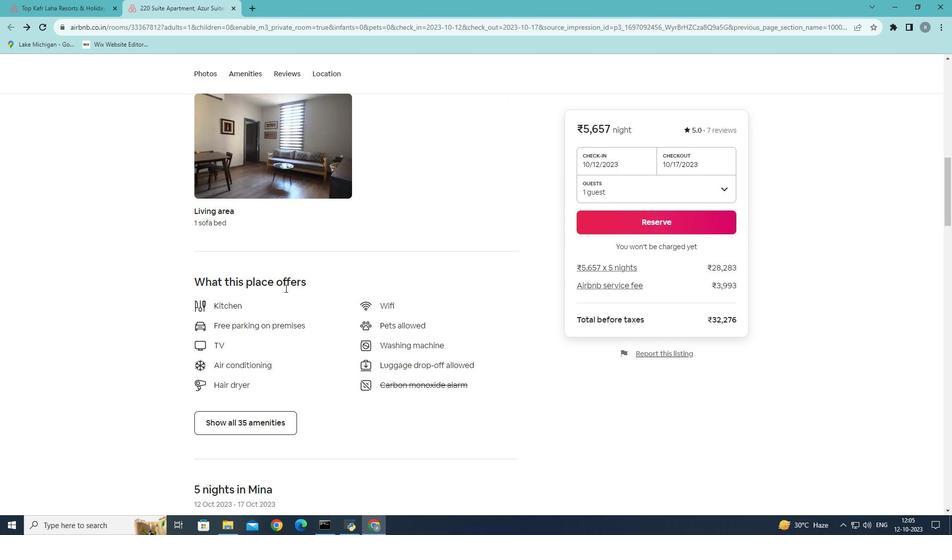 
Action: Mouse scrolled (285, 289) with delta (0, 0)
Screenshot: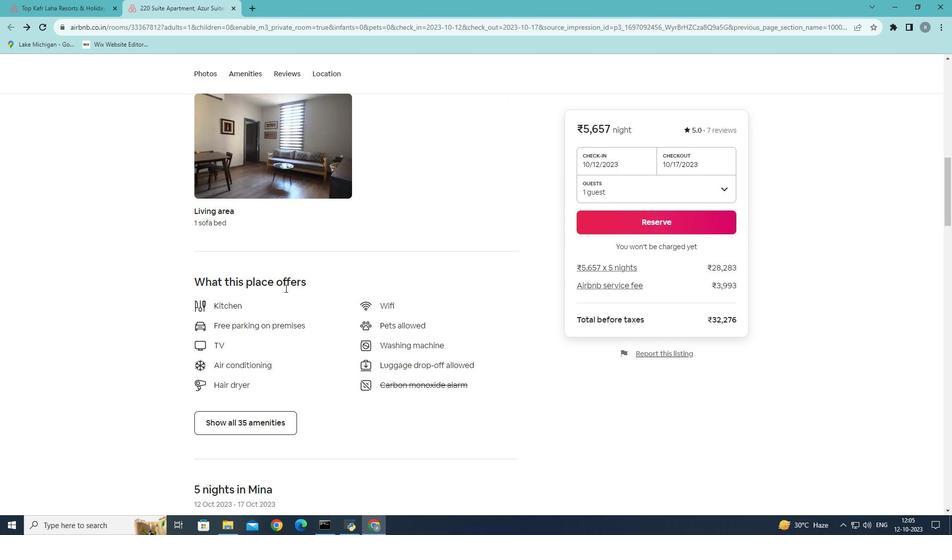 
Action: Mouse moved to (285, 288)
Screenshot: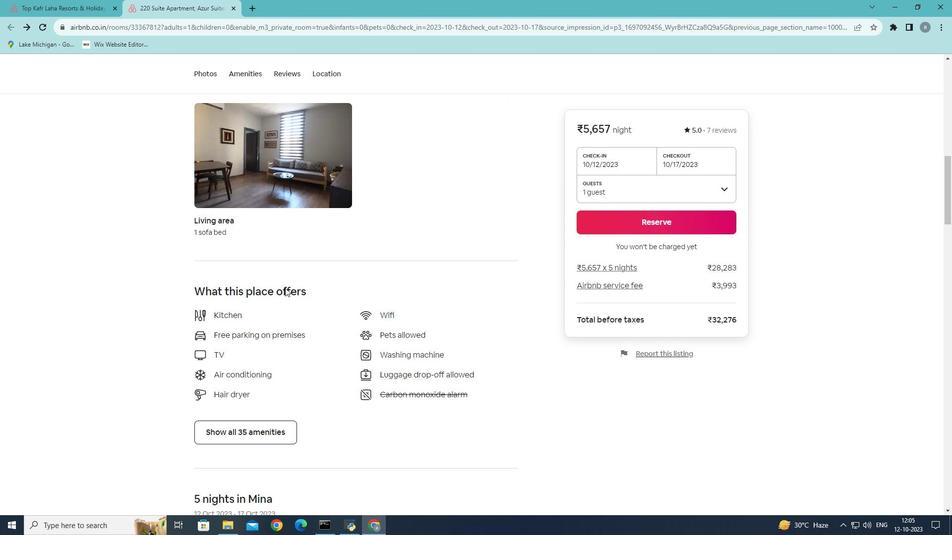
Action: Mouse scrolled (285, 288) with delta (0, 0)
Screenshot: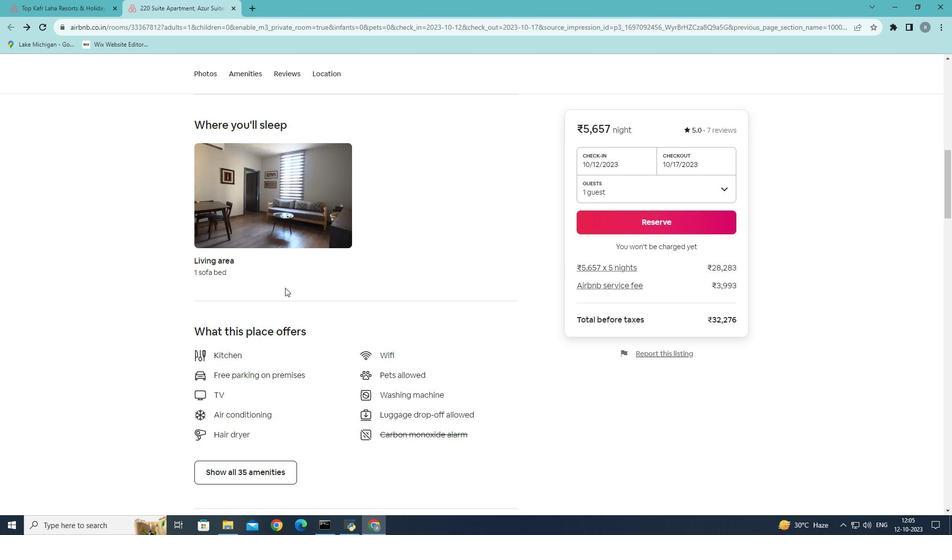 
Action: Mouse moved to (282, 293)
Screenshot: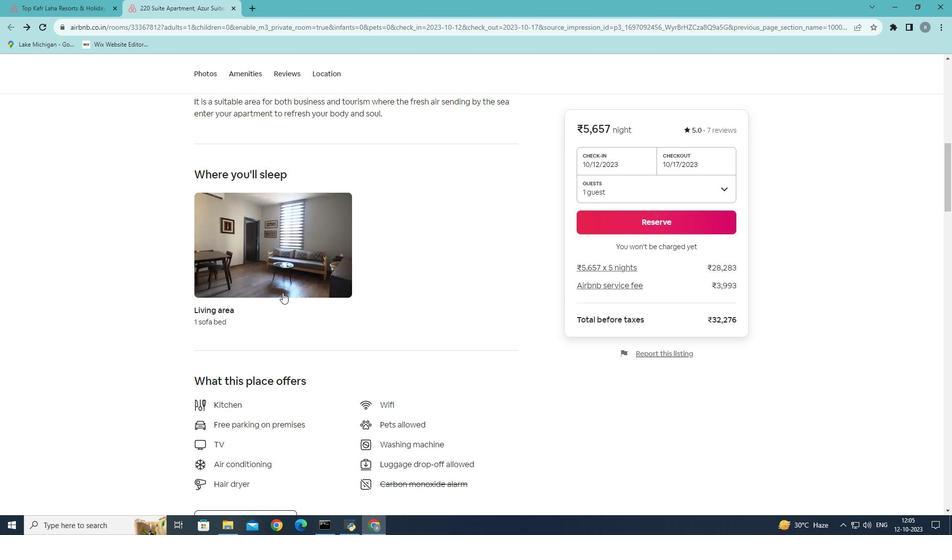 
Action: Mouse scrolled (282, 292) with delta (0, 0)
Screenshot: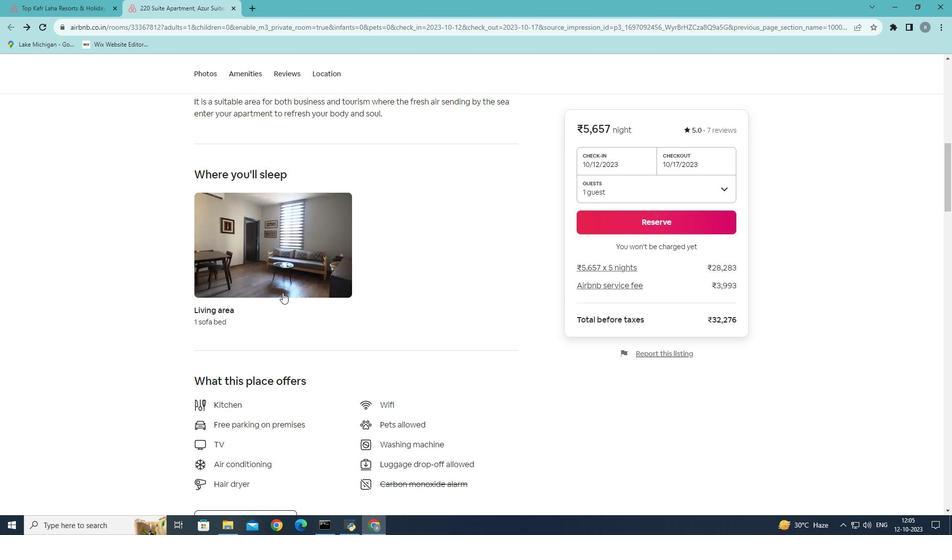 
Action: Mouse scrolled (282, 292) with delta (0, 0)
Screenshot: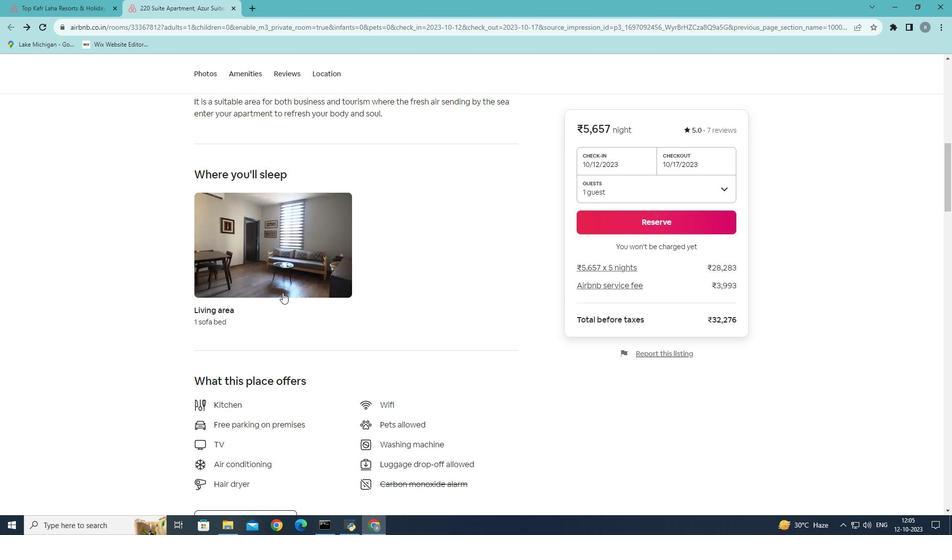 
Action: Mouse scrolled (282, 292) with delta (0, 0)
Screenshot: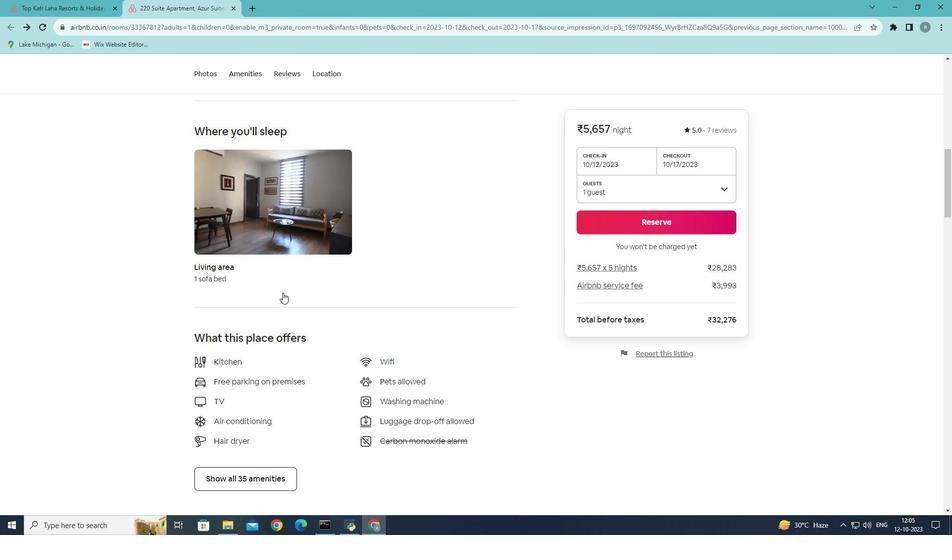 
Action: Mouse moved to (227, 357)
Screenshot: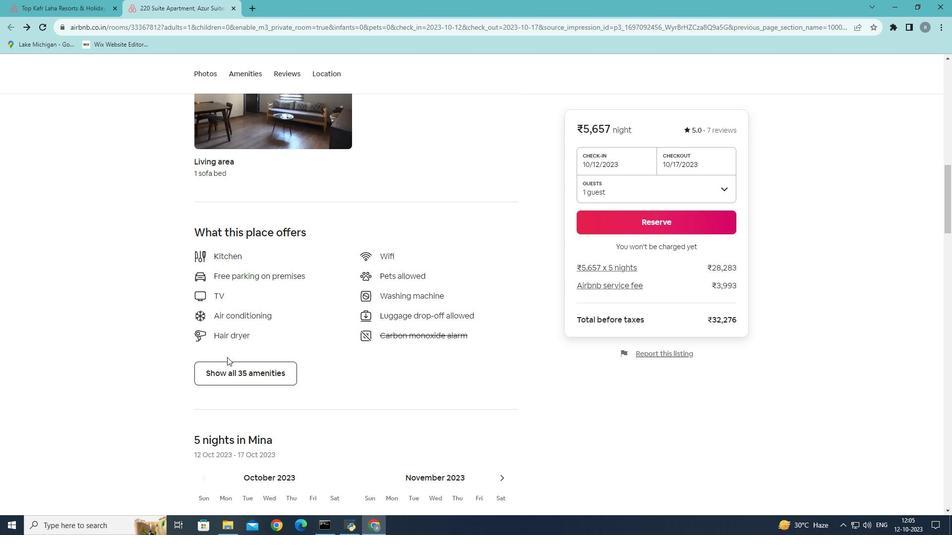 
Action: Mouse scrolled (227, 357) with delta (0, 0)
Screenshot: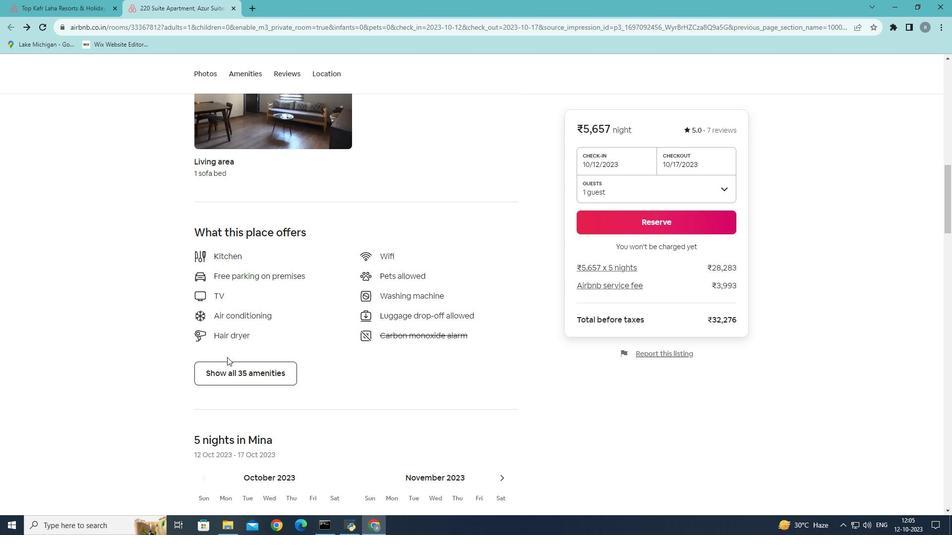 
Action: Mouse moved to (230, 325)
Screenshot: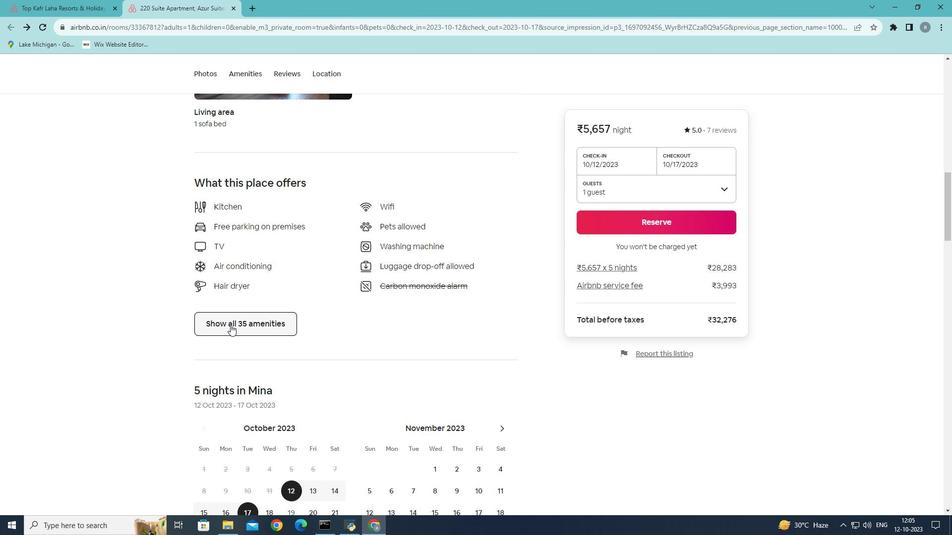 
Action: Mouse pressed left at (230, 325)
Screenshot: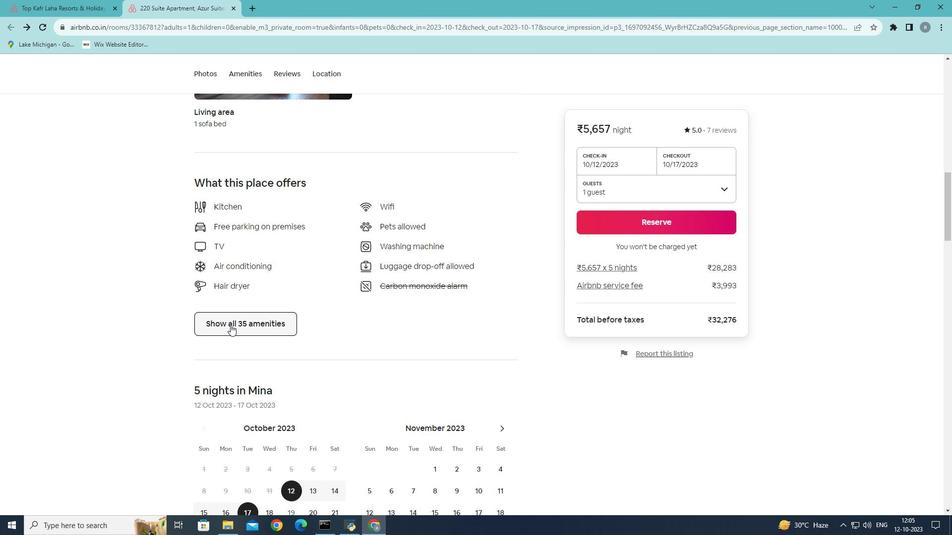 
Action: Mouse moved to (407, 240)
Screenshot: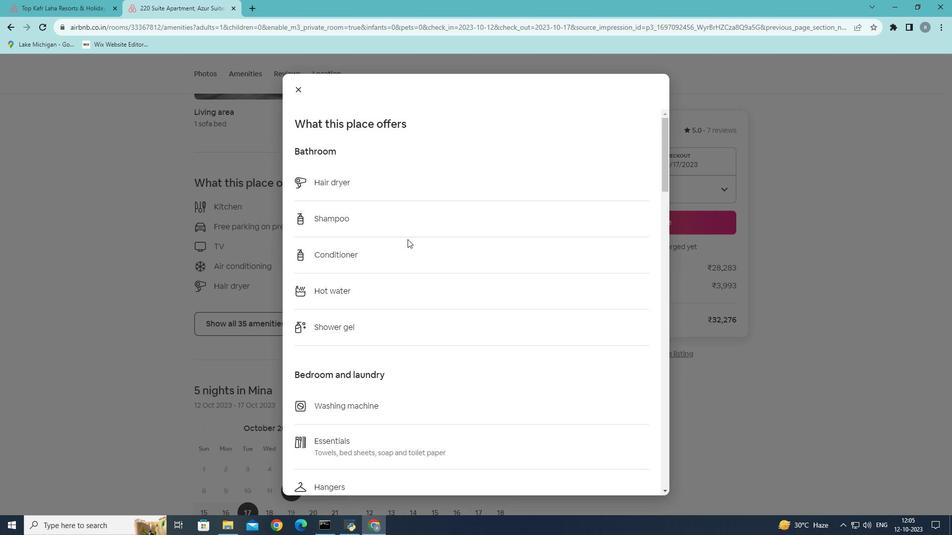 
Action: Mouse scrolled (407, 239) with delta (0, 0)
Screenshot: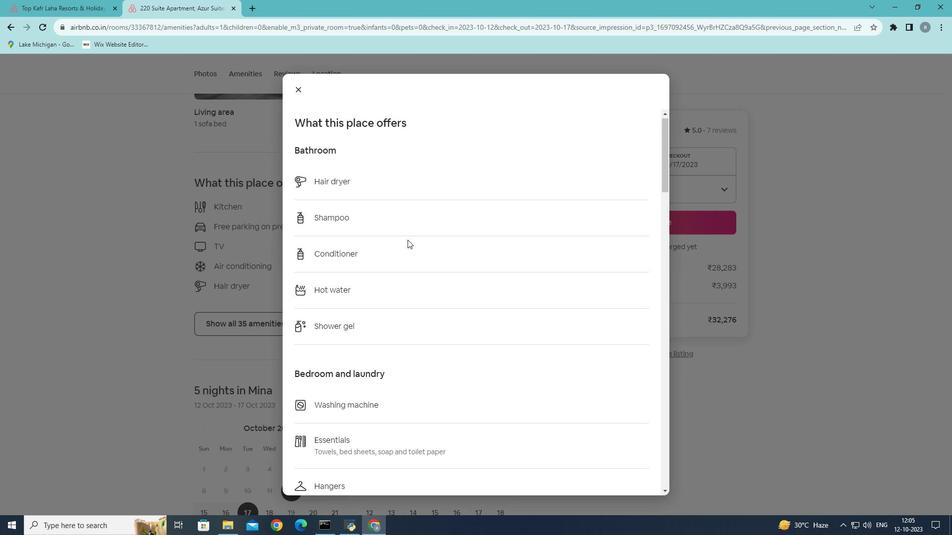 
Action: Mouse scrolled (407, 239) with delta (0, 0)
Screenshot: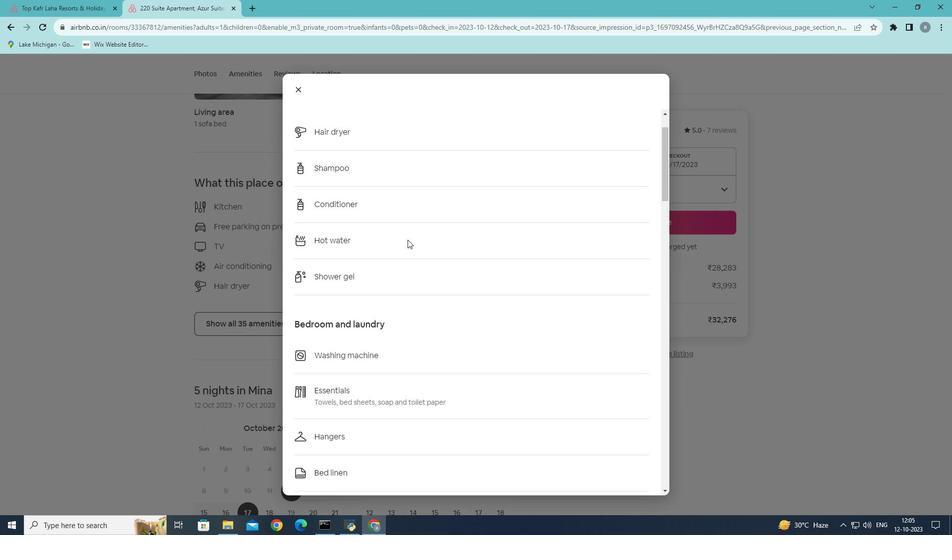 
Action: Mouse moved to (420, 262)
Screenshot: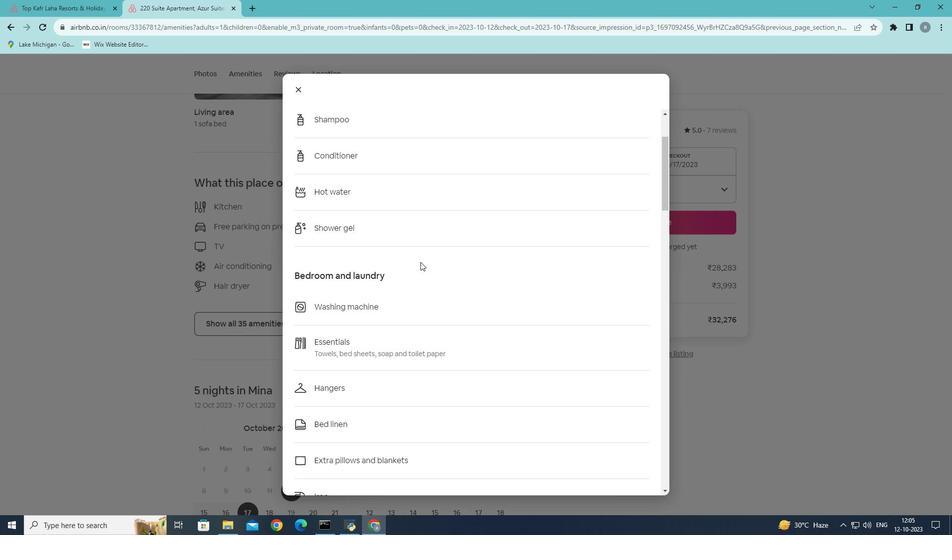 
Action: Mouse scrolled (420, 261) with delta (0, 0)
Screenshot: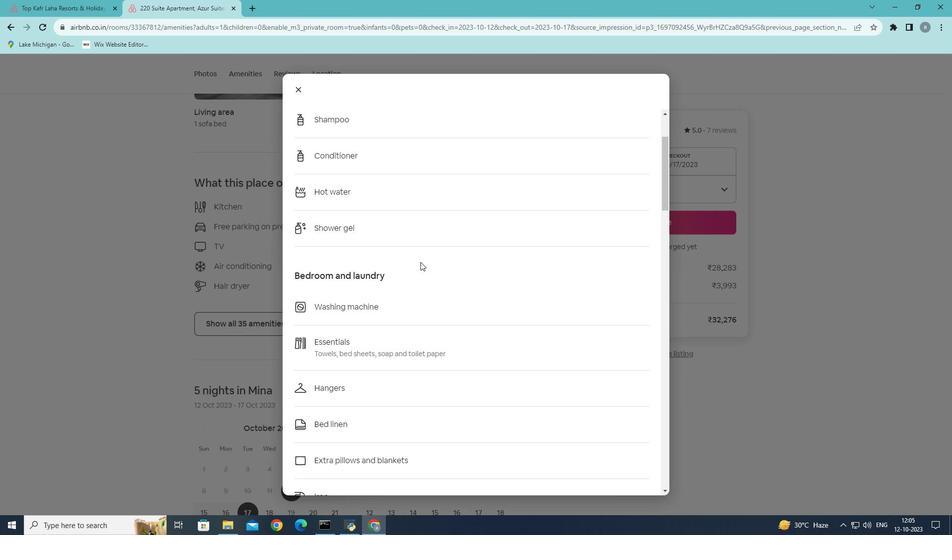 
Action: Mouse scrolled (420, 261) with delta (0, 0)
Screenshot: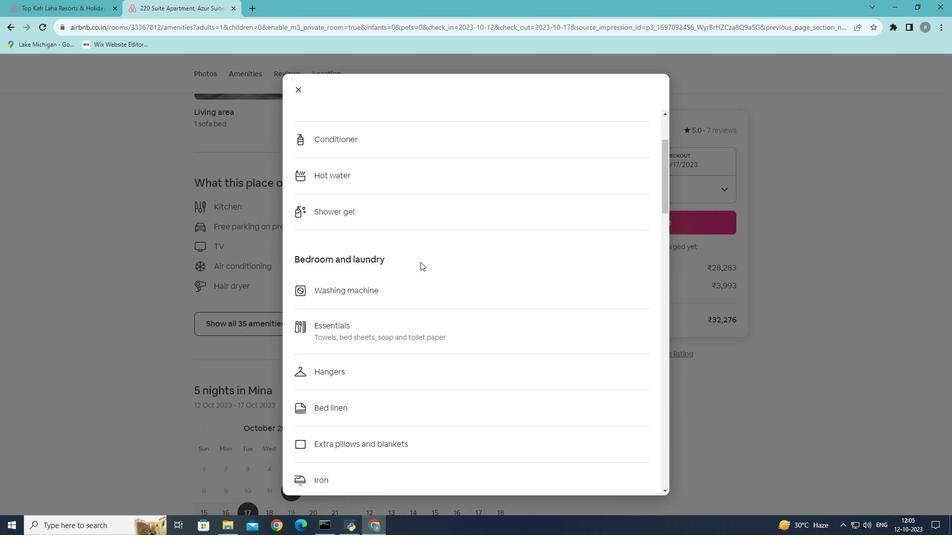 
Action: Mouse scrolled (420, 261) with delta (0, 0)
Screenshot: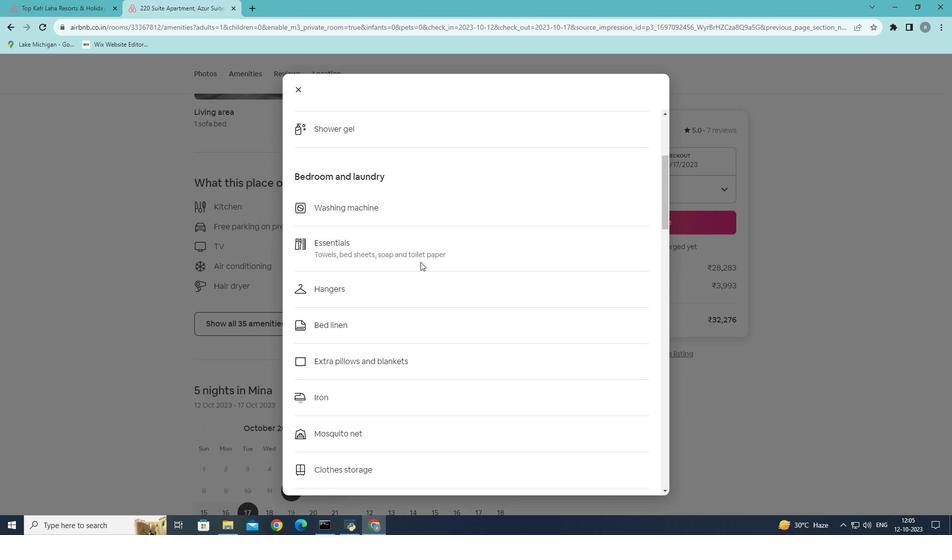 
Action: Mouse moved to (420, 264)
Screenshot: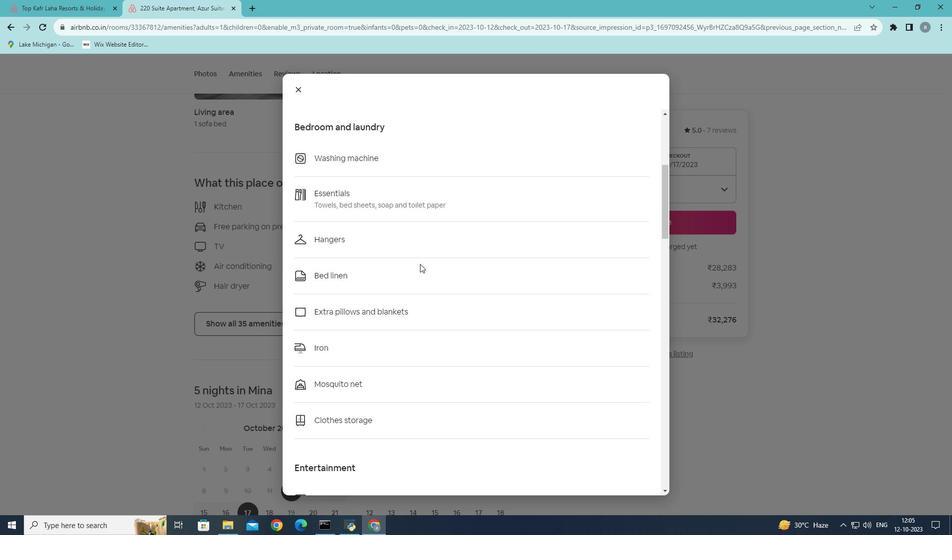 
Action: Mouse scrolled (420, 263) with delta (0, 0)
Screenshot: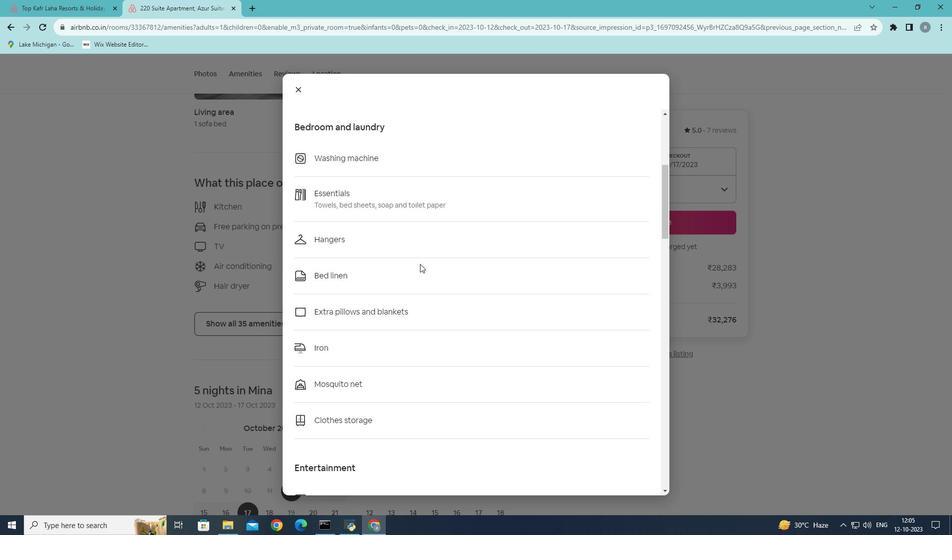 
Action: Mouse scrolled (420, 263) with delta (0, 0)
Screenshot: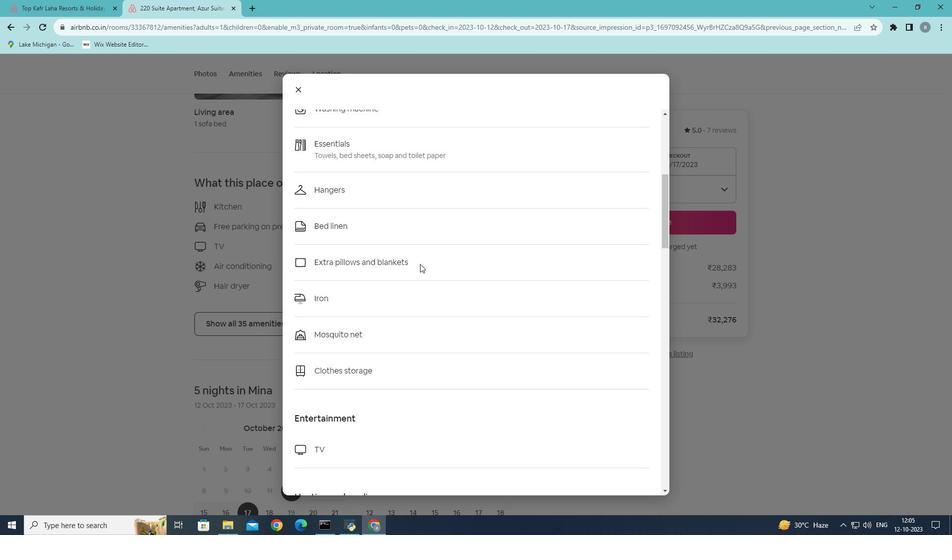 
Action: Mouse scrolled (420, 263) with delta (0, 0)
Screenshot: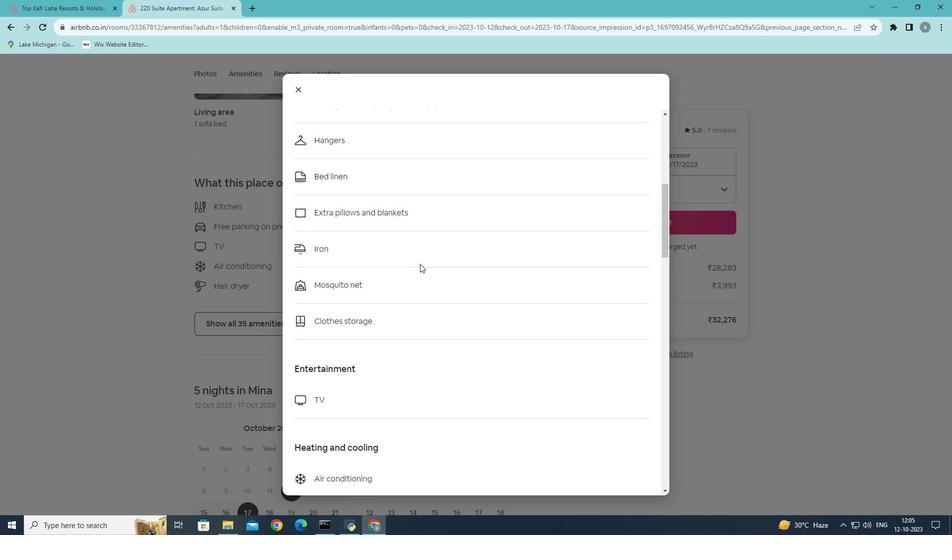
Action: Mouse scrolled (420, 263) with delta (0, 0)
Screenshot: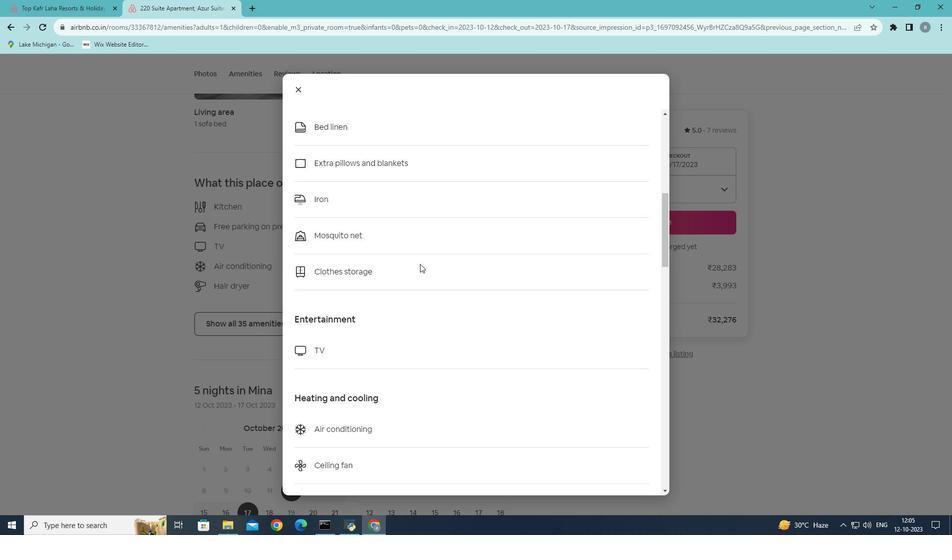 
Action: Mouse scrolled (420, 263) with delta (0, 0)
Screenshot: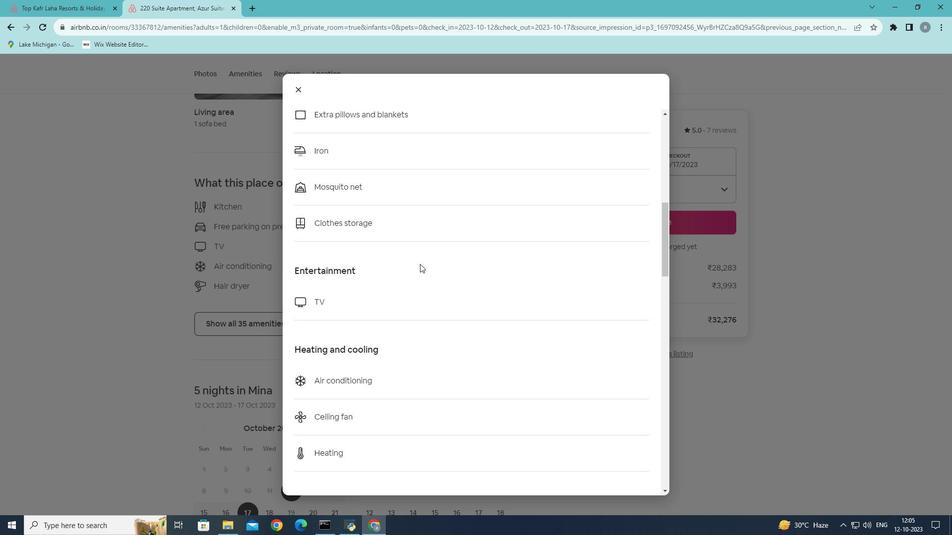 
Action: Mouse scrolled (420, 263) with delta (0, 0)
Screenshot: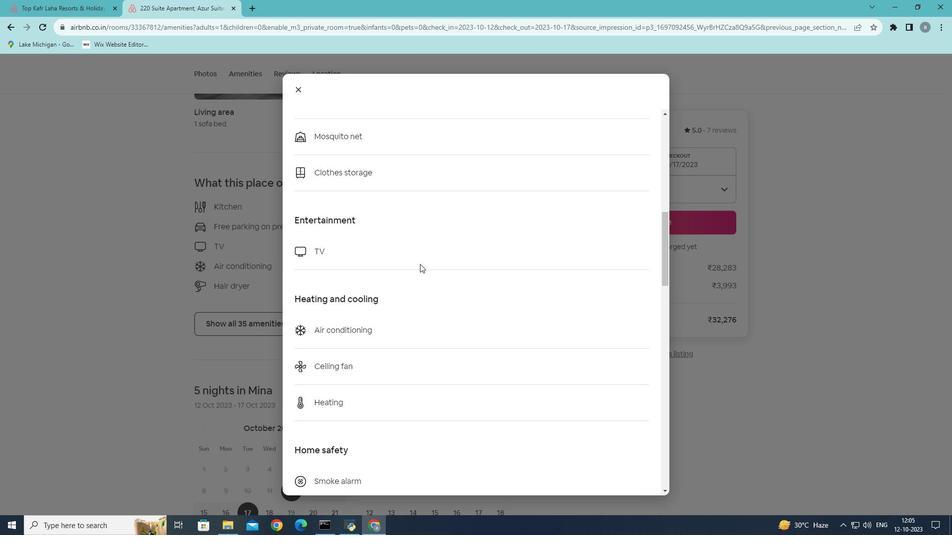 
Action: Mouse scrolled (420, 263) with delta (0, 0)
Screenshot: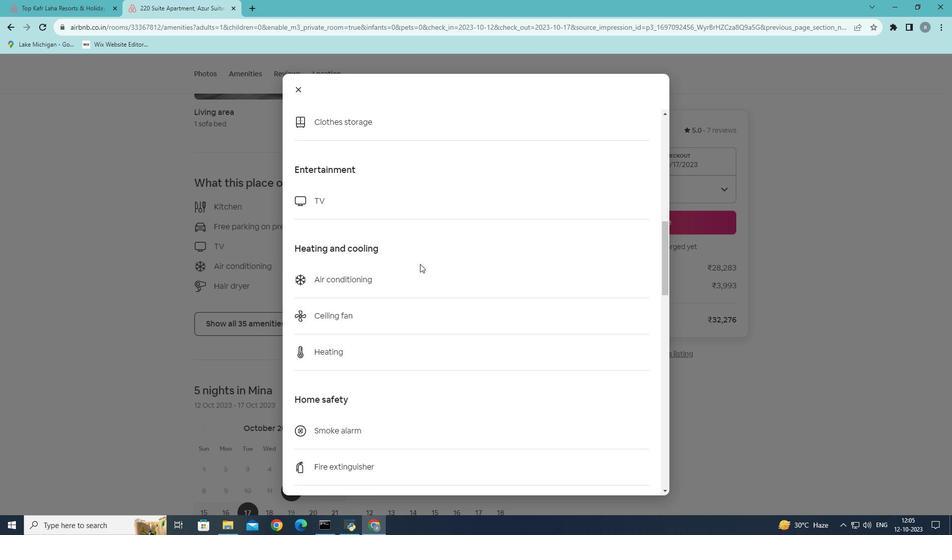 
Action: Mouse scrolled (420, 263) with delta (0, 0)
Screenshot: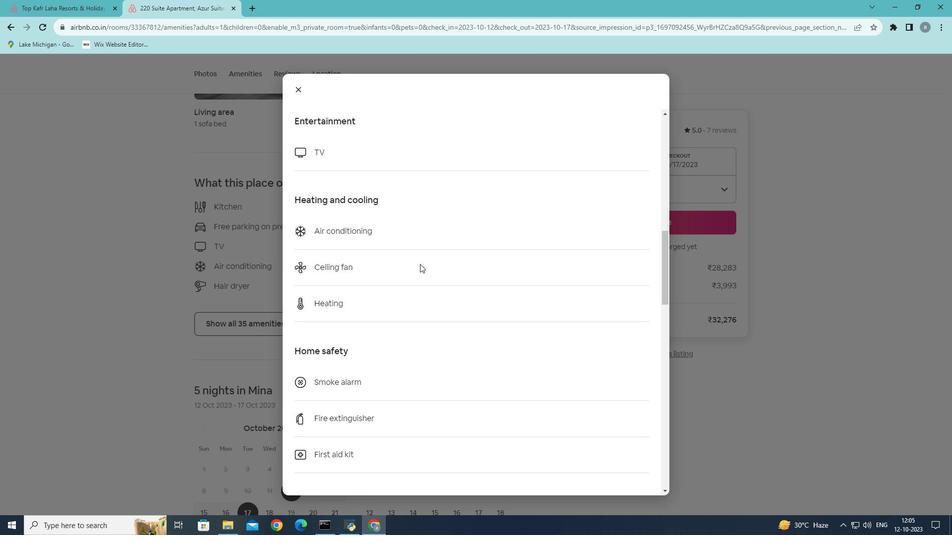 
Action: Mouse scrolled (420, 263) with delta (0, 0)
Screenshot: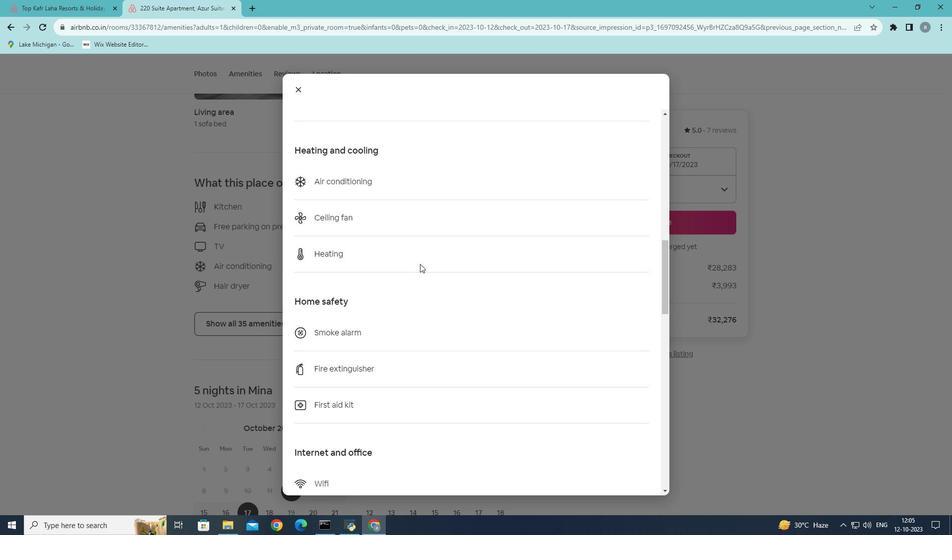 
Action: Mouse scrolled (420, 263) with delta (0, 0)
Screenshot: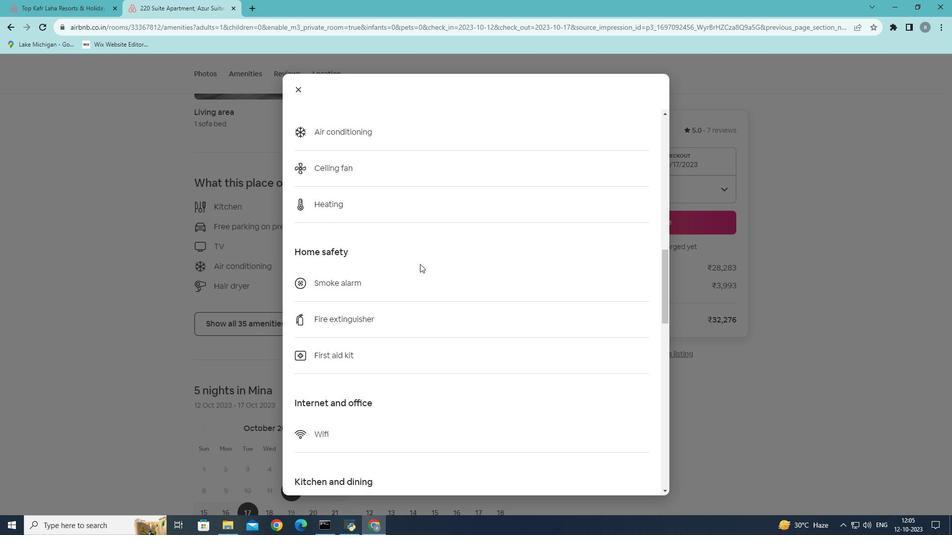 
Action: Mouse scrolled (420, 263) with delta (0, 0)
Screenshot: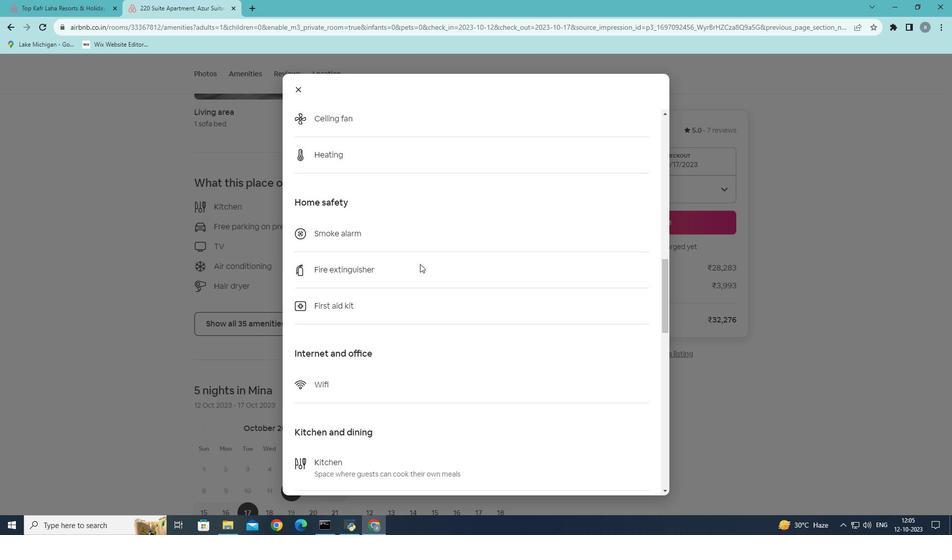 
Action: Mouse scrolled (420, 263) with delta (0, 0)
Screenshot: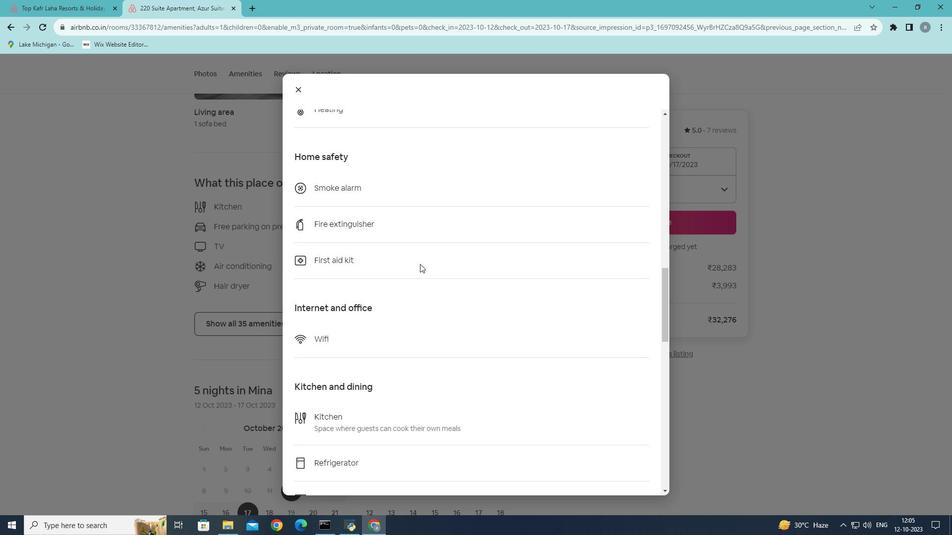 
Action: Mouse scrolled (420, 263) with delta (0, 0)
Screenshot: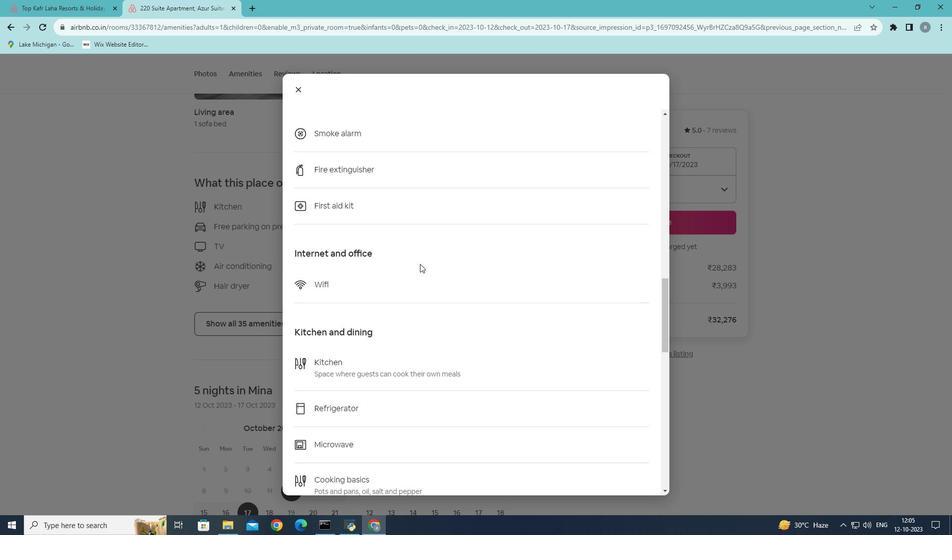 
Action: Mouse scrolled (420, 263) with delta (0, 0)
Screenshot: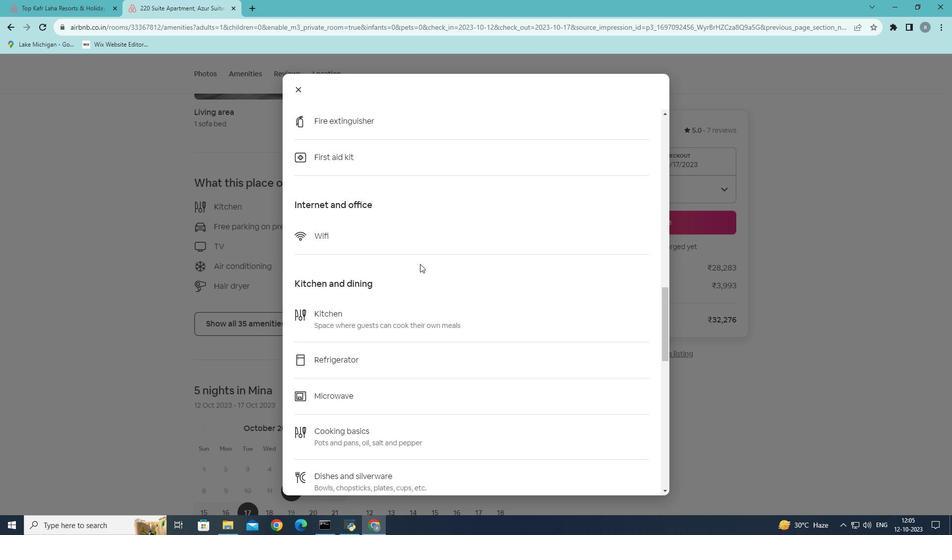 
Action: Mouse scrolled (420, 263) with delta (0, 0)
Screenshot: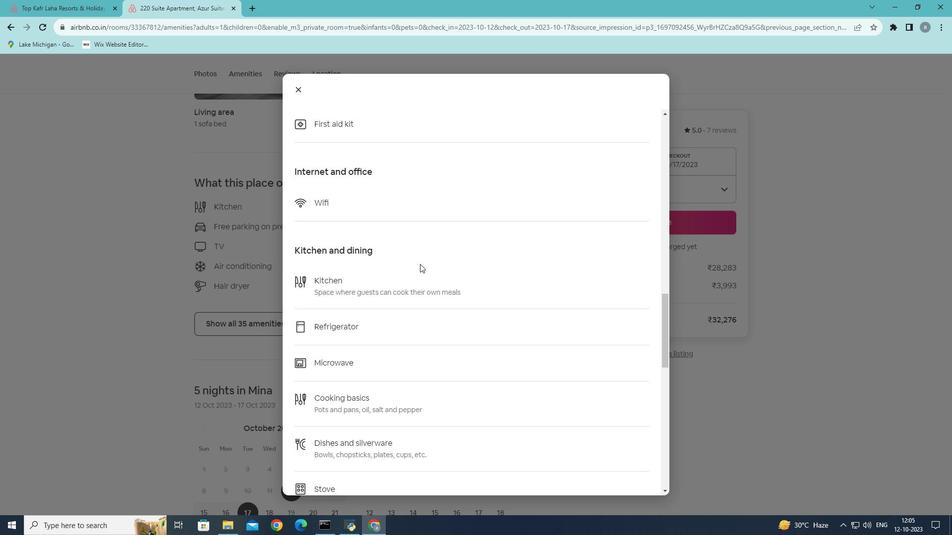
Action: Mouse scrolled (420, 263) with delta (0, 0)
Screenshot: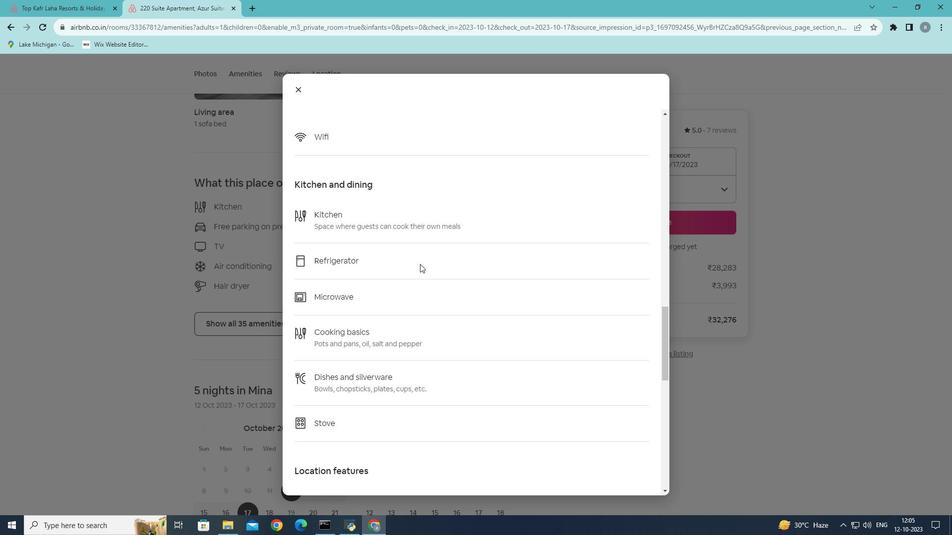 
Action: Mouse scrolled (420, 263) with delta (0, 0)
Screenshot: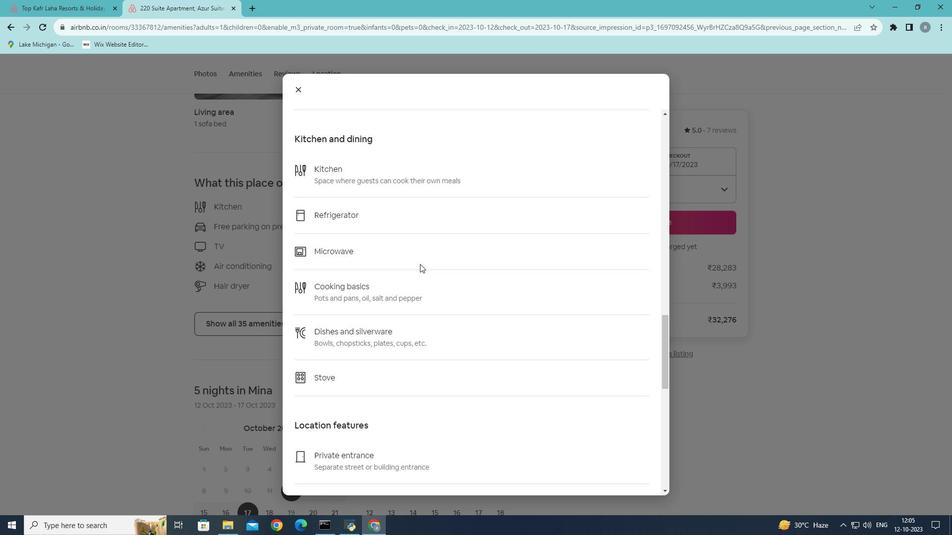 
Action: Mouse scrolled (420, 263) with delta (0, 0)
Screenshot: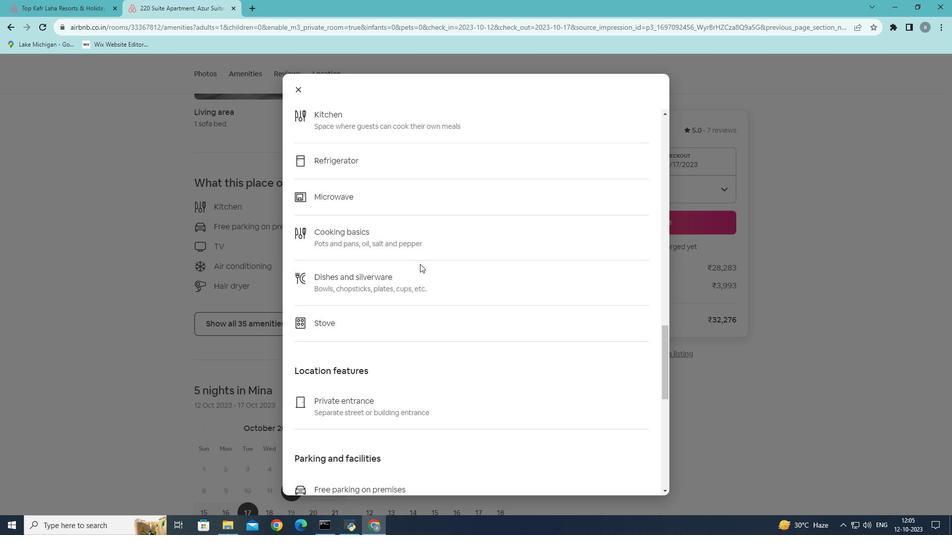 
Action: Mouse scrolled (420, 263) with delta (0, 0)
Screenshot: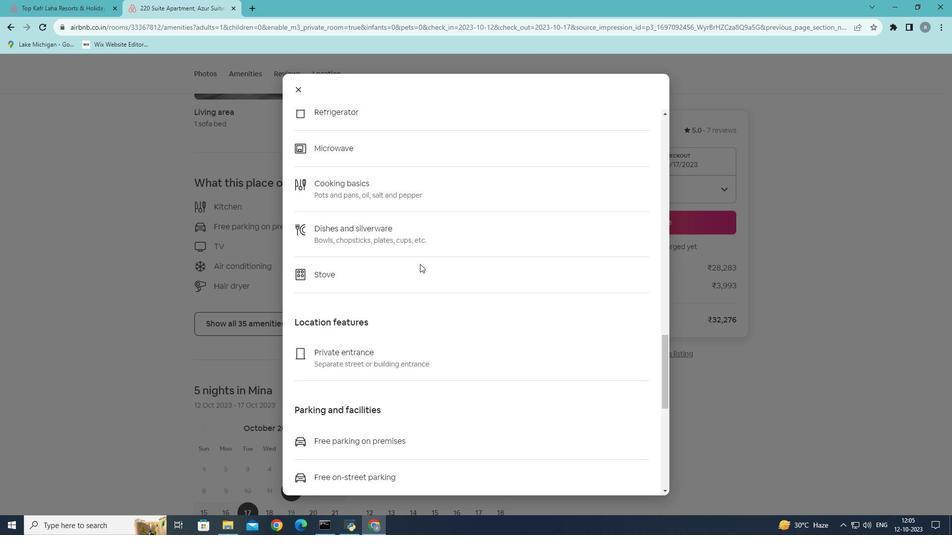 
Action: Mouse scrolled (420, 263) with delta (0, 0)
Screenshot: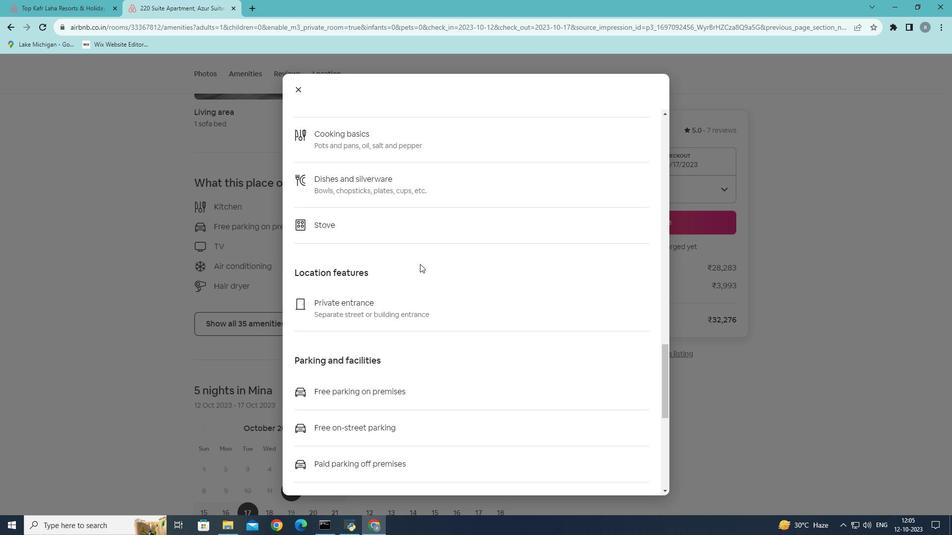 
Action: Mouse scrolled (420, 263) with delta (0, 0)
Screenshot: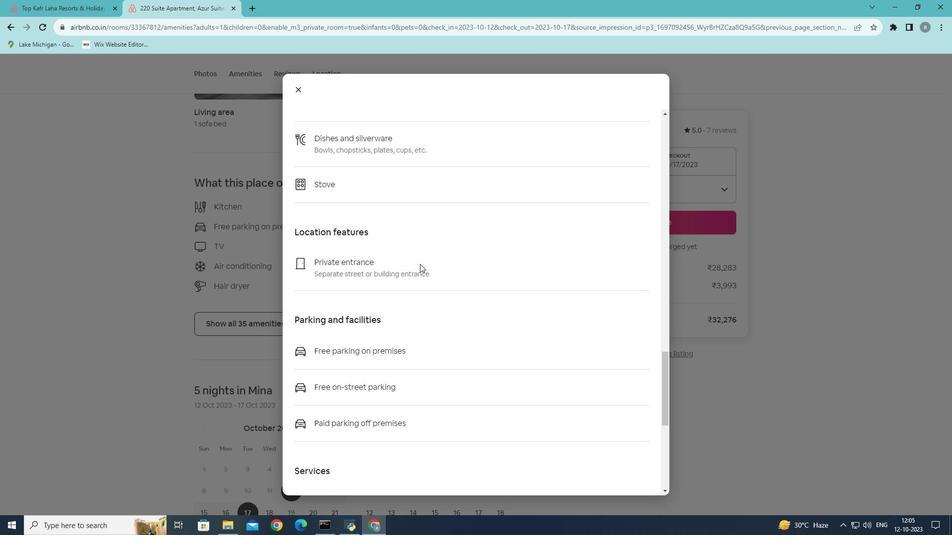 
Action: Mouse scrolled (420, 263) with delta (0, 0)
Screenshot: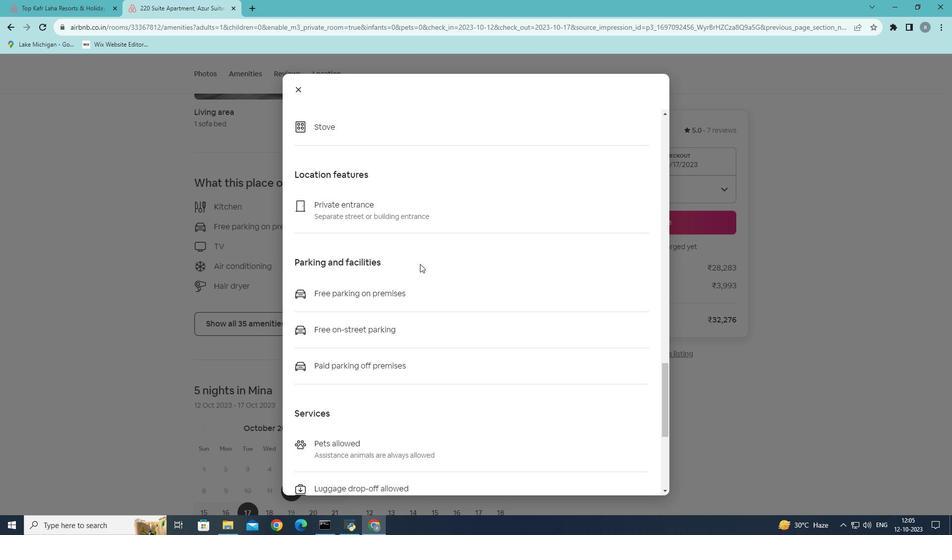 
Action: Mouse scrolled (420, 263) with delta (0, 0)
Screenshot: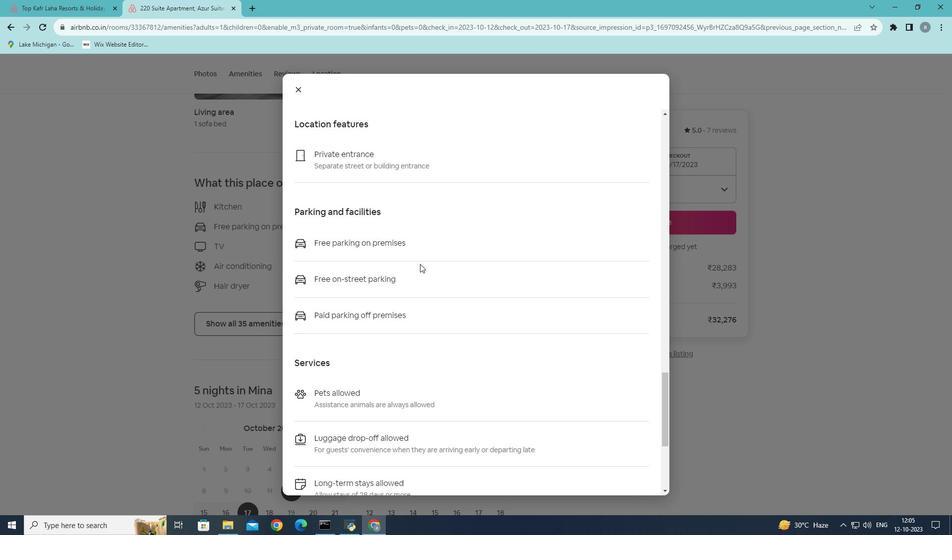 
Action: Mouse scrolled (420, 263) with delta (0, 0)
Screenshot: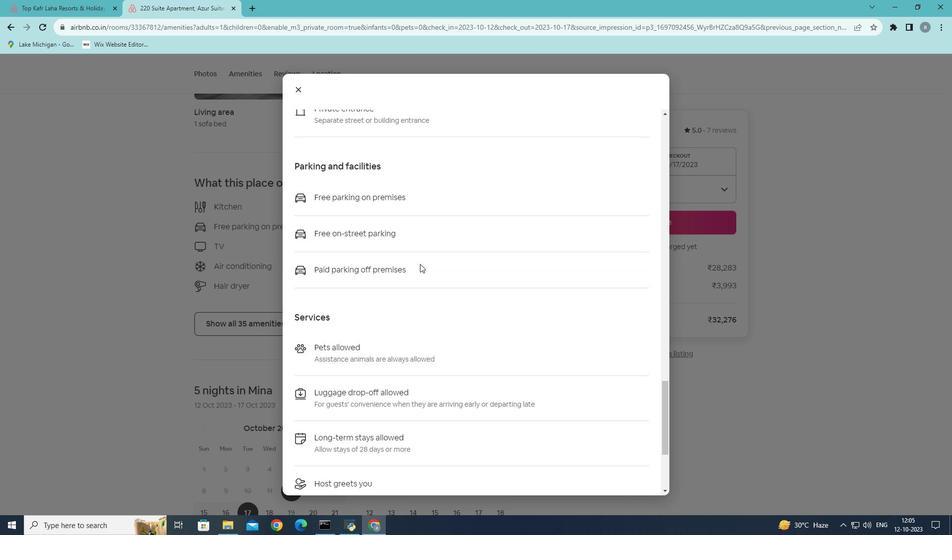 
Action: Mouse scrolled (420, 263) with delta (0, 0)
Screenshot: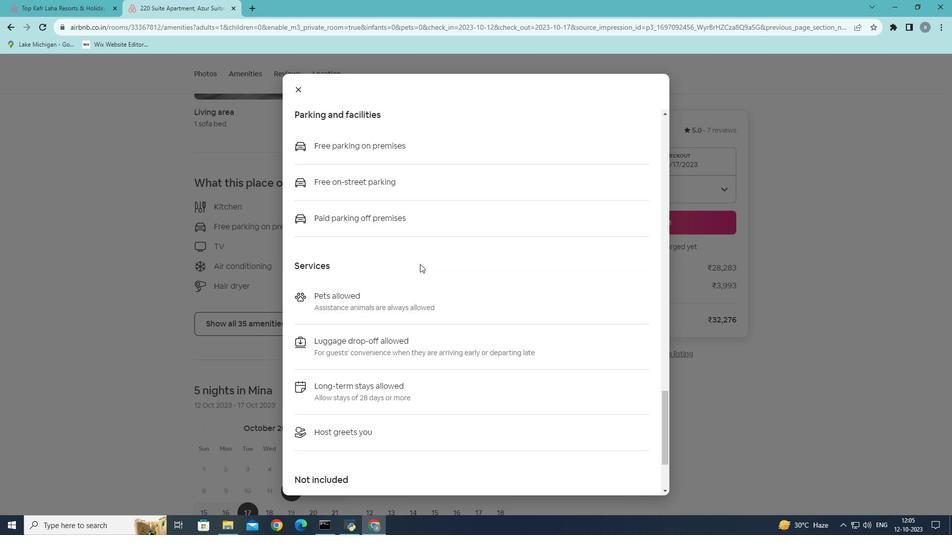 
Action: Mouse scrolled (420, 263) with delta (0, 0)
Screenshot: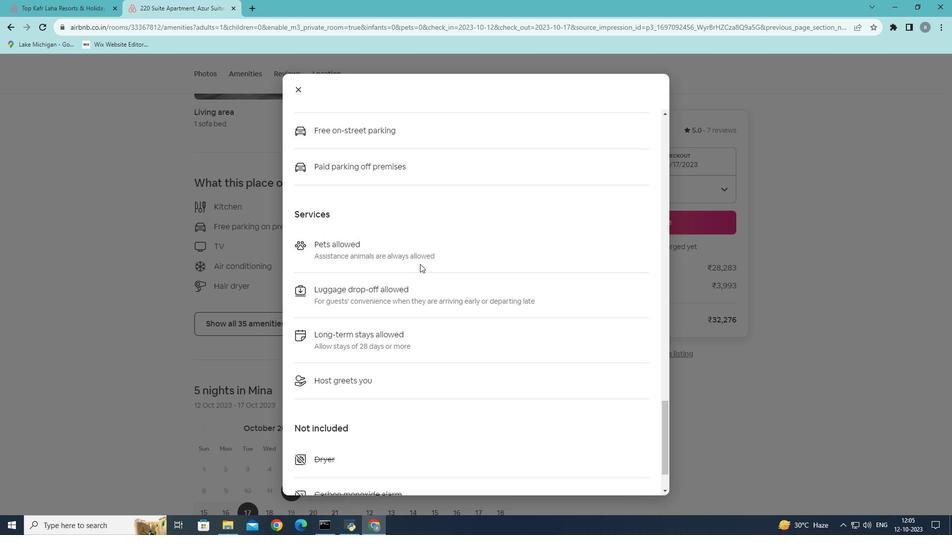 
Action: Mouse scrolled (420, 263) with delta (0, 0)
Screenshot: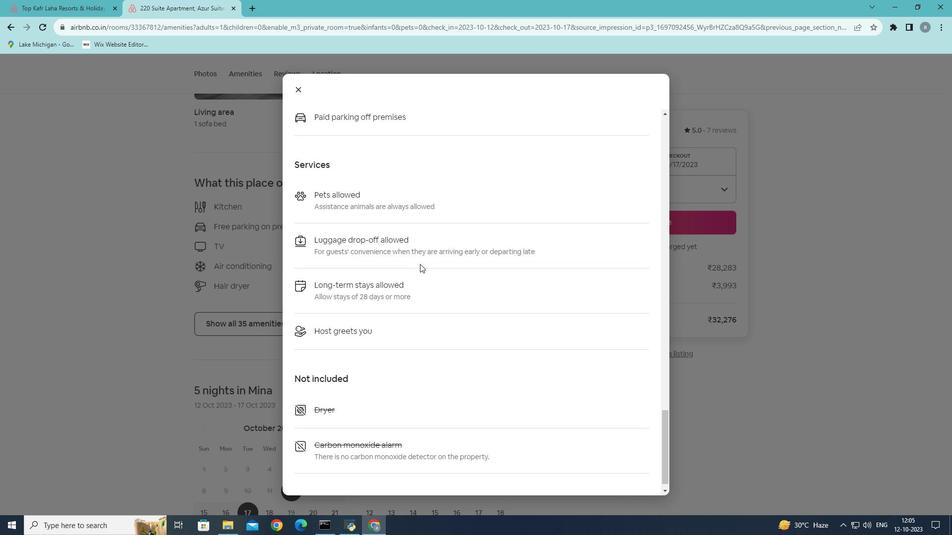 
Action: Mouse scrolled (420, 263) with delta (0, 0)
Screenshot: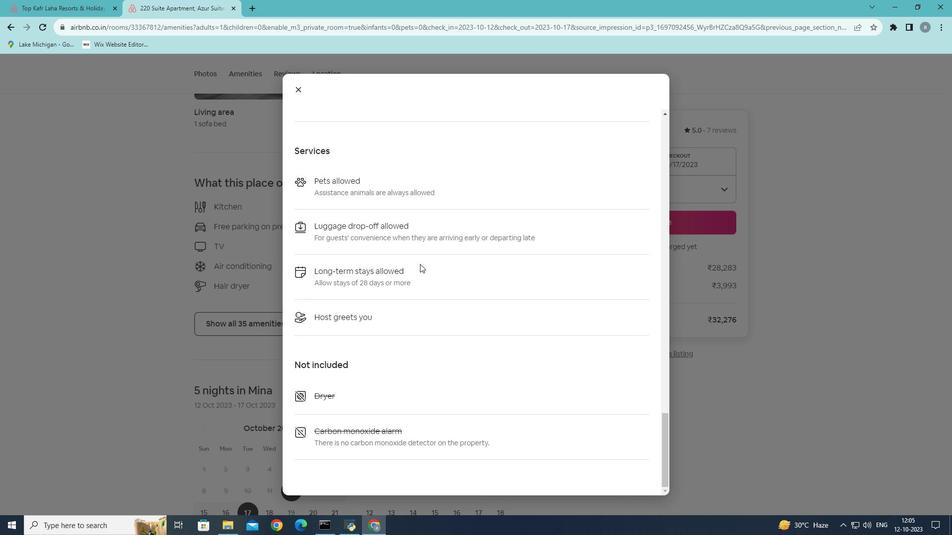 
Action: Mouse scrolled (420, 263) with delta (0, 0)
Screenshot: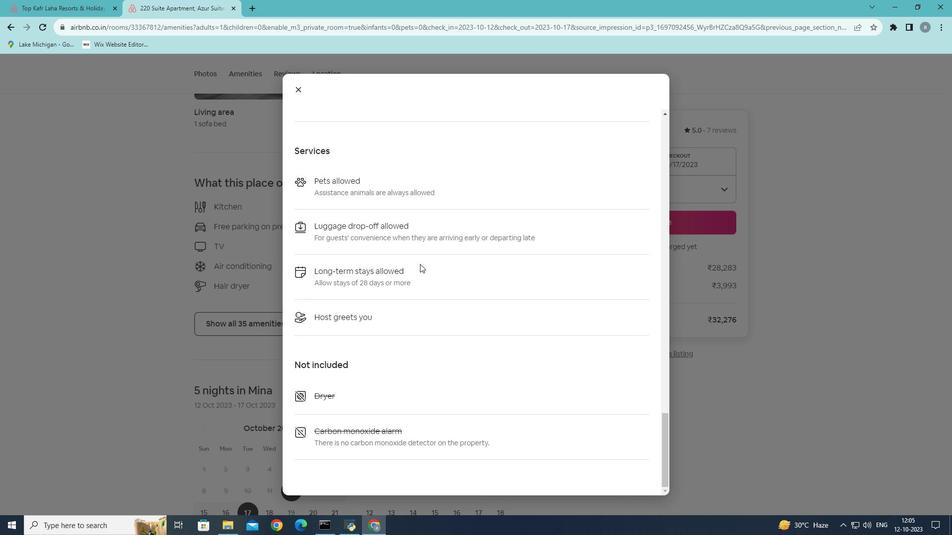 
Action: Mouse scrolled (420, 263) with delta (0, 0)
Screenshot: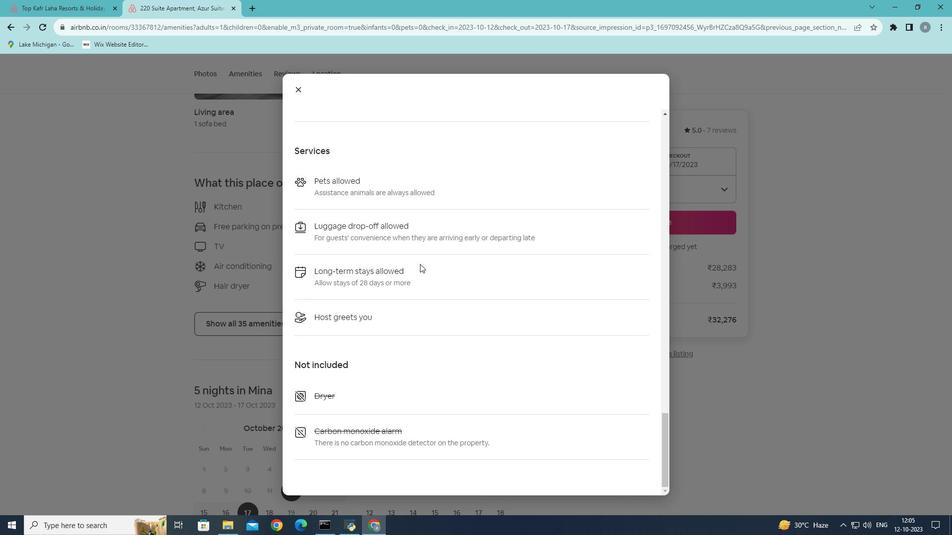 
Action: Mouse scrolled (420, 263) with delta (0, 0)
Screenshot: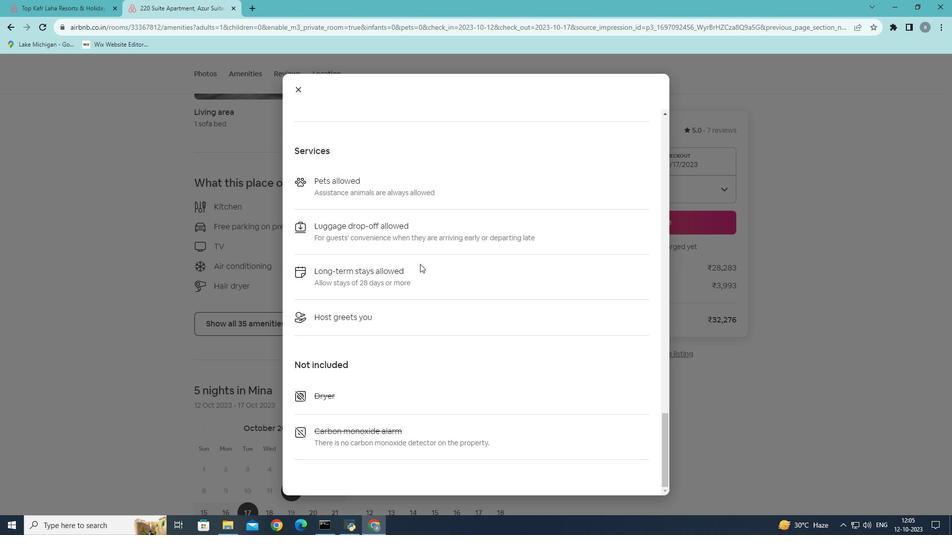 
Action: Mouse scrolled (420, 263) with delta (0, 0)
Screenshot: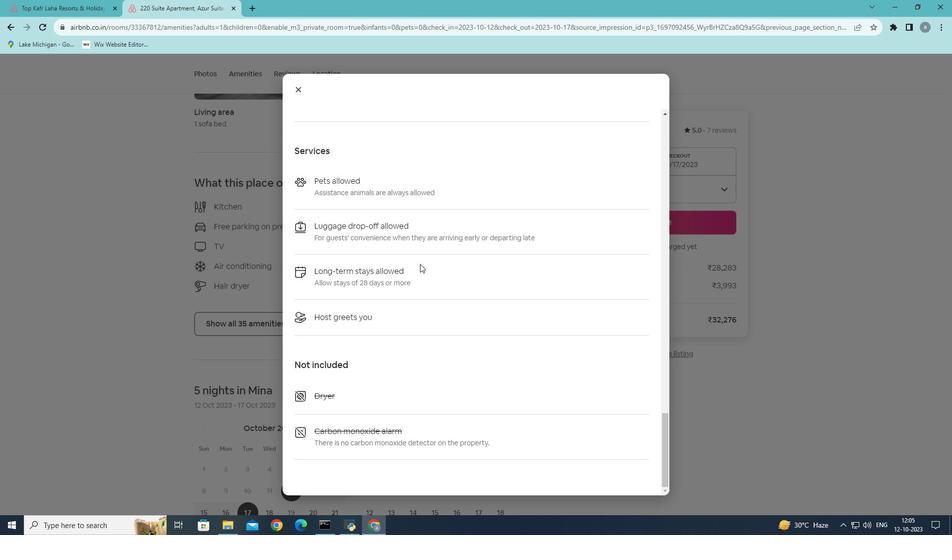 
Action: Mouse scrolled (420, 263) with delta (0, 0)
Screenshot: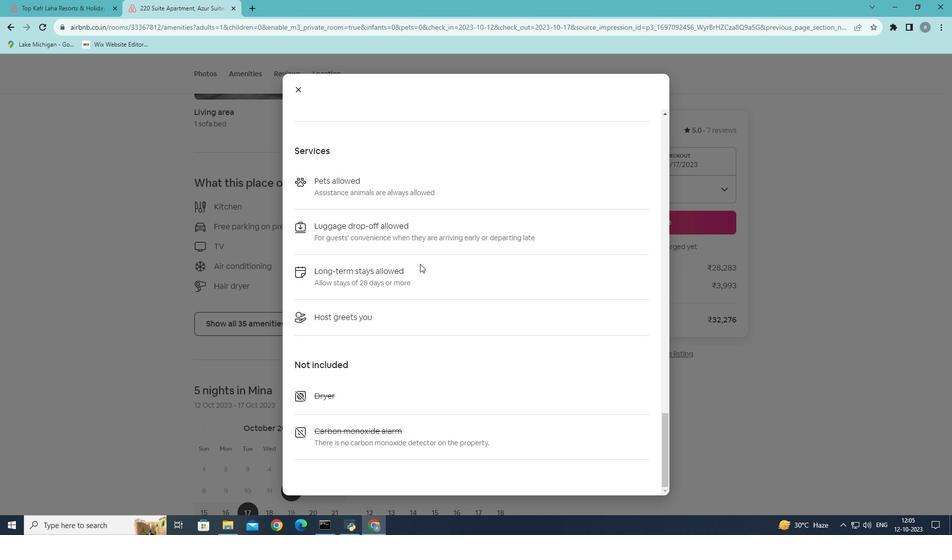 
Action: Mouse scrolled (420, 263) with delta (0, 0)
Screenshot: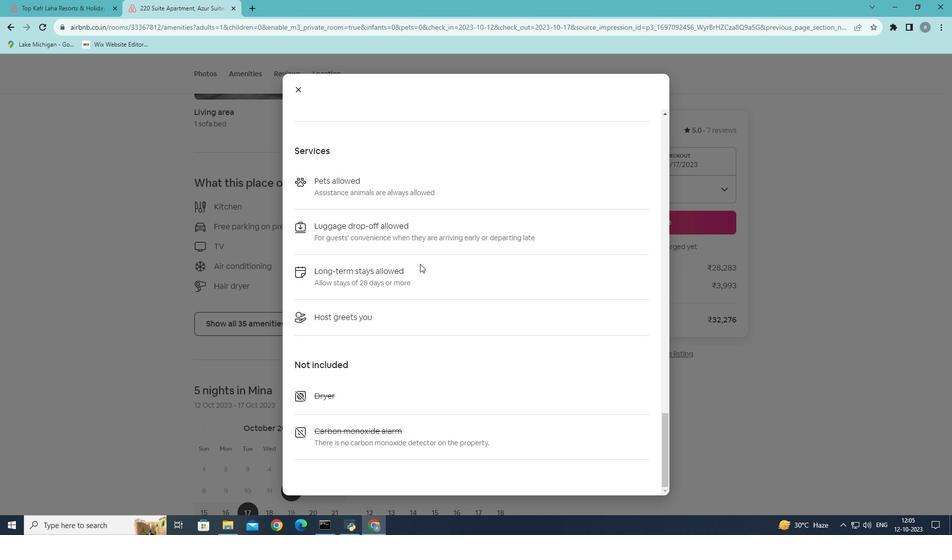 
Action: Mouse scrolled (420, 263) with delta (0, 0)
Screenshot: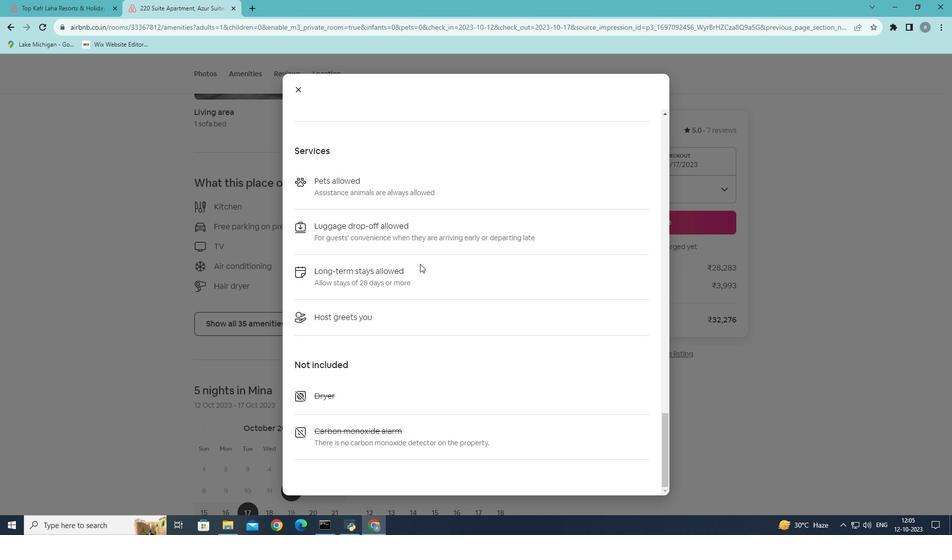 
Action: Mouse moved to (298, 90)
Screenshot: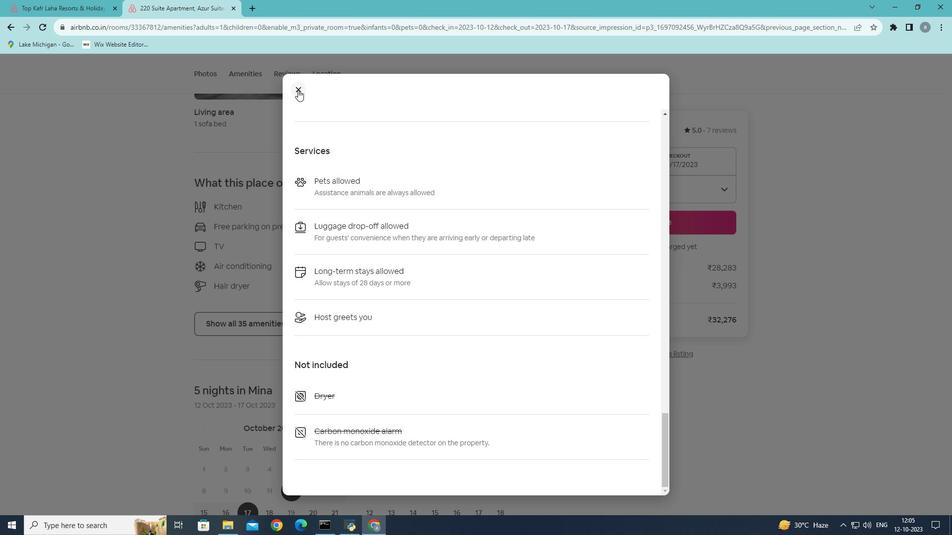
Action: Mouse pressed left at (298, 90)
Screenshot: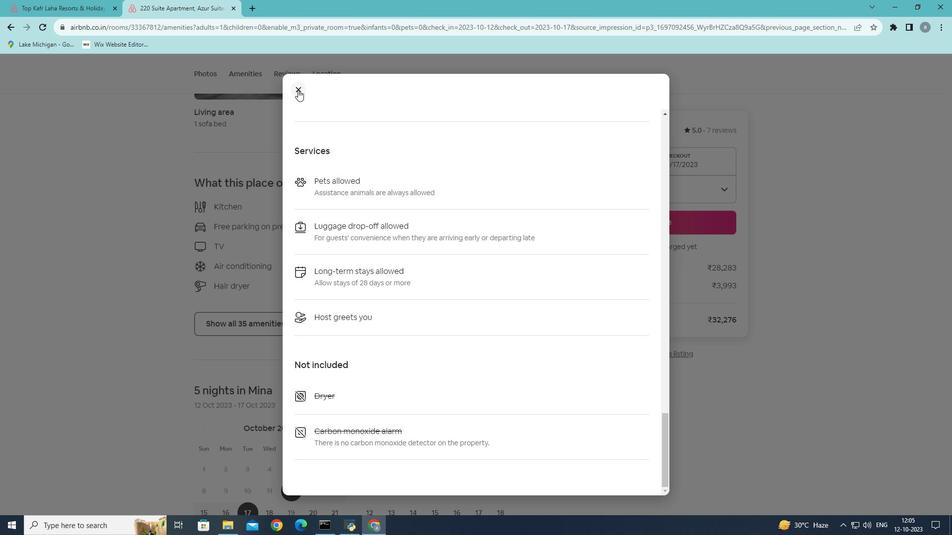 
Action: Mouse moved to (286, 246)
Screenshot: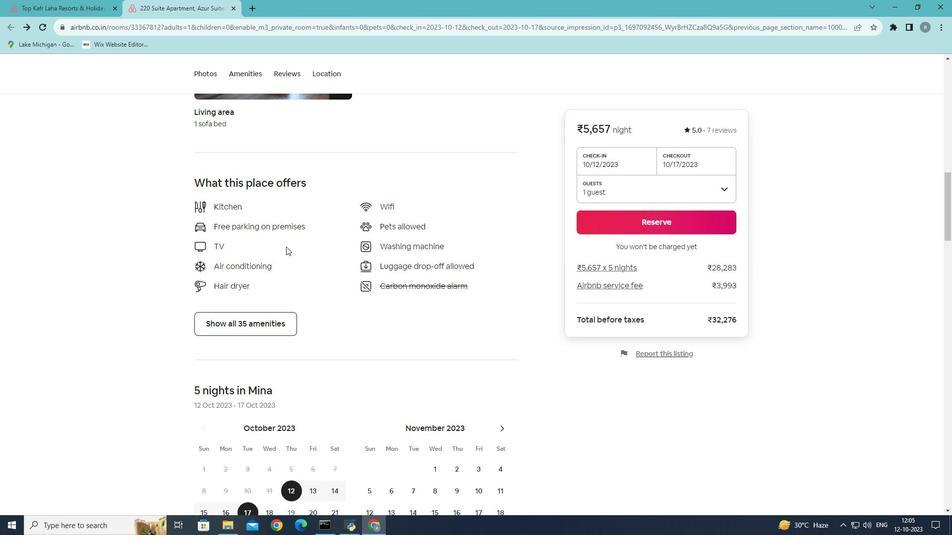 
Action: Mouse scrolled (286, 246) with delta (0, 0)
Screenshot: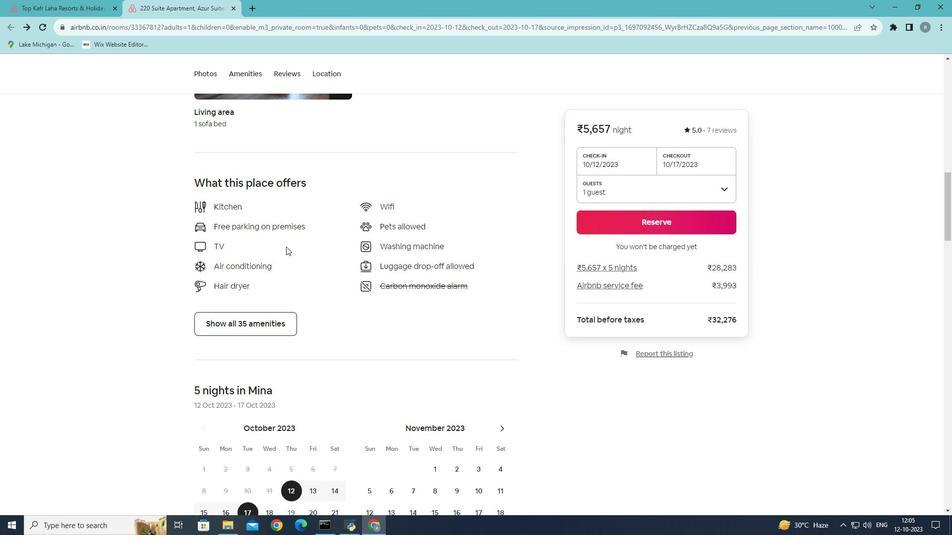 
Action: Mouse moved to (286, 246)
Screenshot: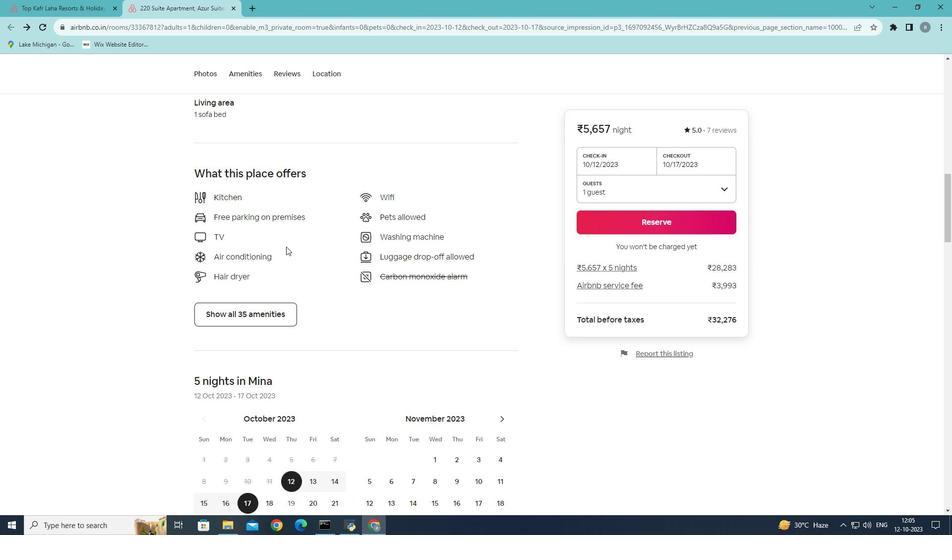 
Action: Mouse scrolled (286, 246) with delta (0, 0)
Screenshot: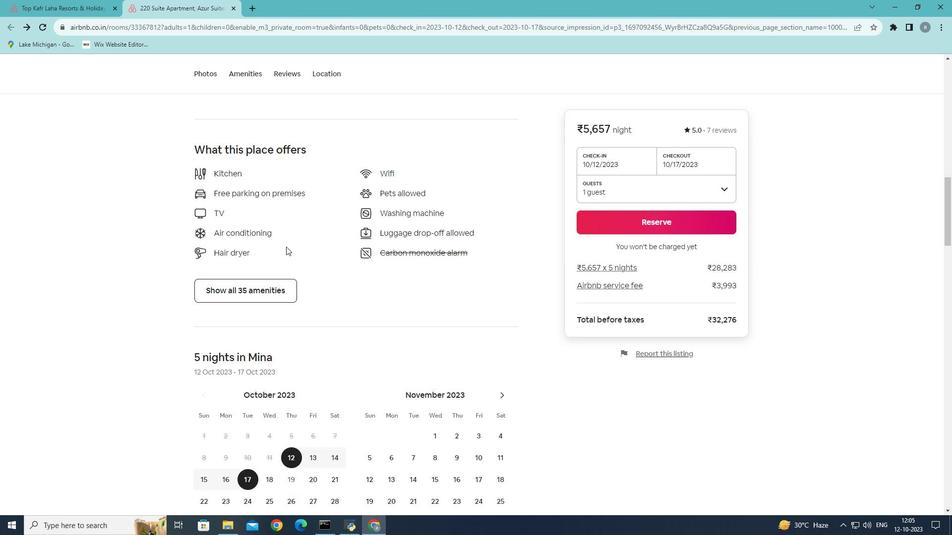 
Action: Mouse scrolled (286, 246) with delta (0, 0)
Screenshot: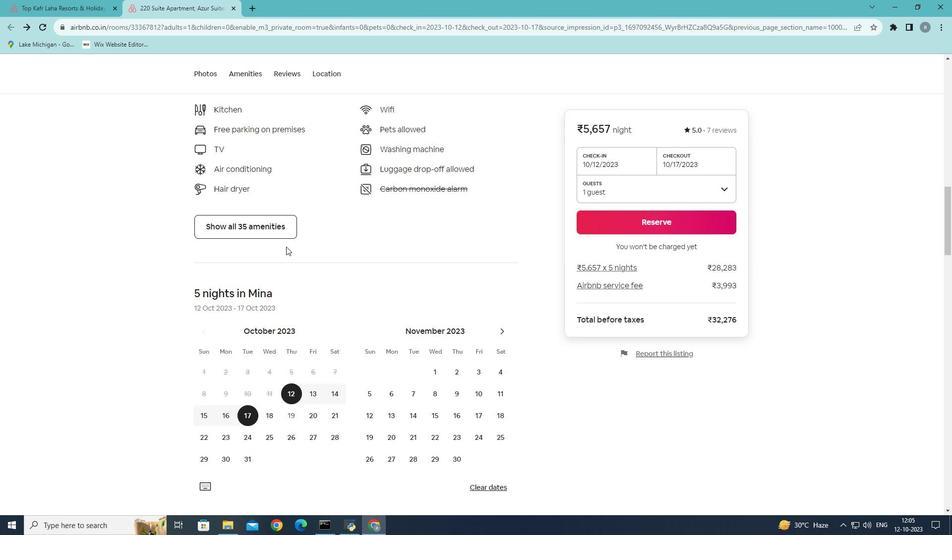 
Action: Mouse moved to (285, 247)
Screenshot: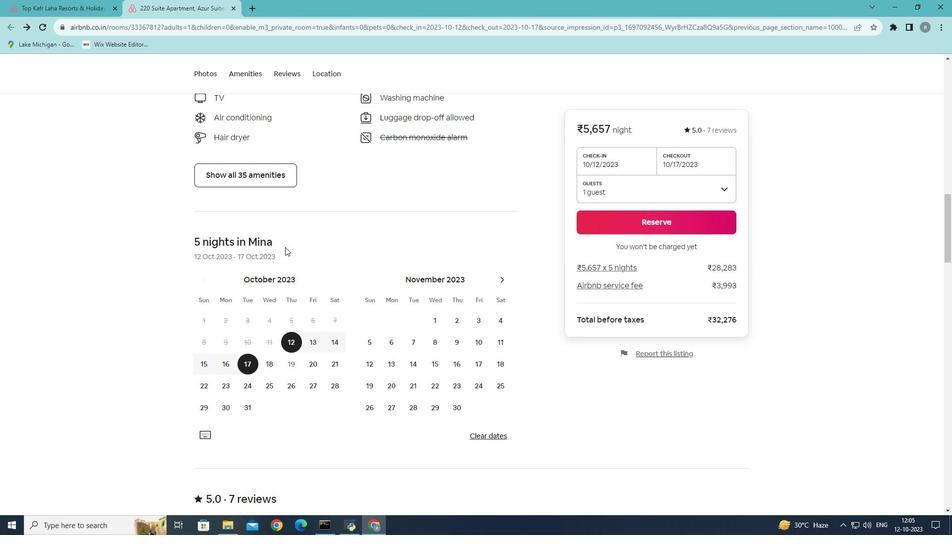 
Action: Mouse scrolled (285, 246) with delta (0, 0)
Screenshot: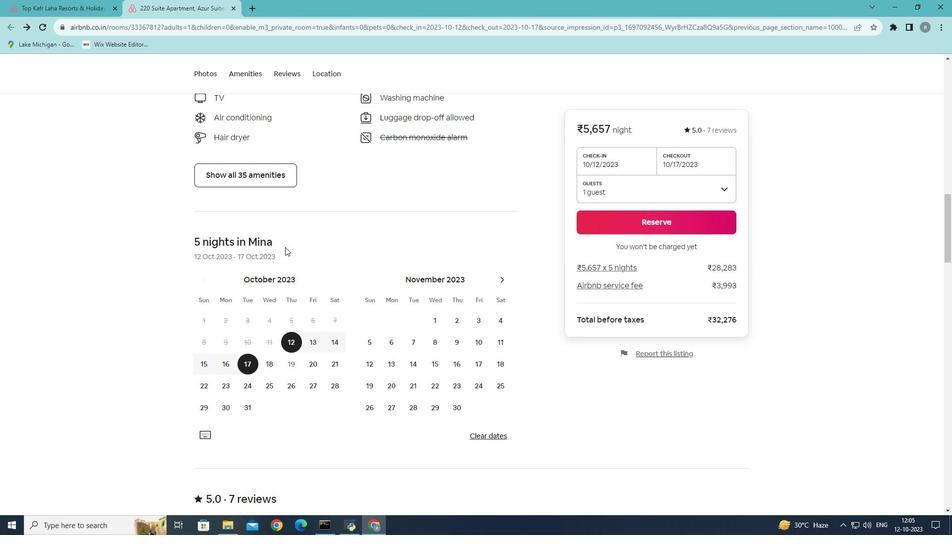 
Action: Mouse scrolled (285, 246) with delta (0, 0)
Screenshot: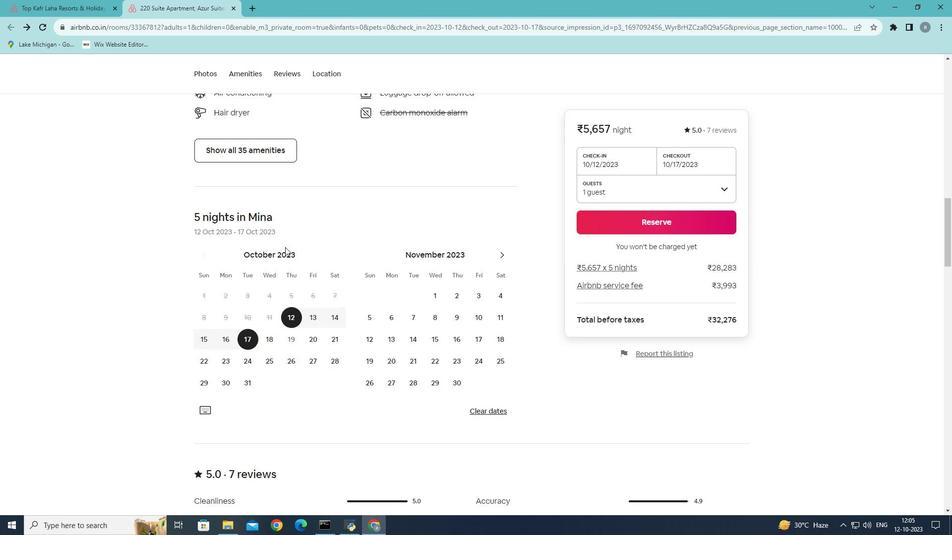 
Action: Mouse scrolled (285, 246) with delta (0, 0)
Screenshot: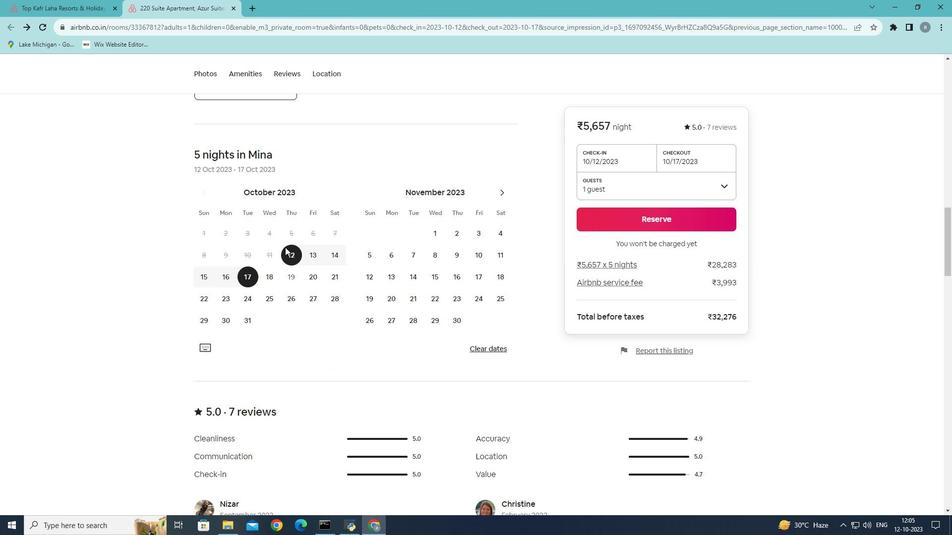 
Action: Mouse scrolled (285, 246) with delta (0, 0)
Screenshot: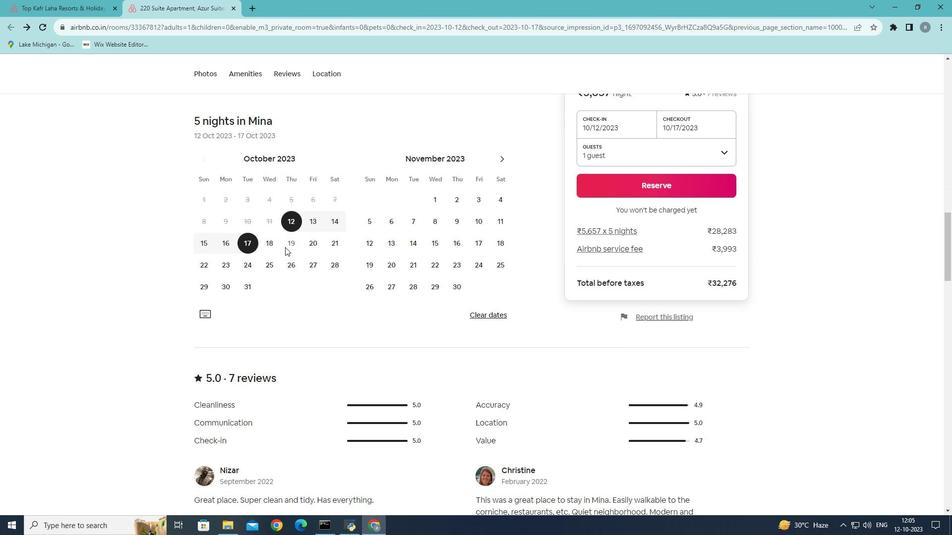 
Action: Mouse scrolled (285, 246) with delta (0, 0)
Screenshot: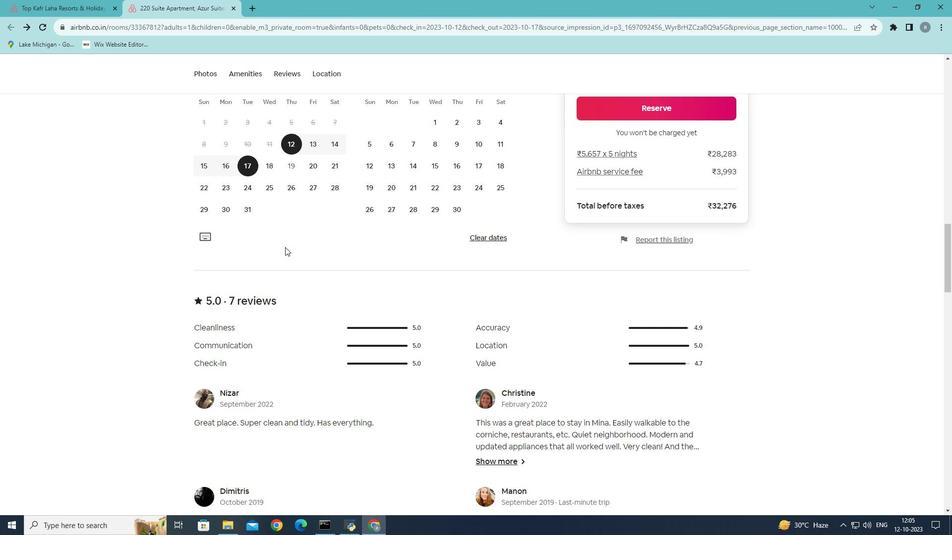 
Action: Mouse scrolled (285, 246) with delta (0, 0)
Screenshot: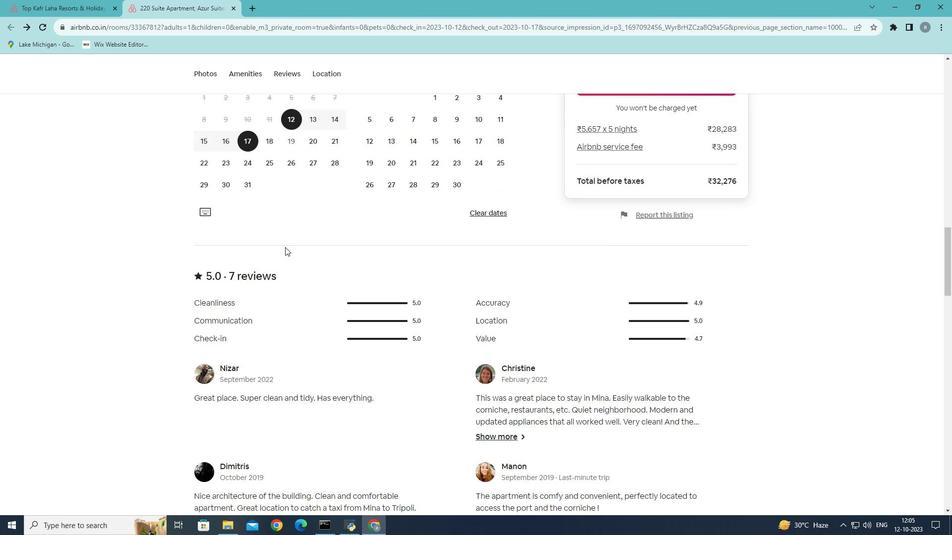
Action: Mouse scrolled (285, 246) with delta (0, 0)
Screenshot: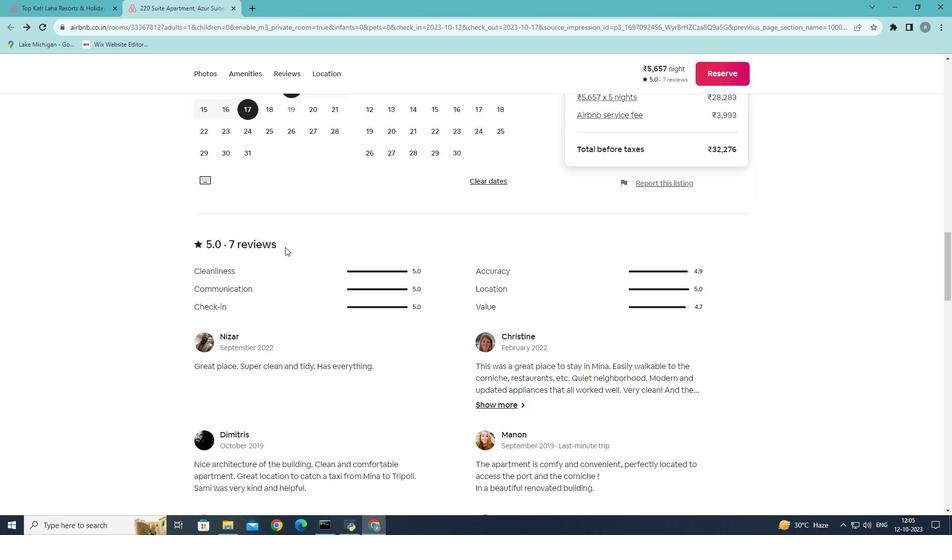 
Action: Mouse scrolled (285, 246) with delta (0, 0)
Screenshot: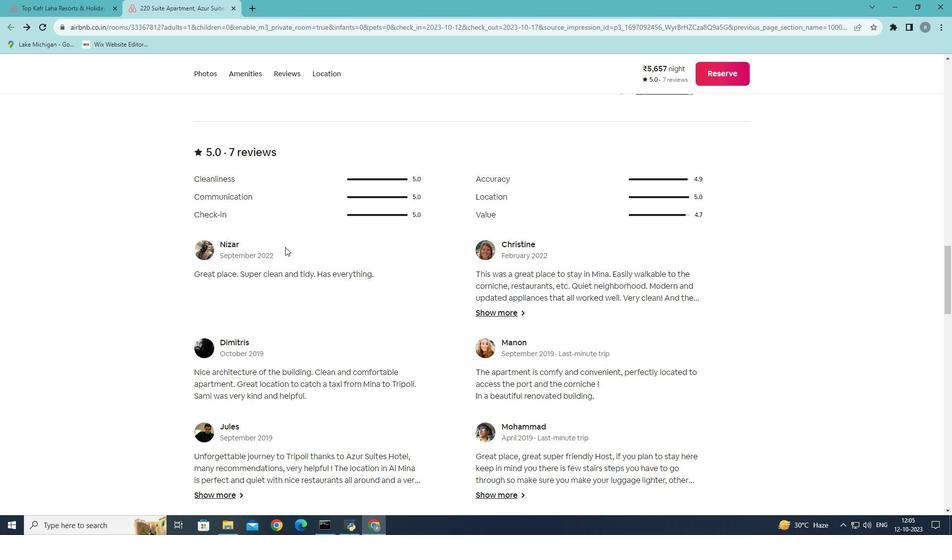 
Action: Mouse scrolled (285, 246) with delta (0, 0)
Screenshot: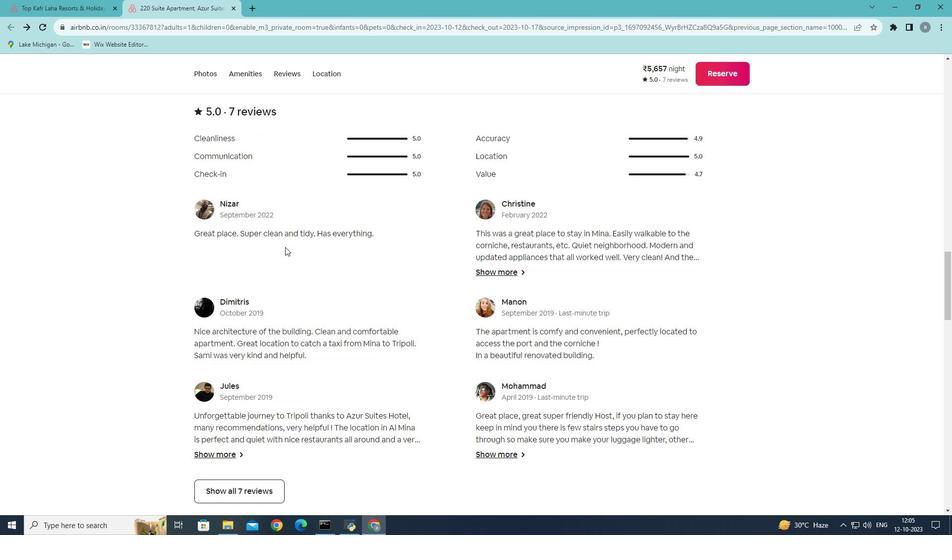 
Action: Mouse scrolled (285, 246) with delta (0, 0)
Screenshot: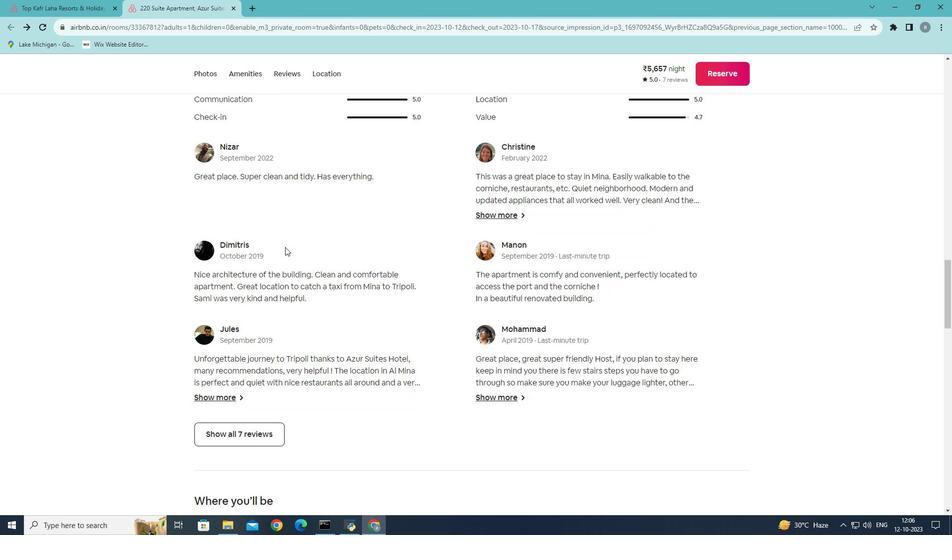 
Action: Mouse moved to (249, 378)
Screenshot: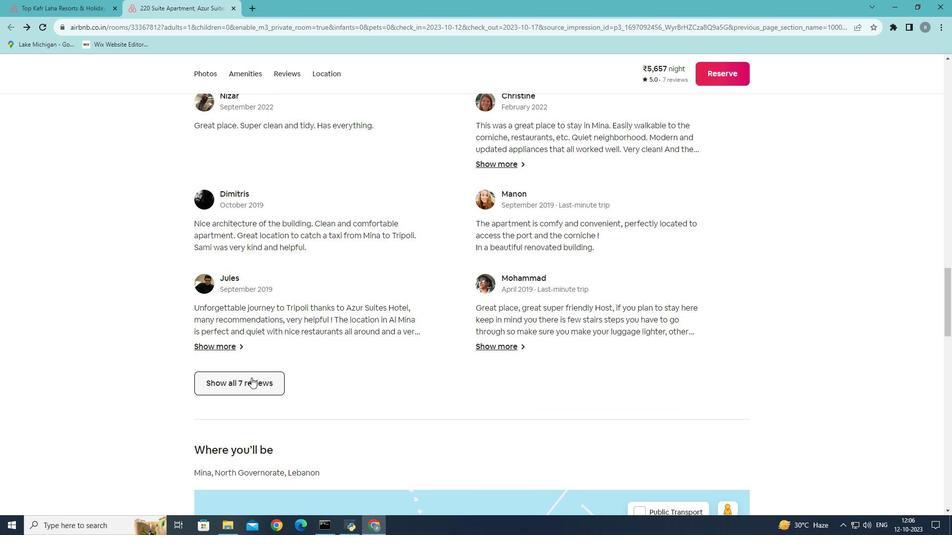 
Action: Mouse pressed left at (249, 378)
Screenshot: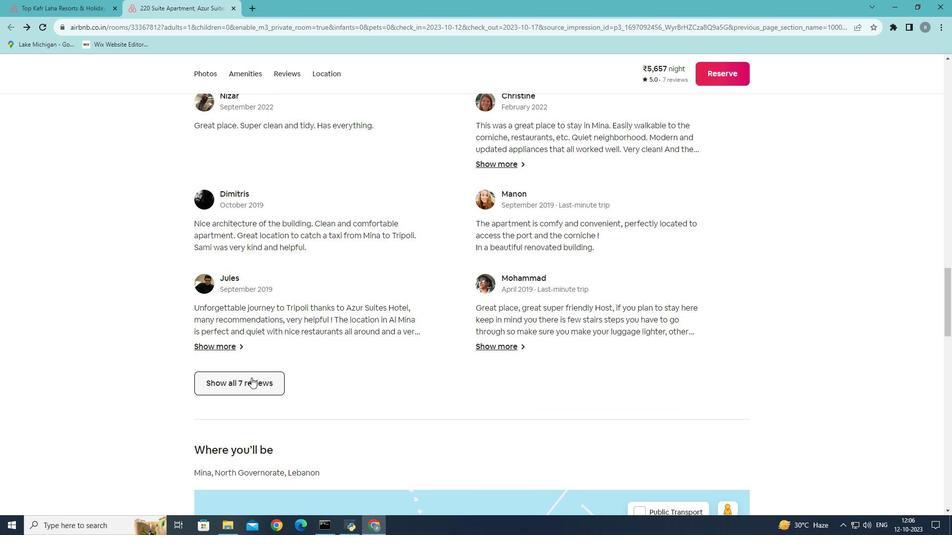 
Action: Mouse moved to (411, 232)
Screenshot: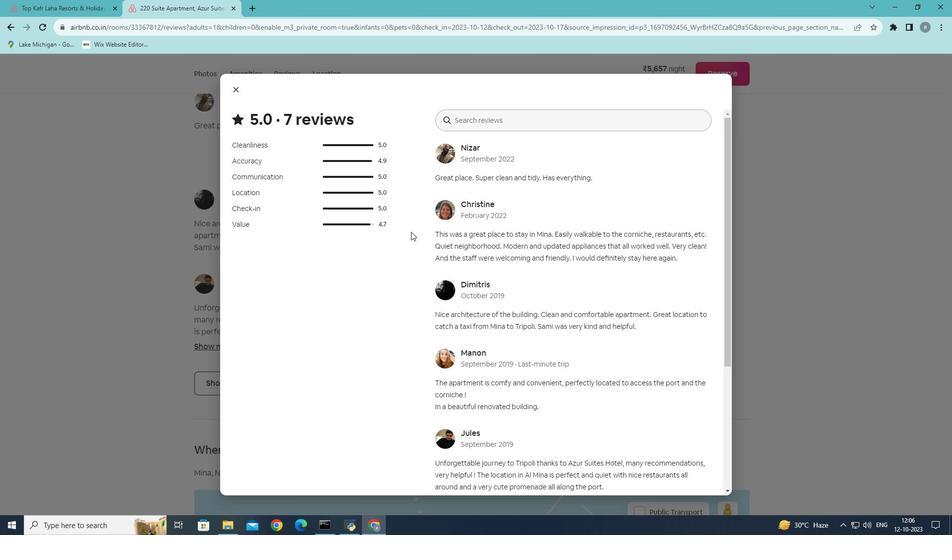 
Action: Mouse scrolled (411, 231) with delta (0, 0)
Screenshot: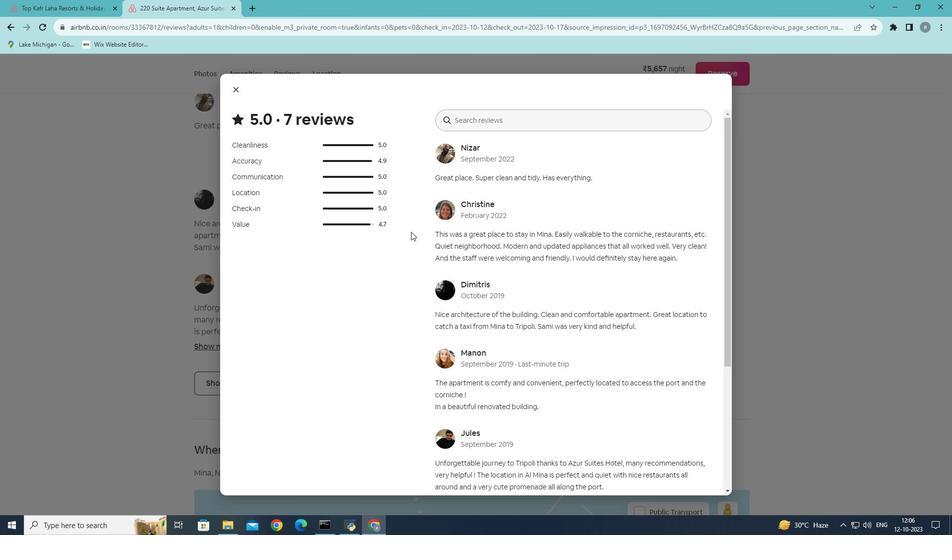 
Action: Mouse scrolled (411, 231) with delta (0, 0)
Screenshot: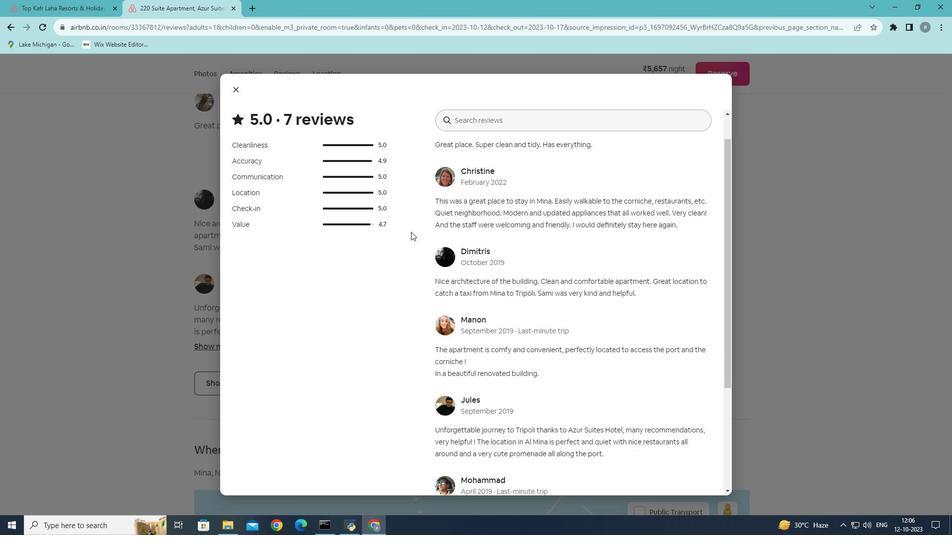 
Action: Mouse scrolled (411, 231) with delta (0, 0)
Screenshot: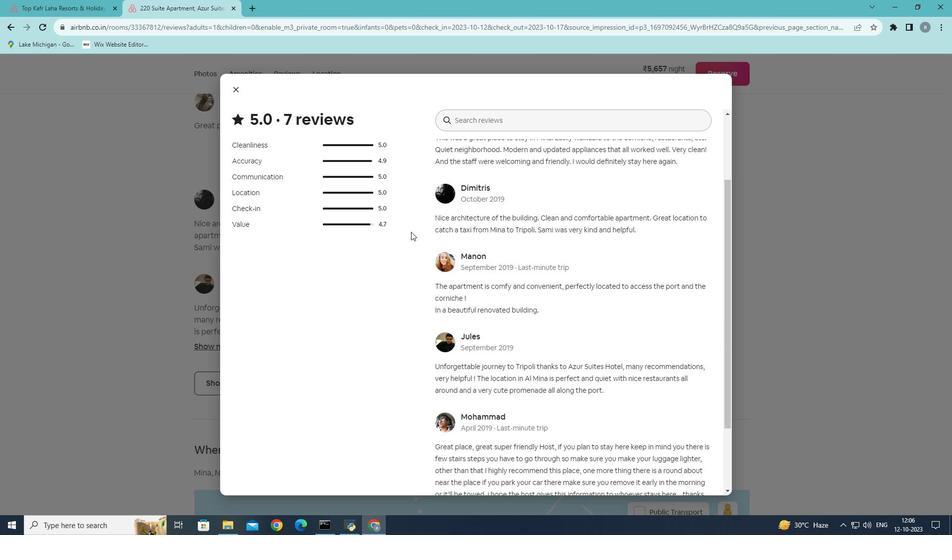 
Action: Mouse scrolled (411, 231) with delta (0, 0)
Screenshot: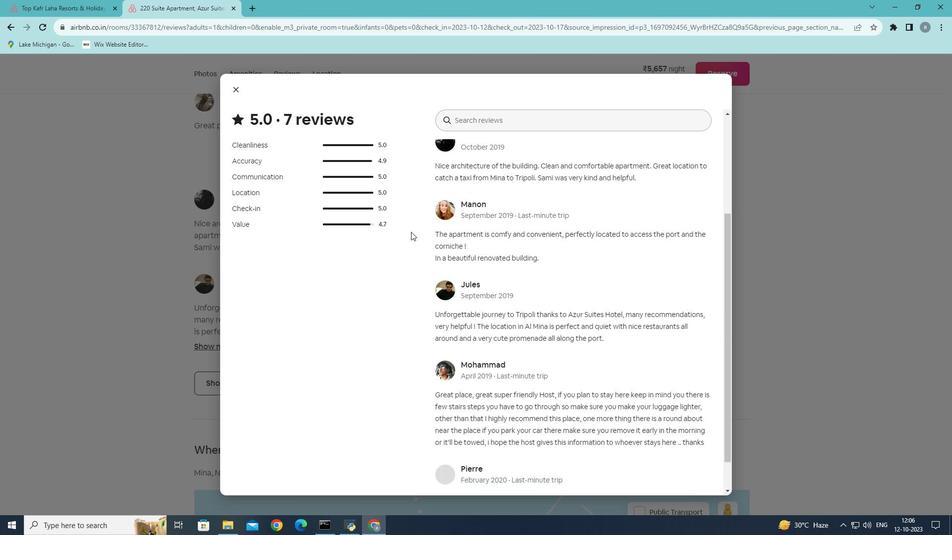 
Action: Mouse scrolled (411, 231) with delta (0, 0)
Screenshot: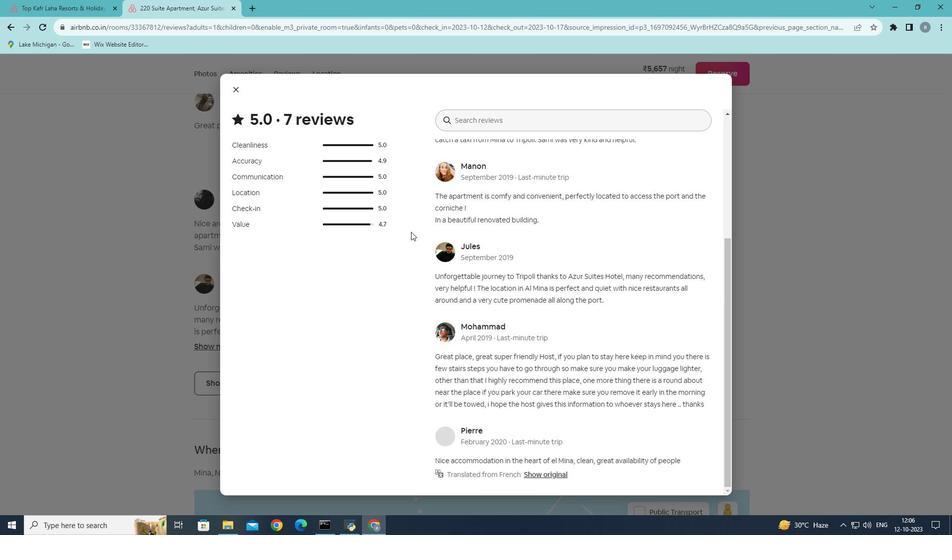 
Action: Mouse scrolled (411, 231) with delta (0, 0)
Screenshot: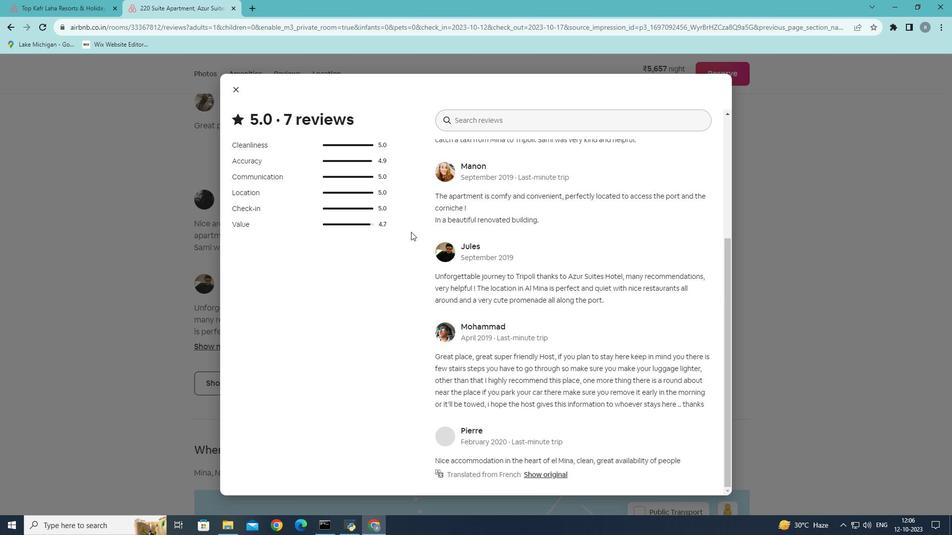
Action: Mouse scrolled (411, 231) with delta (0, 0)
Screenshot: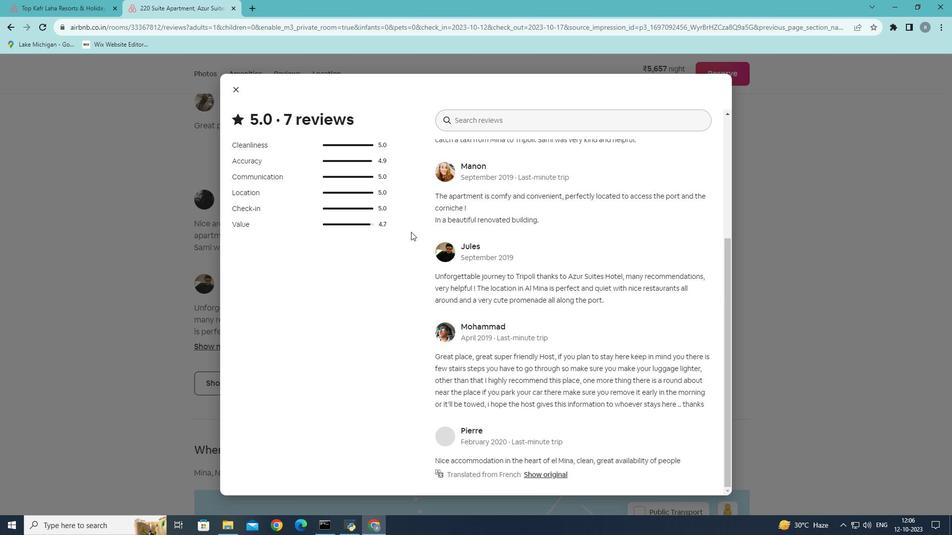 
Action: Mouse scrolled (411, 231) with delta (0, 0)
Screenshot: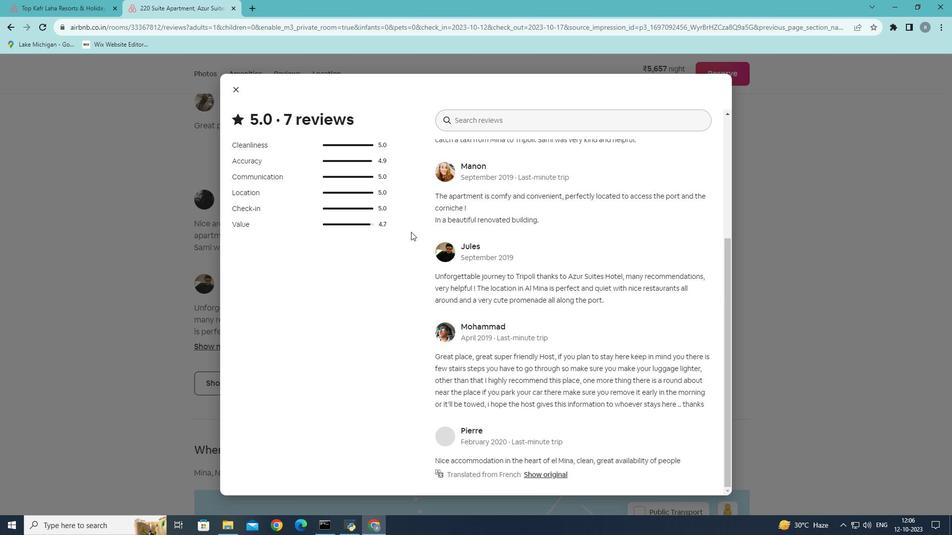 
Action: Mouse scrolled (411, 231) with delta (0, 0)
Screenshot: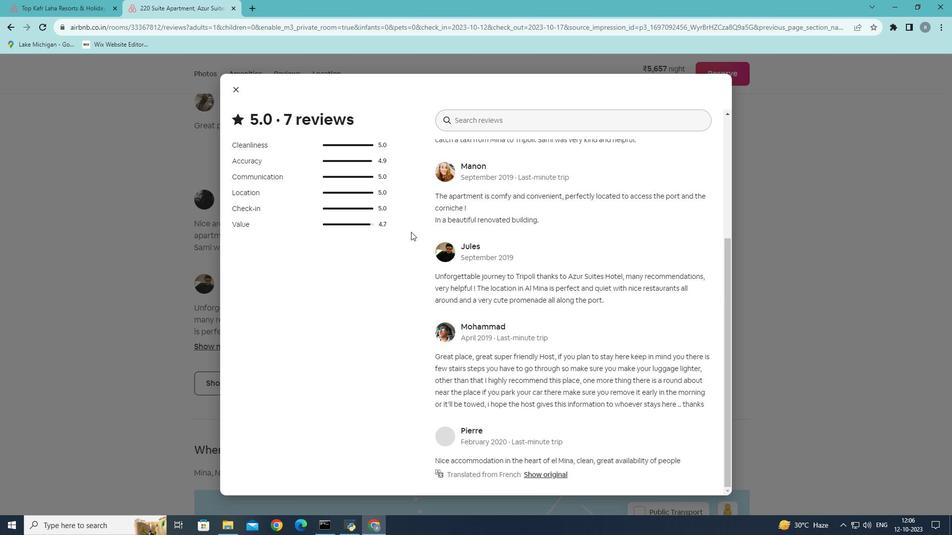 
Action: Mouse moved to (235, 91)
Screenshot: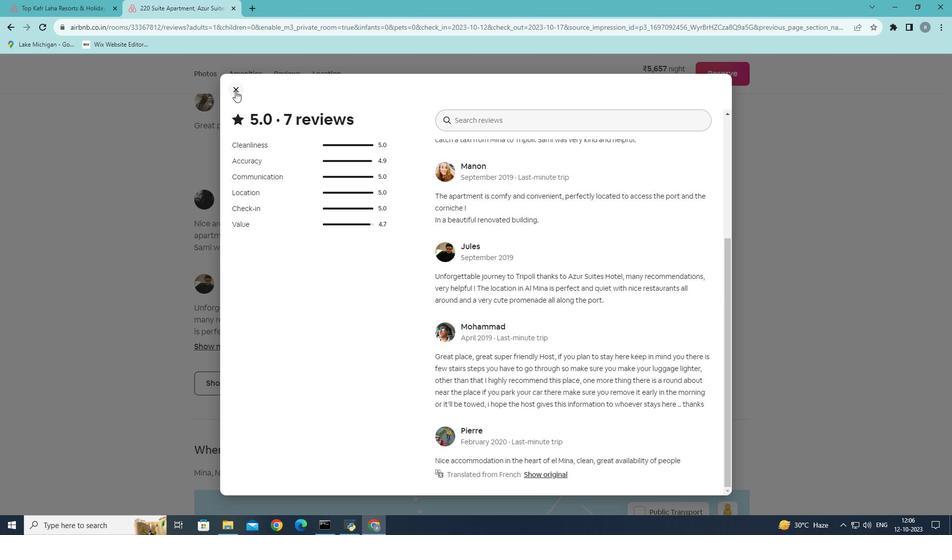 
Action: Mouse pressed left at (235, 91)
Screenshot: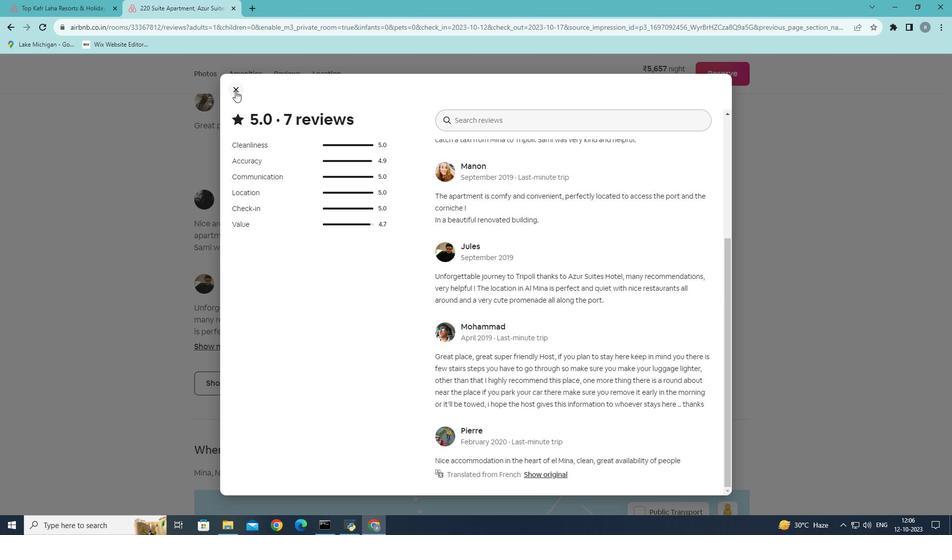 
Action: Mouse moved to (236, 246)
Screenshot: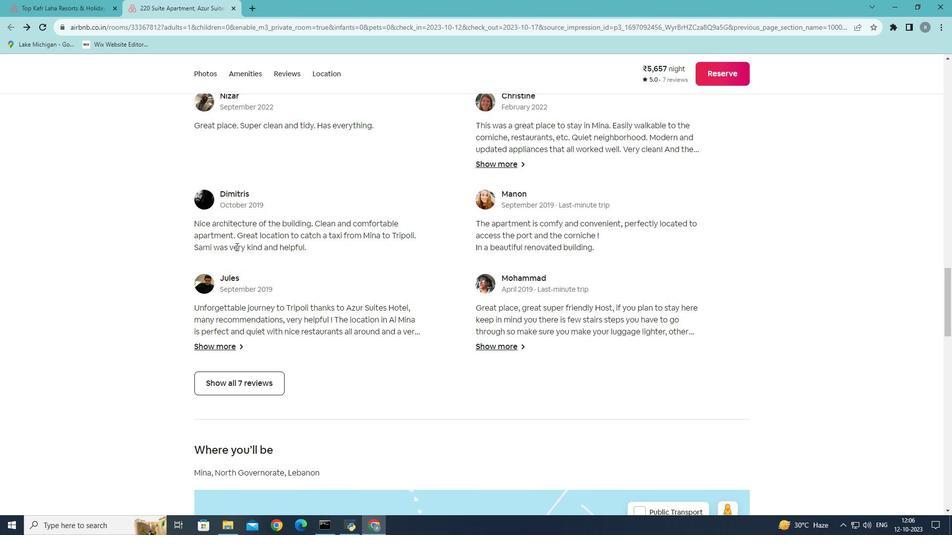 
Action: Mouse scrolled (236, 246) with delta (0, 0)
Screenshot: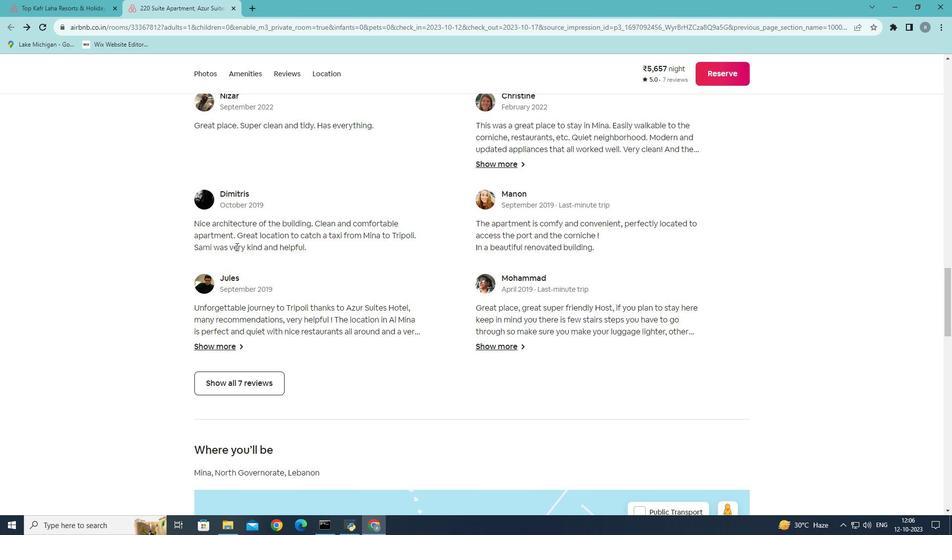 
Action: Mouse scrolled (236, 246) with delta (0, 0)
Screenshot: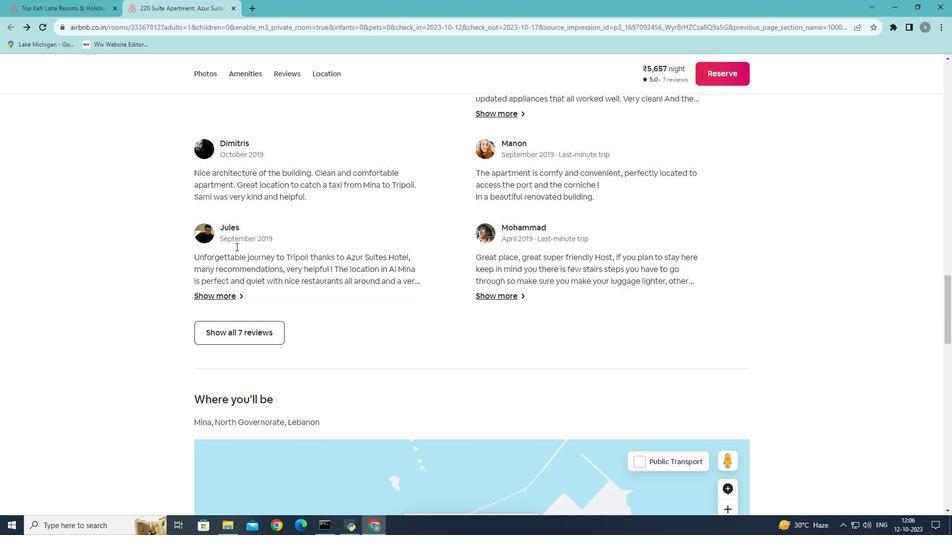 
Action: Mouse scrolled (236, 246) with delta (0, 0)
Screenshot: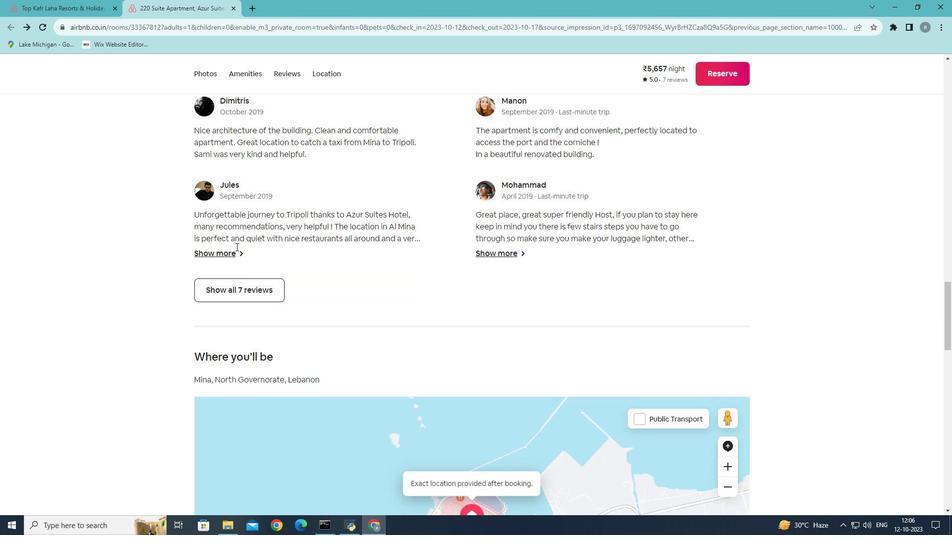 
Action: Mouse scrolled (236, 246) with delta (0, 0)
Screenshot: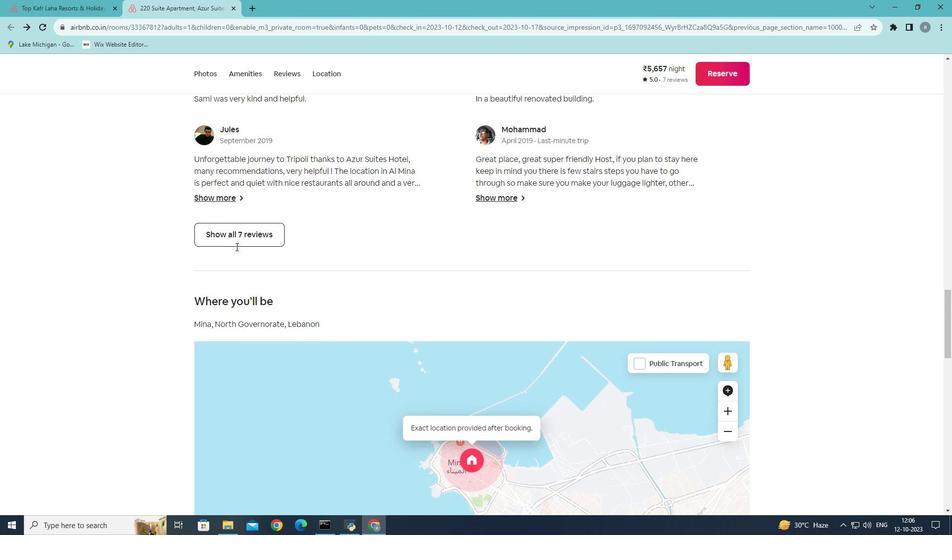 
Action: Mouse scrolled (236, 246) with delta (0, 0)
Screenshot: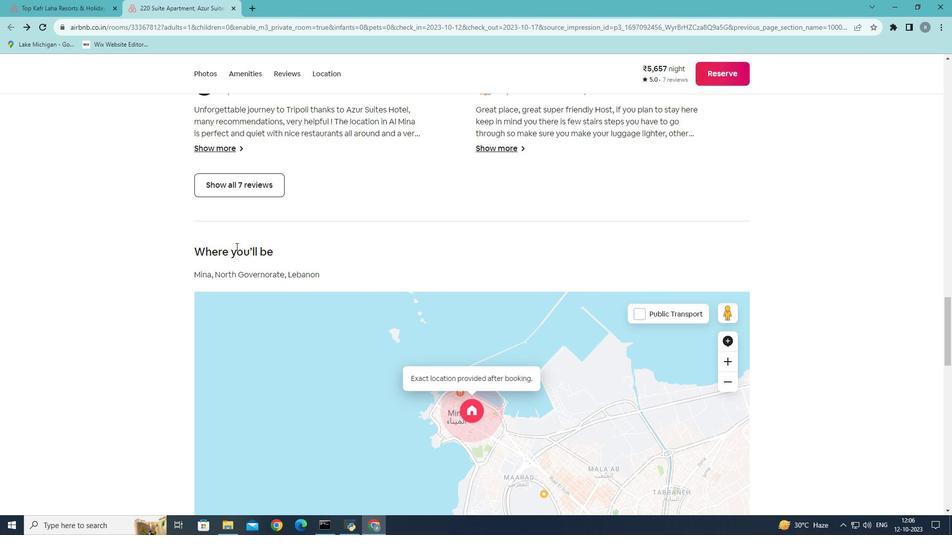 
Action: Mouse scrolled (236, 246) with delta (0, 0)
Screenshot: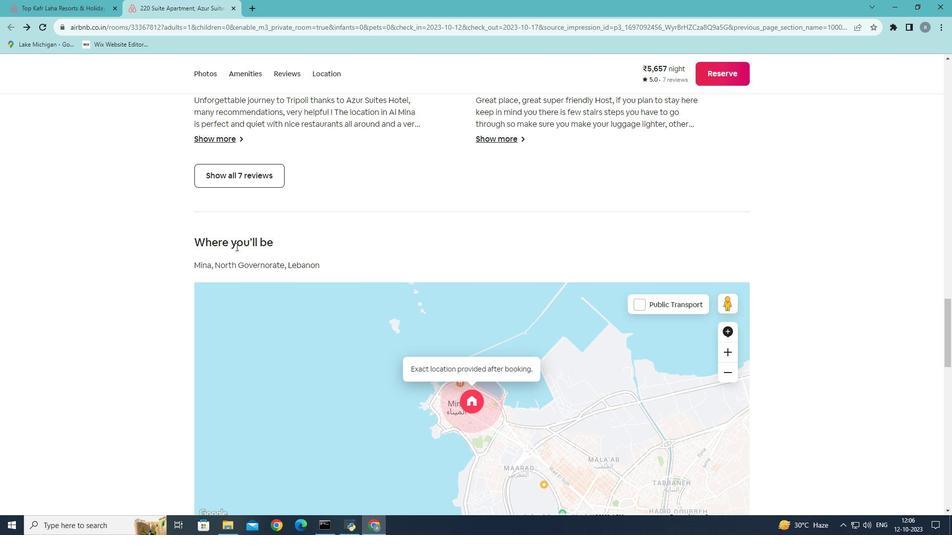 
Action: Mouse scrolled (236, 246) with delta (0, 0)
Screenshot: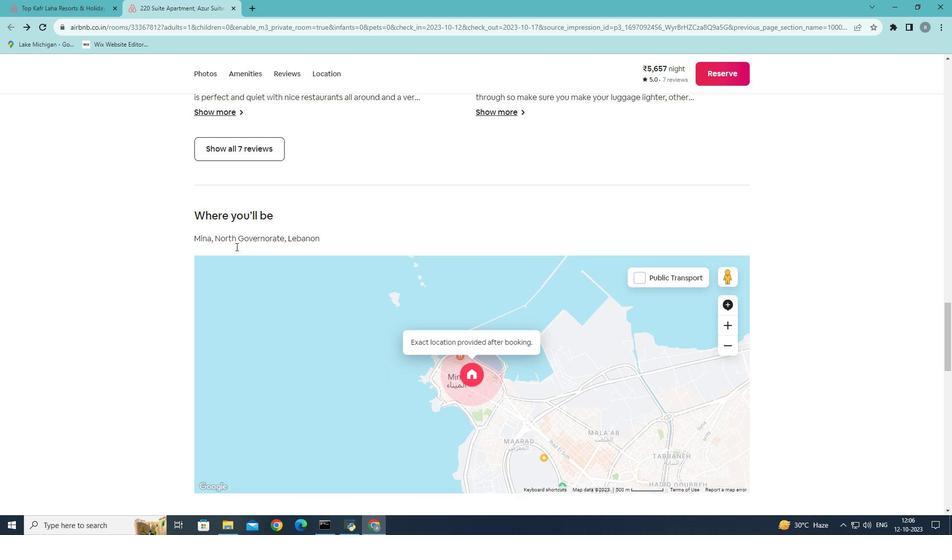 
Action: Mouse scrolled (236, 246) with delta (0, 0)
Screenshot: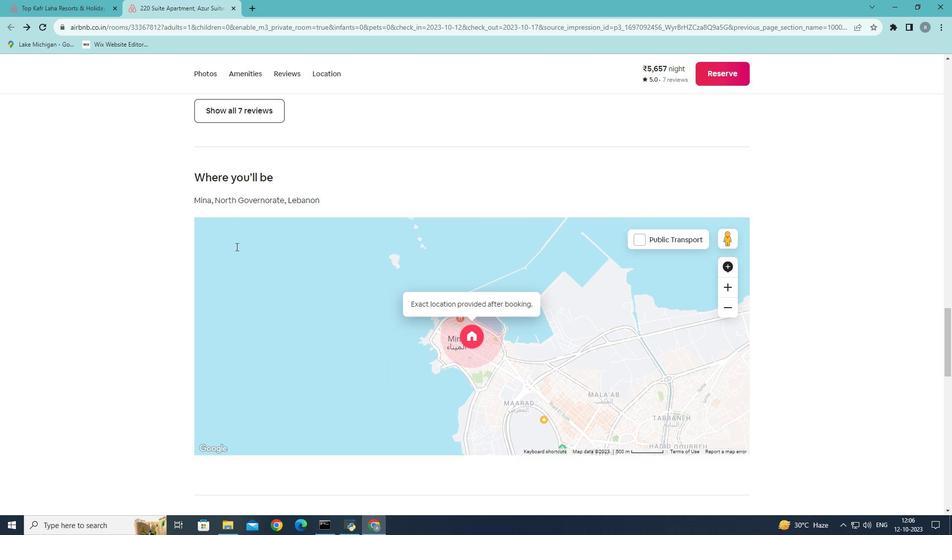 
Action: Mouse scrolled (236, 246) with delta (0, 0)
Screenshot: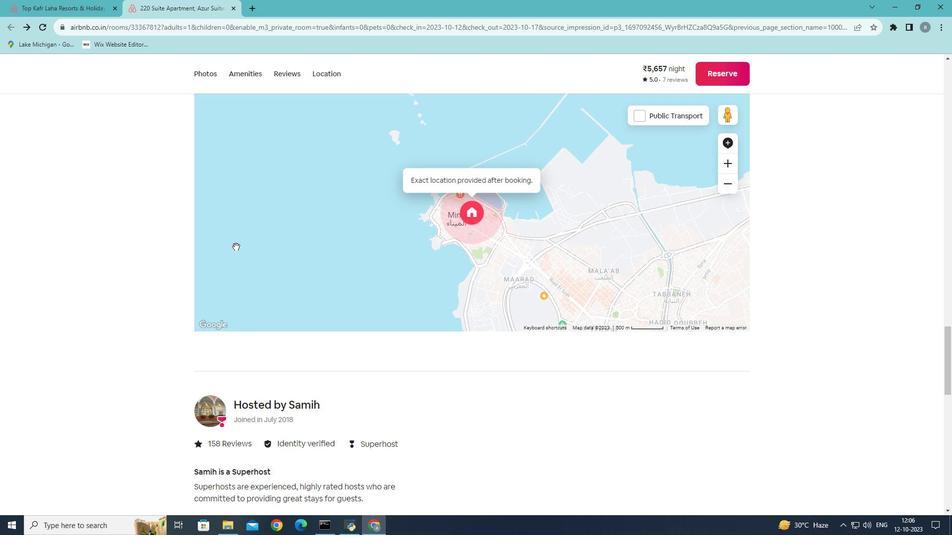 
Action: Mouse scrolled (236, 246) with delta (0, 0)
Screenshot: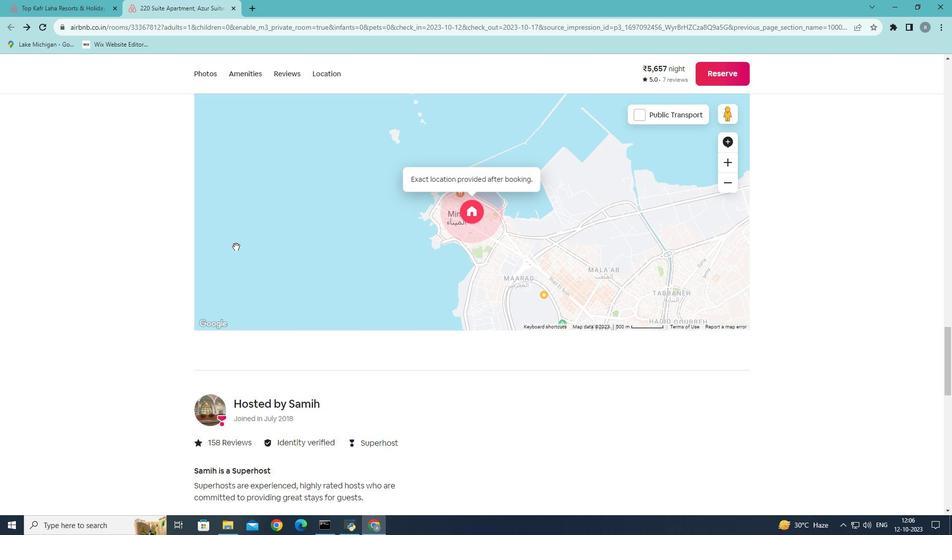 
Action: Mouse scrolled (236, 246) with delta (0, 0)
Screenshot: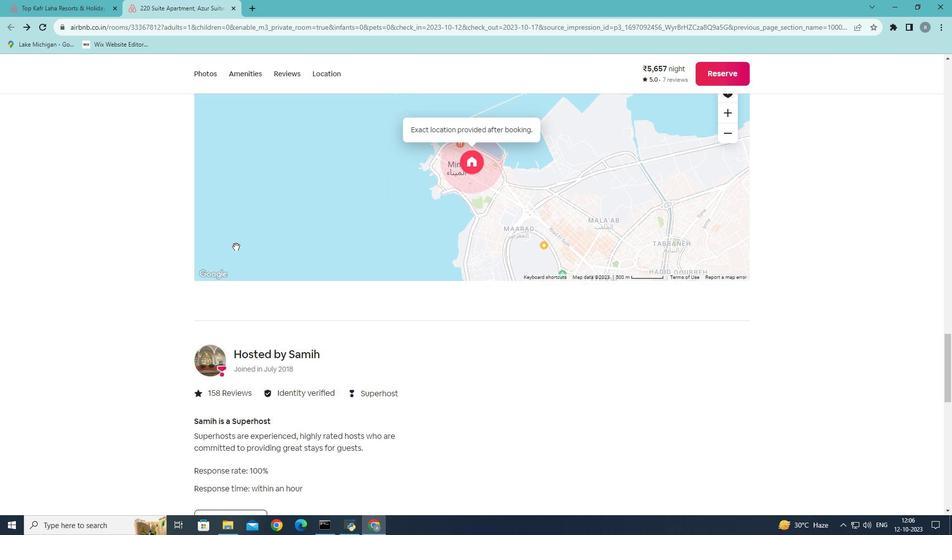 
Action: Mouse scrolled (236, 246) with delta (0, 0)
Screenshot: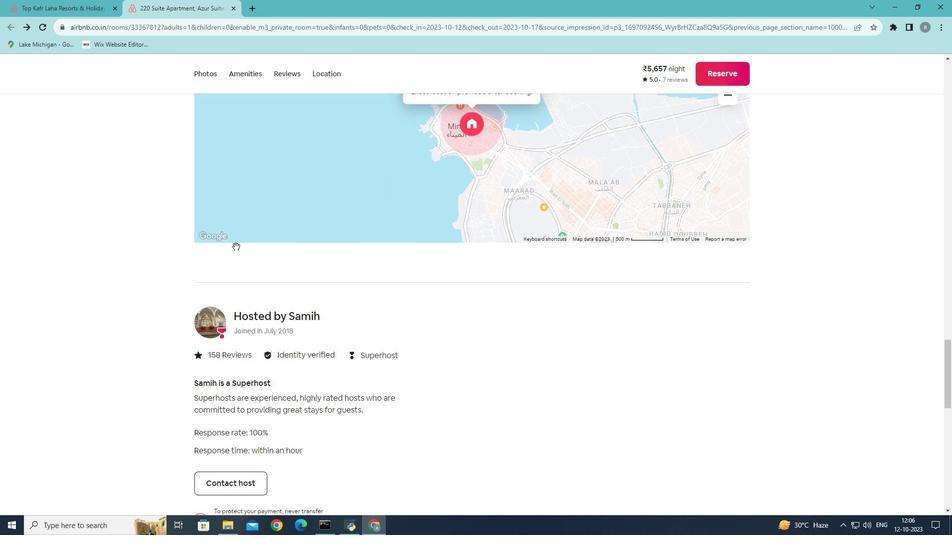 
Action: Mouse scrolled (236, 246) with delta (0, 0)
Screenshot: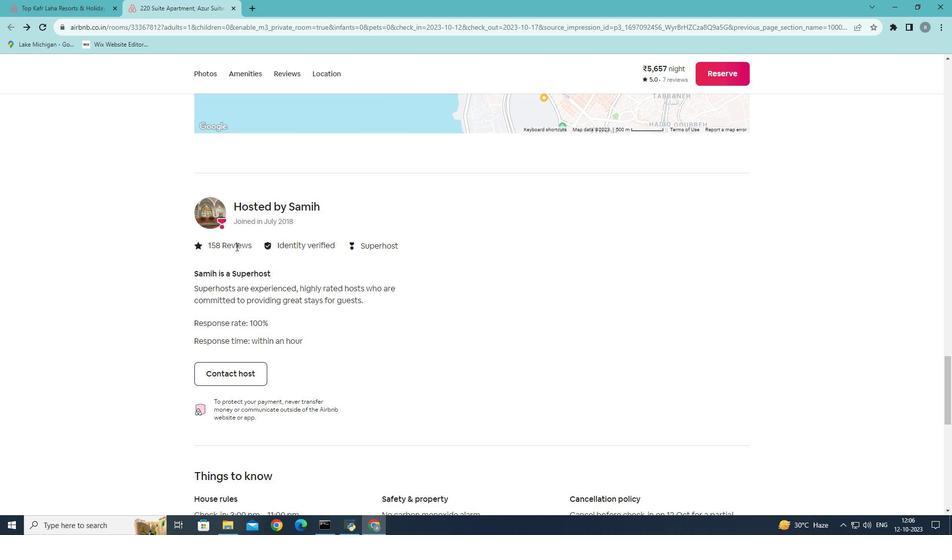 
Action: Mouse scrolled (236, 246) with delta (0, 0)
Screenshot: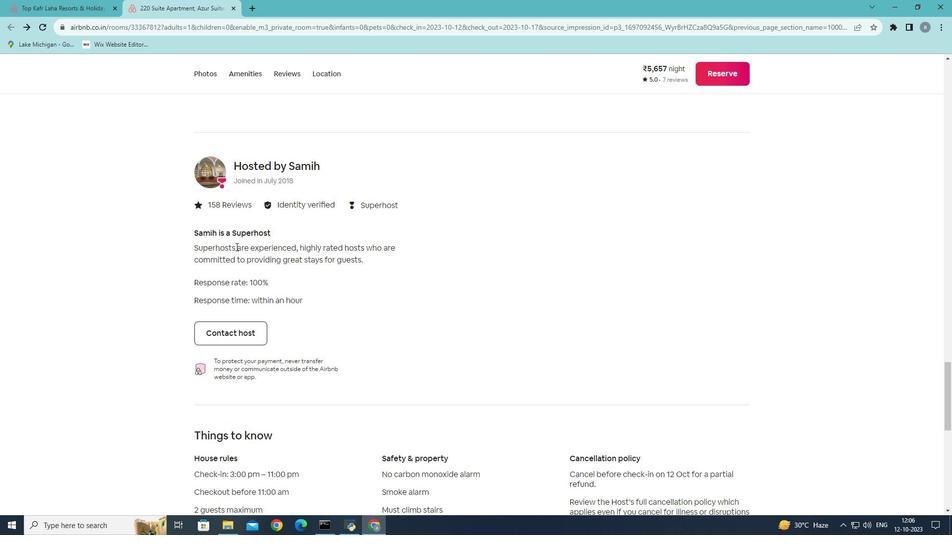 
Action: Mouse scrolled (236, 246) with delta (0, 0)
Screenshot: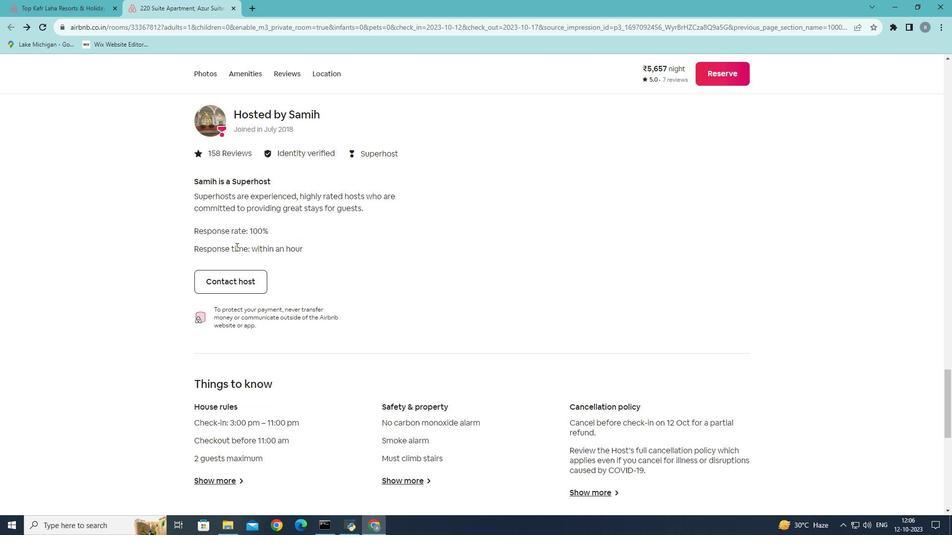 
Action: Mouse scrolled (236, 246) with delta (0, 0)
Screenshot: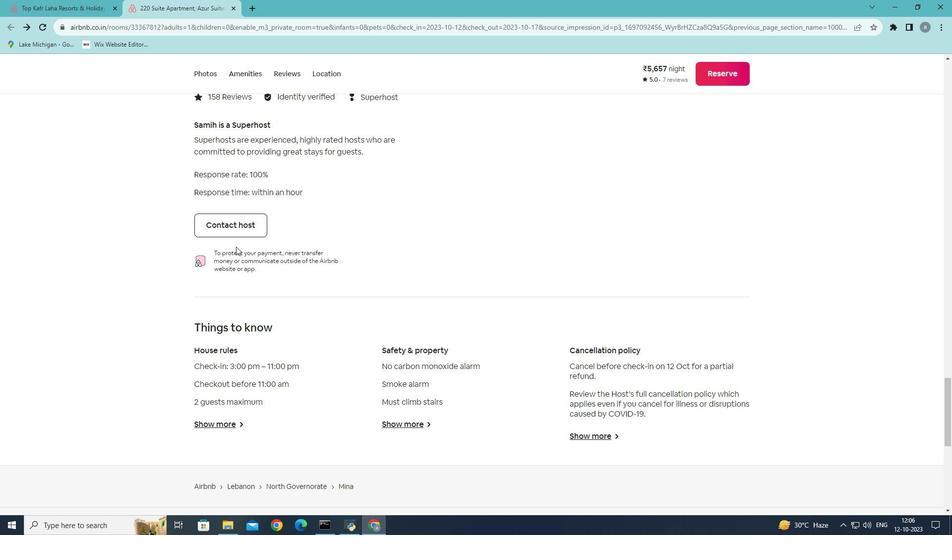
Action: Mouse scrolled (236, 246) with delta (0, 0)
Screenshot: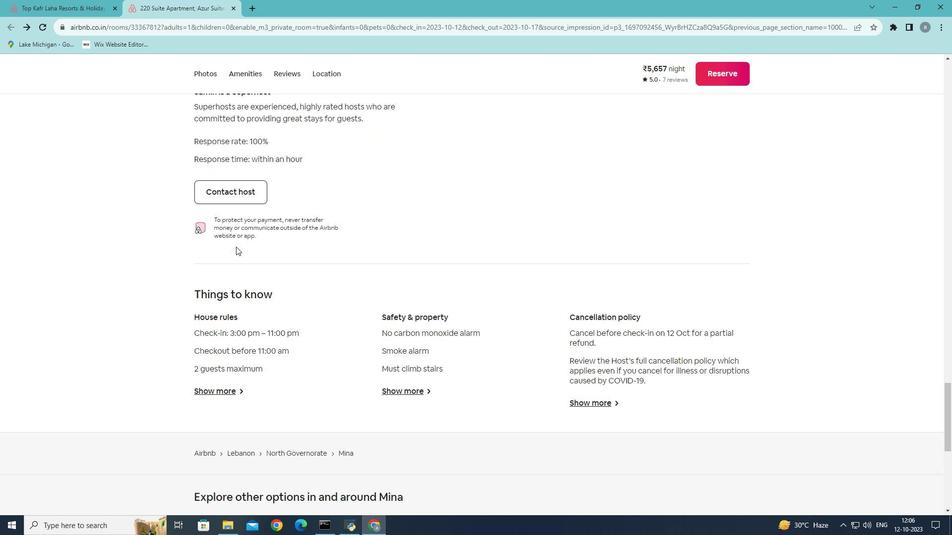 
Action: Mouse scrolled (236, 246) with delta (0, 0)
Screenshot: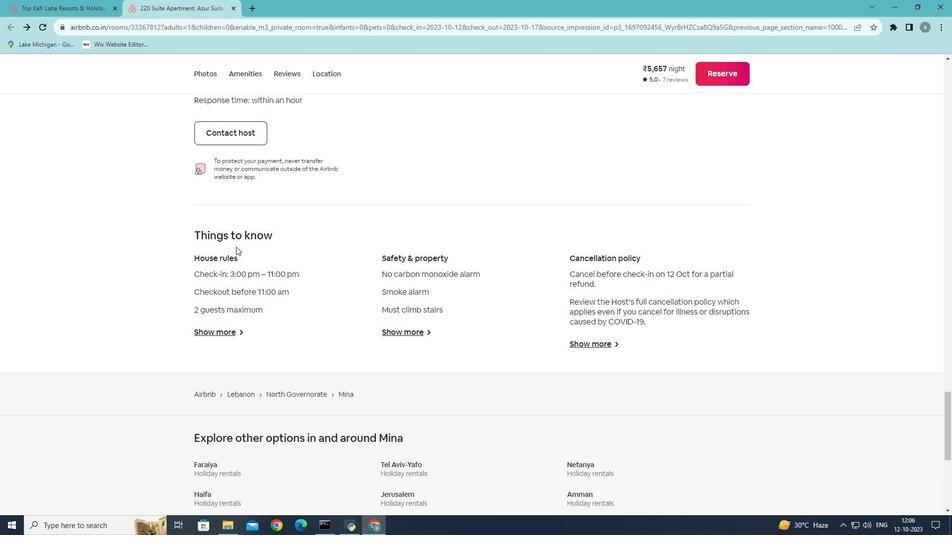 
Action: Mouse scrolled (236, 246) with delta (0, 0)
Screenshot: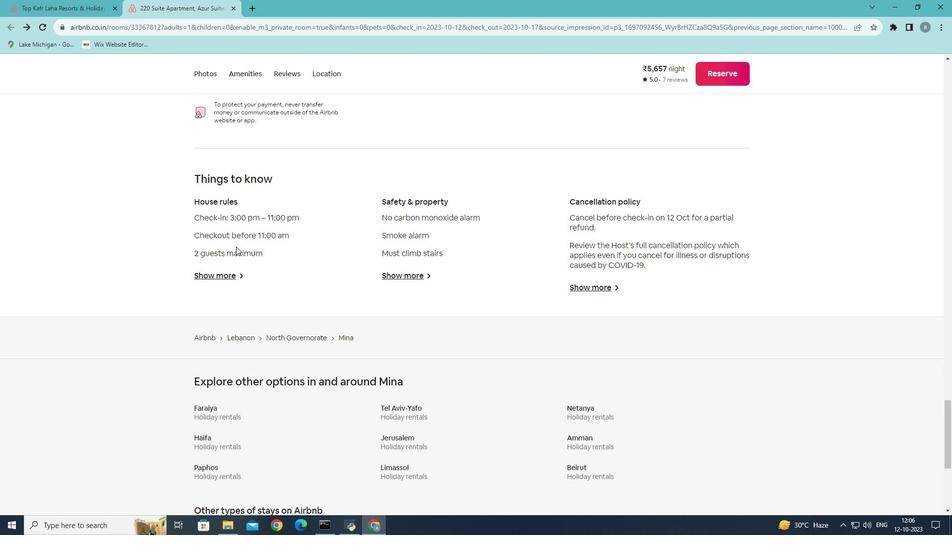 
Action: Mouse scrolled (236, 246) with delta (0, 0)
Screenshot: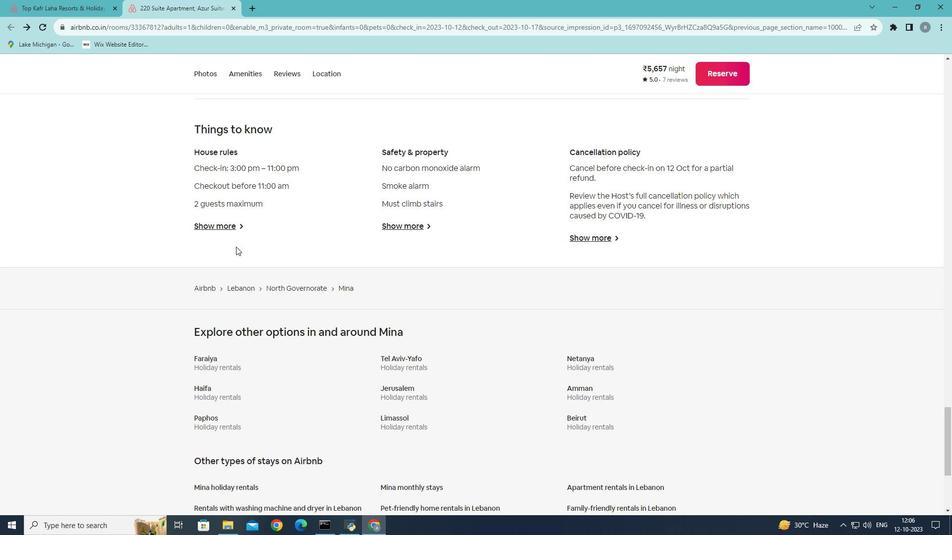 
Action: Mouse scrolled (236, 246) with delta (0, 0)
Screenshot: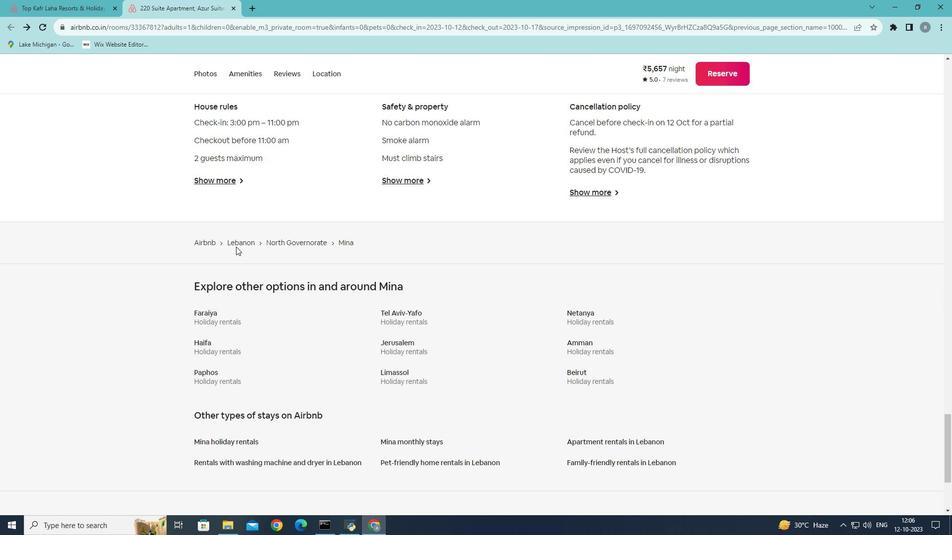 
Action: Mouse scrolled (236, 246) with delta (0, 0)
Screenshot: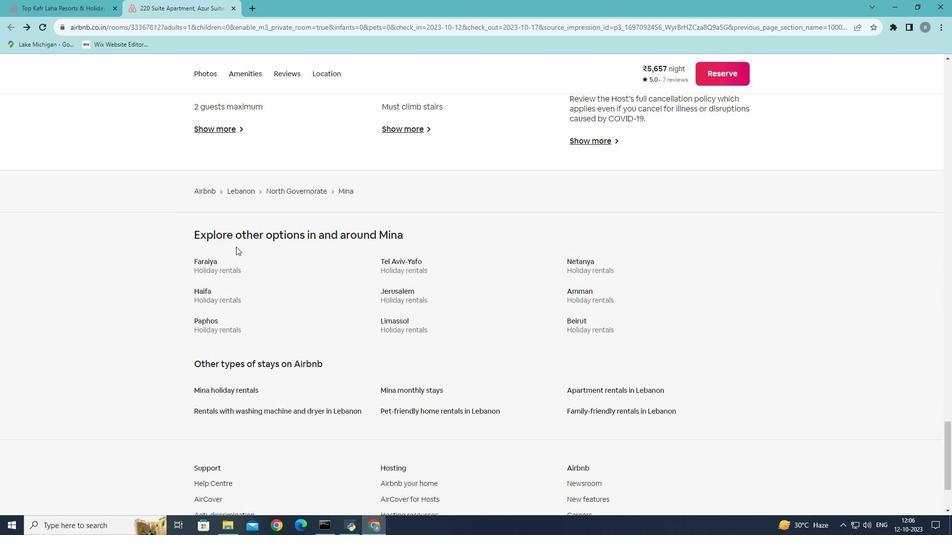 
Action: Mouse scrolled (236, 246) with delta (0, 0)
Screenshot: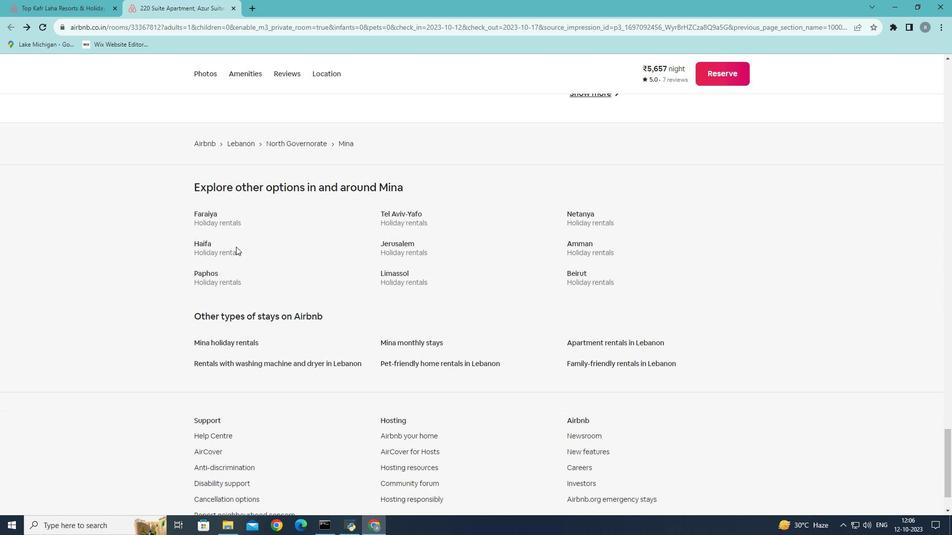 
Action: Mouse scrolled (236, 246) with delta (0, 0)
Screenshot: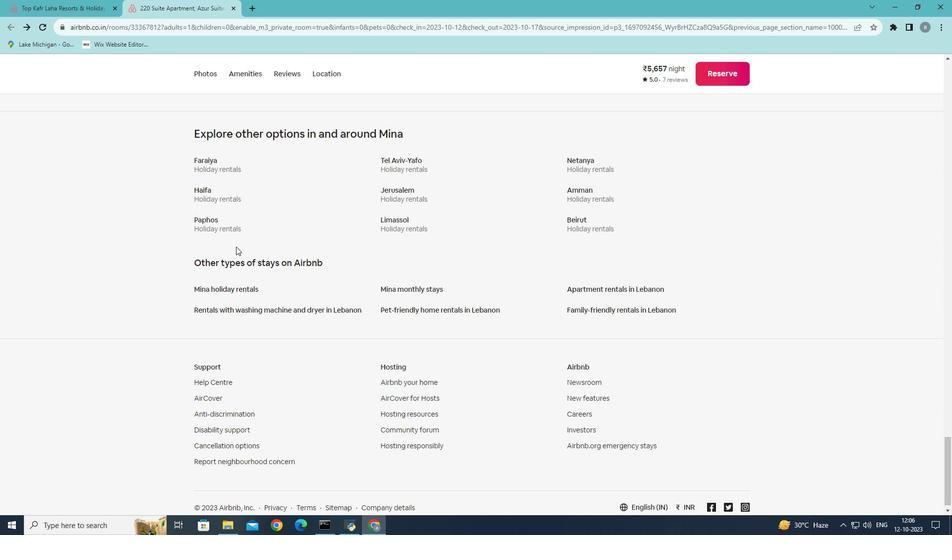 
Action: Mouse scrolled (236, 246) with delta (0, 0)
Screenshot: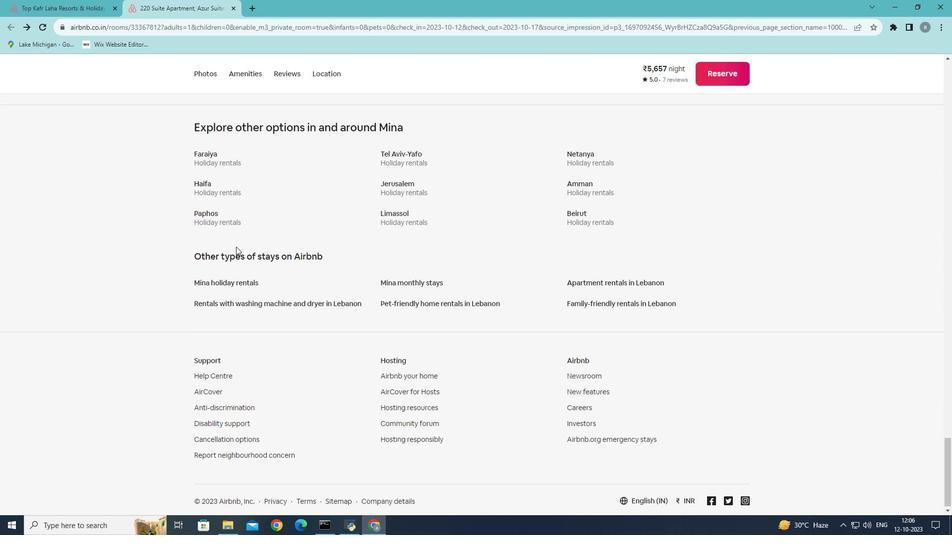 
Action: Mouse scrolled (236, 246) with delta (0, 0)
Screenshot: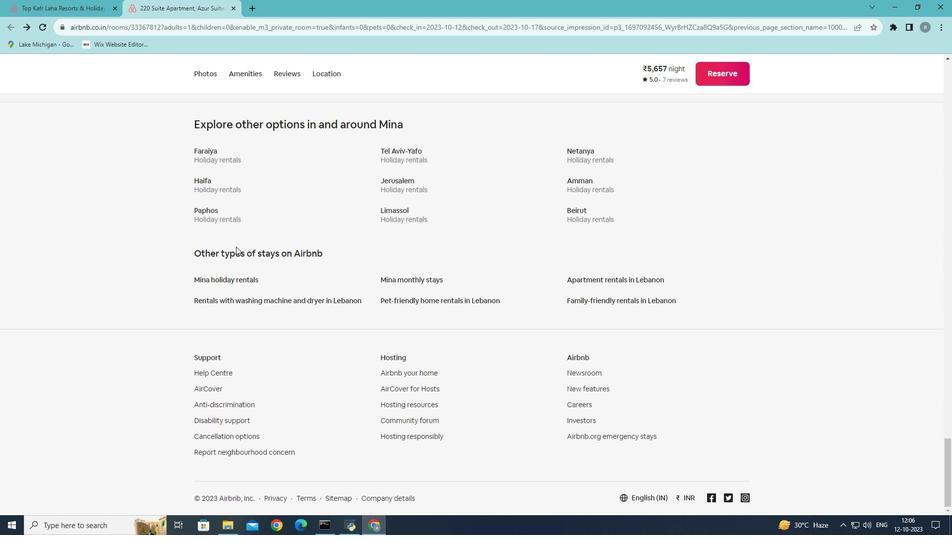 
Action: Mouse scrolled (236, 246) with delta (0, 0)
Screenshot: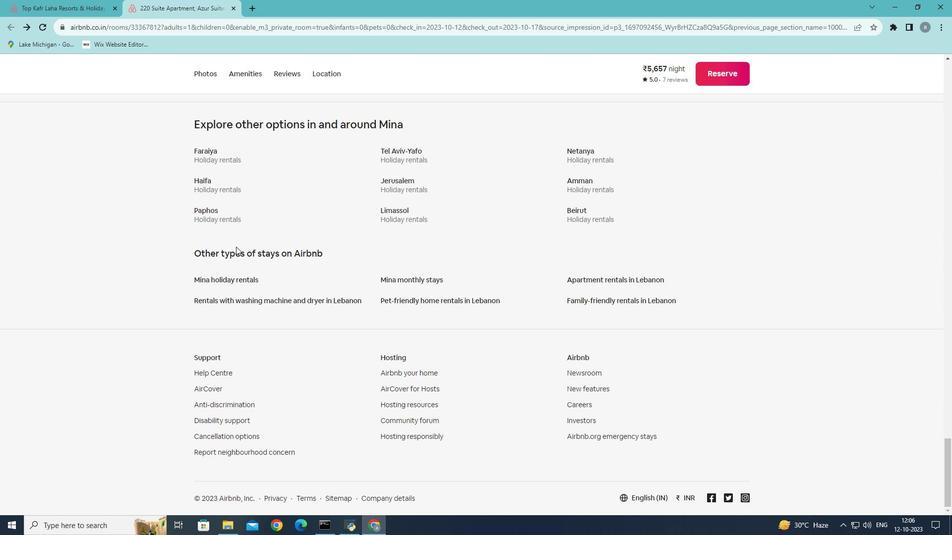 
Action: Mouse scrolled (236, 246) with delta (0, 0)
Screenshot: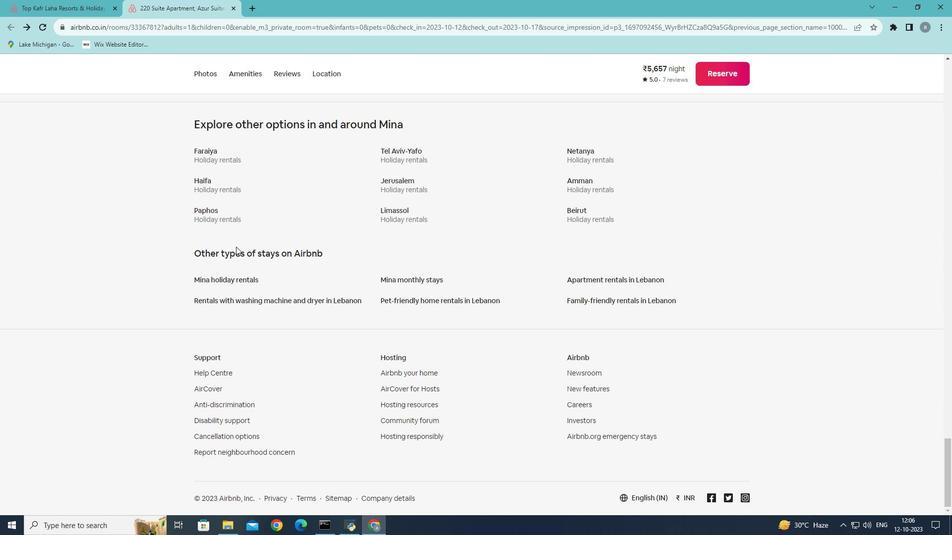 
Action: Mouse scrolled (236, 246) with delta (0, 0)
Screenshot: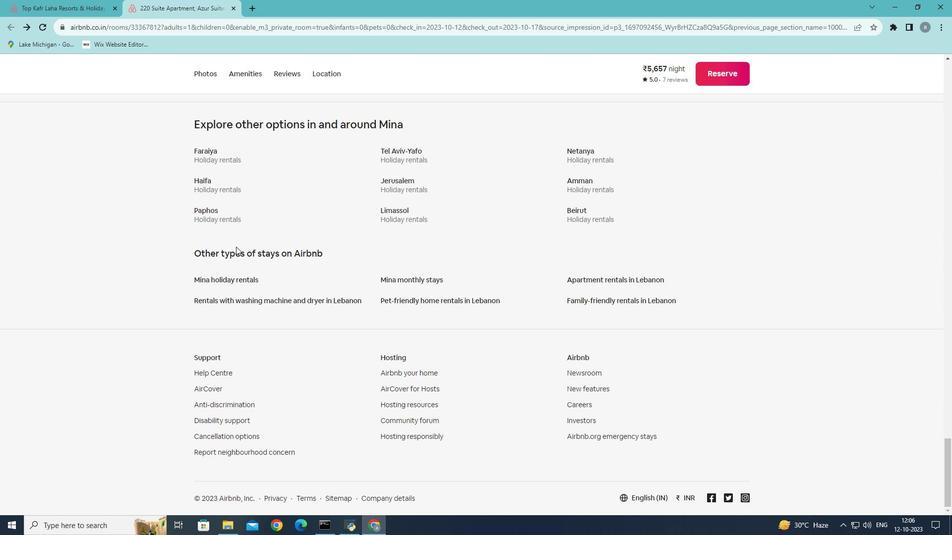 
Action: Mouse scrolled (236, 246) with delta (0, 0)
Screenshot: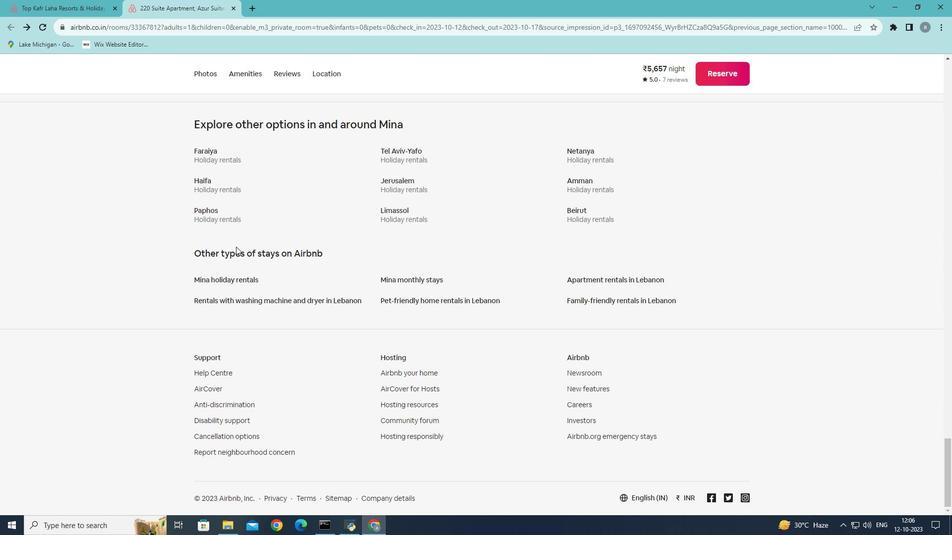 
Action: Mouse scrolled (236, 246) with delta (0, 0)
Screenshot: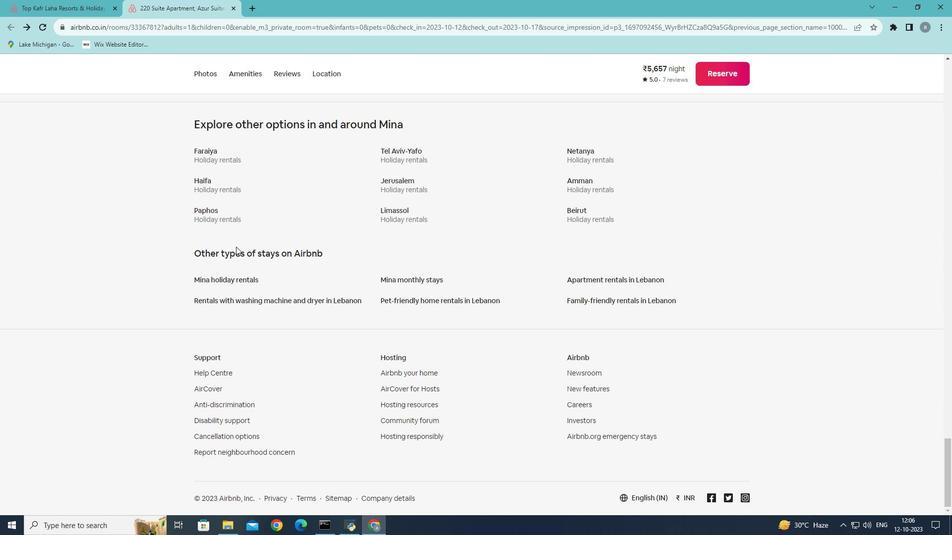
Action: Mouse scrolled (236, 246) with delta (0, 0)
Screenshot: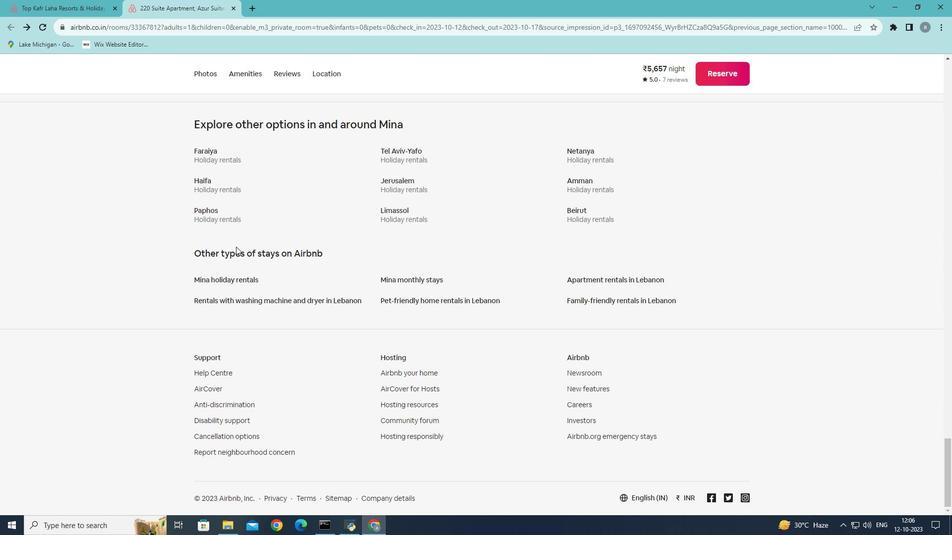 
Action: Mouse scrolled (236, 246) with delta (0, 0)
Screenshot: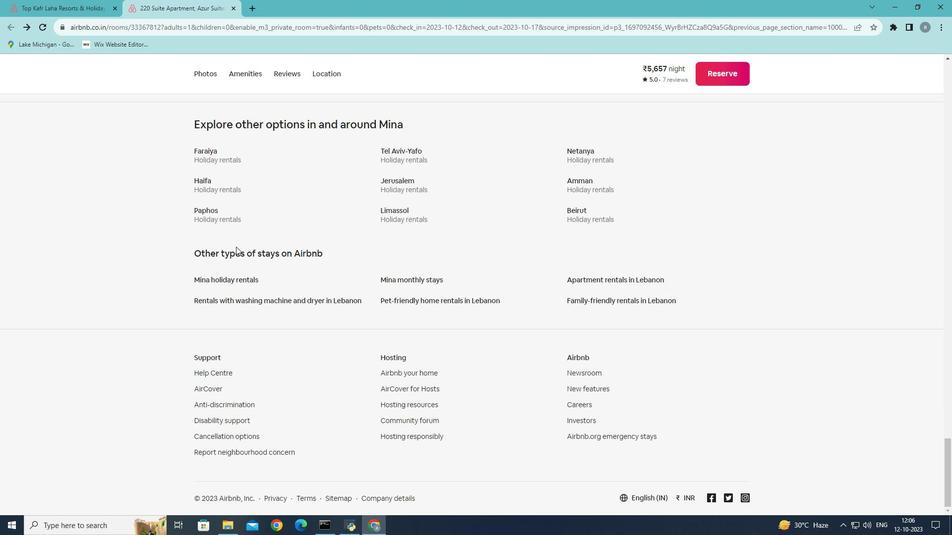 
Action: Mouse moved to (77, 7)
Screenshot: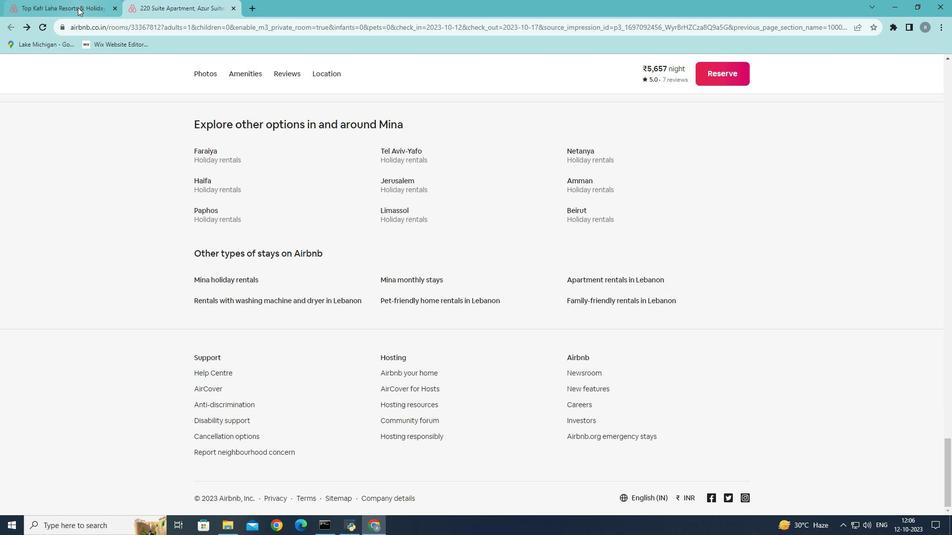 
Action: Mouse pressed left at (77, 7)
Screenshot: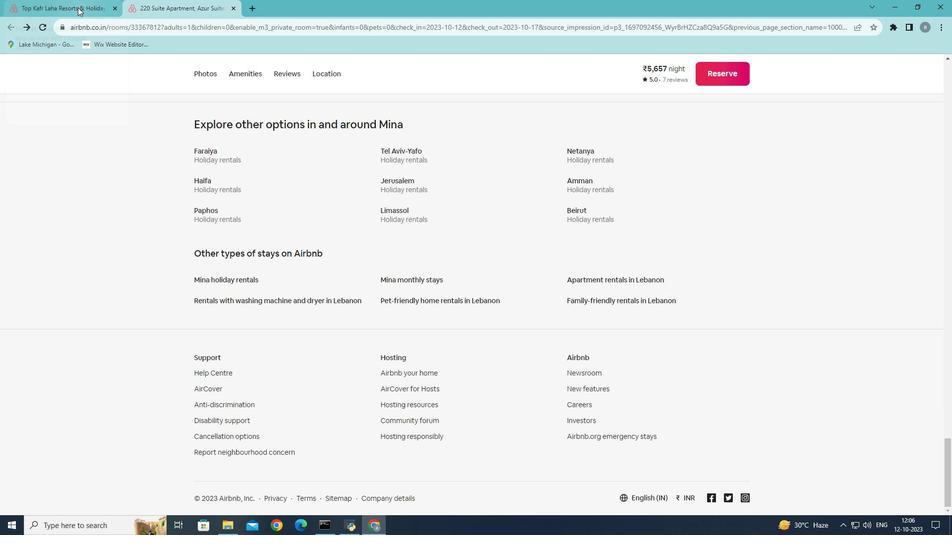 
Action: Mouse moved to (269, 337)
Screenshot: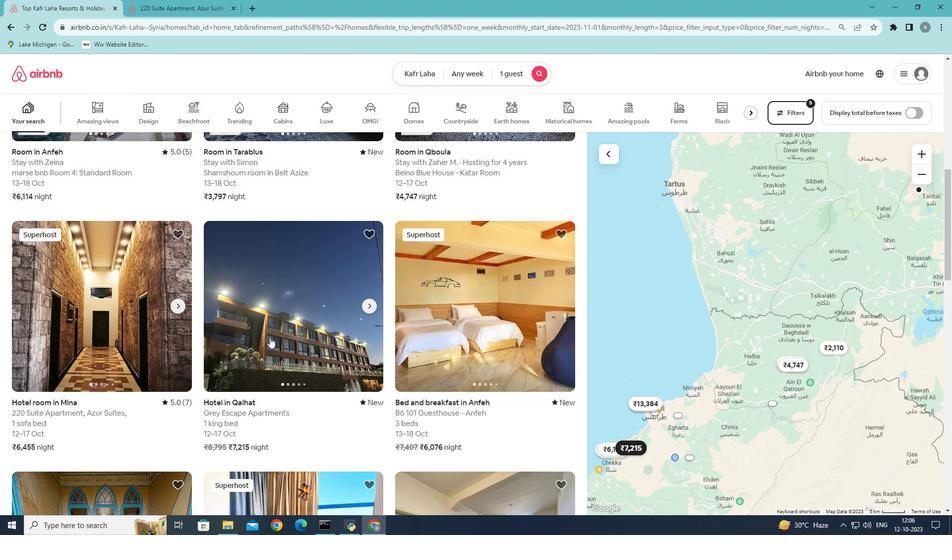 
Action: Mouse pressed left at (269, 337)
Screenshot: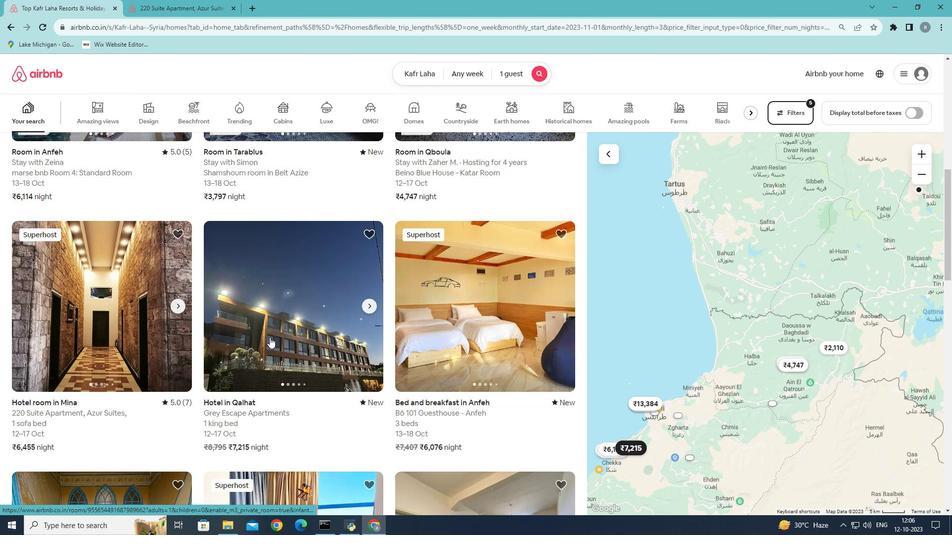 
Action: Mouse moved to (712, 376)
Screenshot: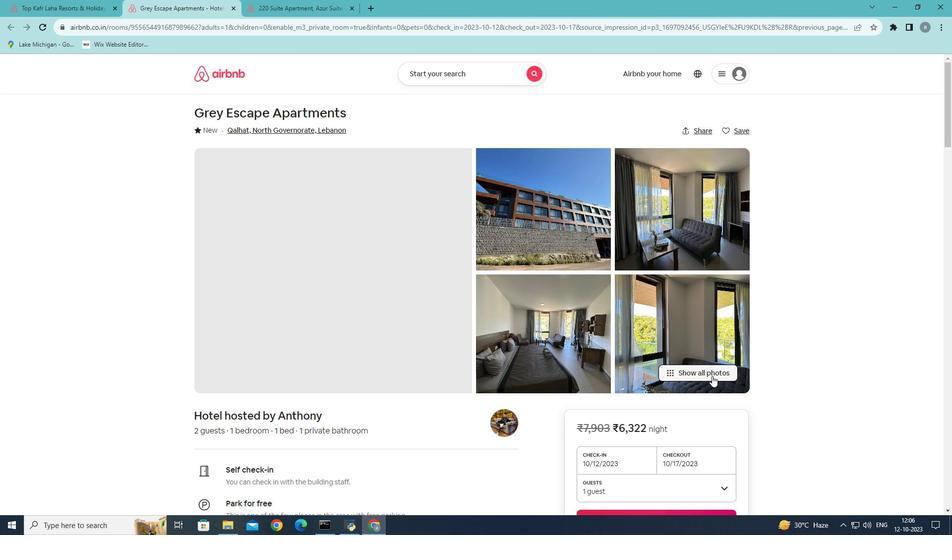 
Action: Mouse pressed left at (712, 376)
Screenshot: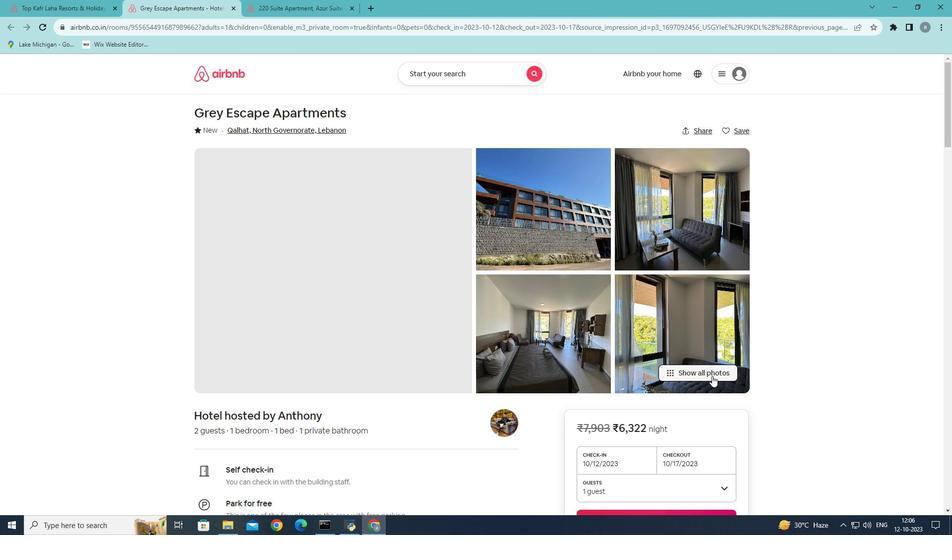 
Action: Mouse moved to (635, 336)
Screenshot: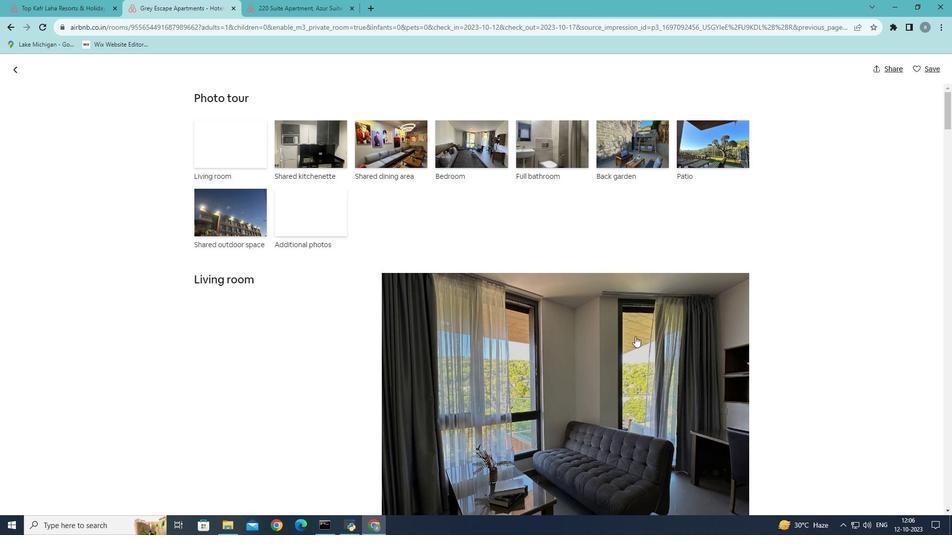 
Action: Mouse scrolled (635, 336) with delta (0, 0)
Screenshot: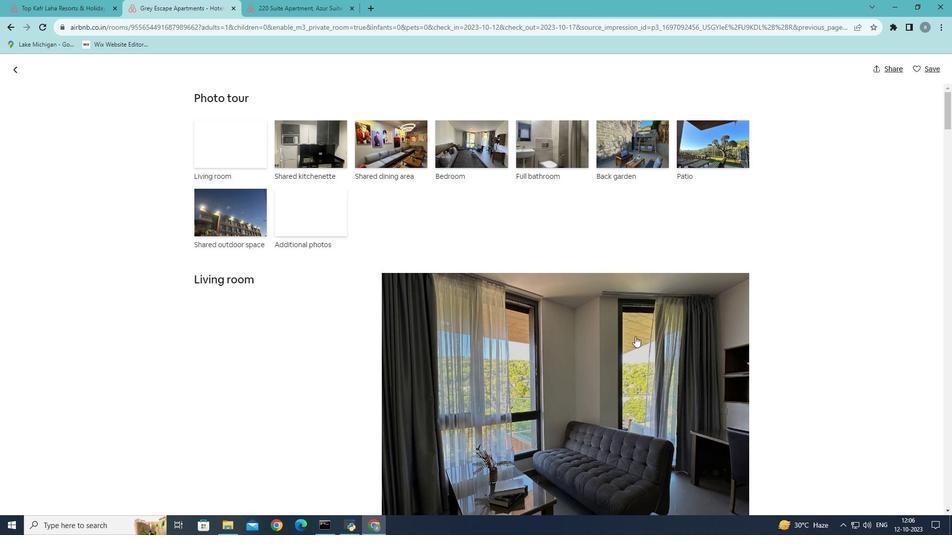 
Action: Mouse scrolled (635, 336) with delta (0, 0)
